 Task: Open Card Home Decor Review in Board Social Media Influencer Analytics and Reporting to Workspace Information Technology Consulting and add a team member Softage.2@softage.net, a label Green, a checklist Hand Lettering, an attachment from your computer, a color Green and finally, add a card description 'Develop and launch new customer referral program' and a comment 'We should approach this task with a sense of empathy, putting ourselves in the shoes of our stakeholders to understand their perspectives.'. Add a start date 'Jan 02, 1900' with a due date 'Jan 09, 1900'
Action: Mouse moved to (103, 358)
Screenshot: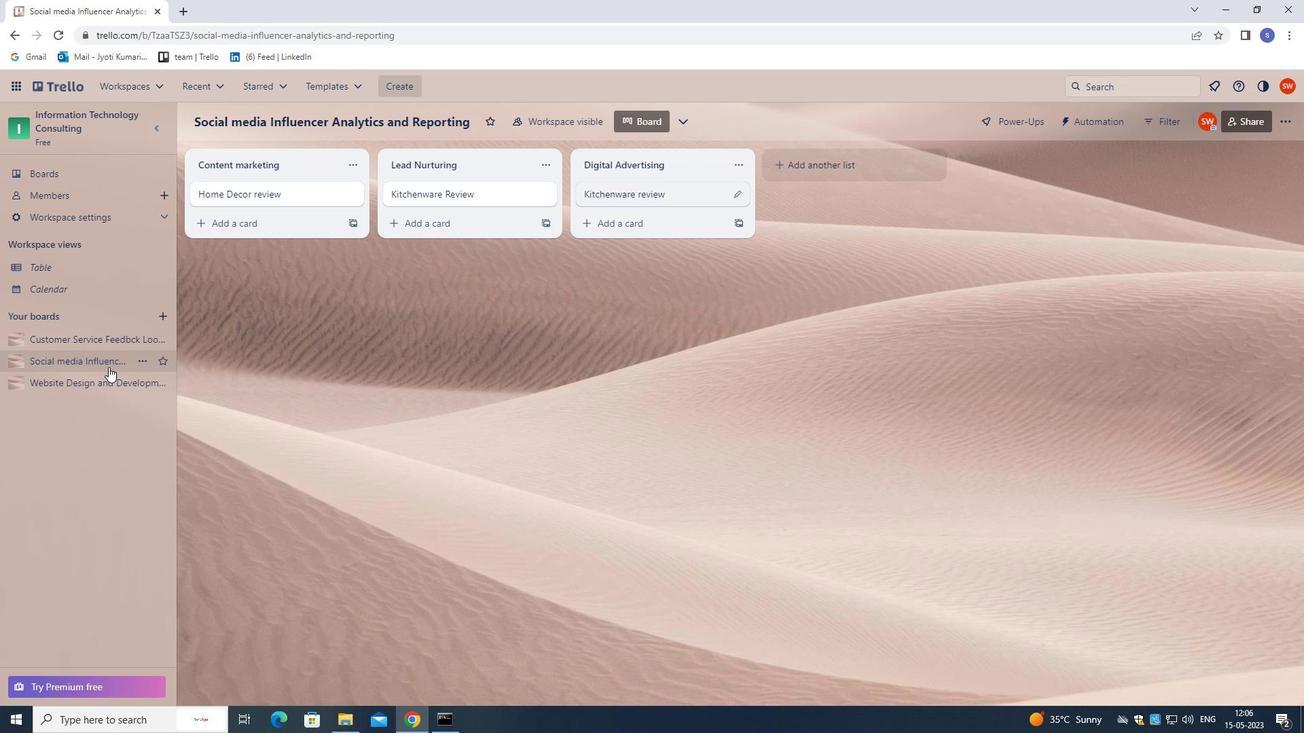 
Action: Mouse pressed left at (103, 358)
Screenshot: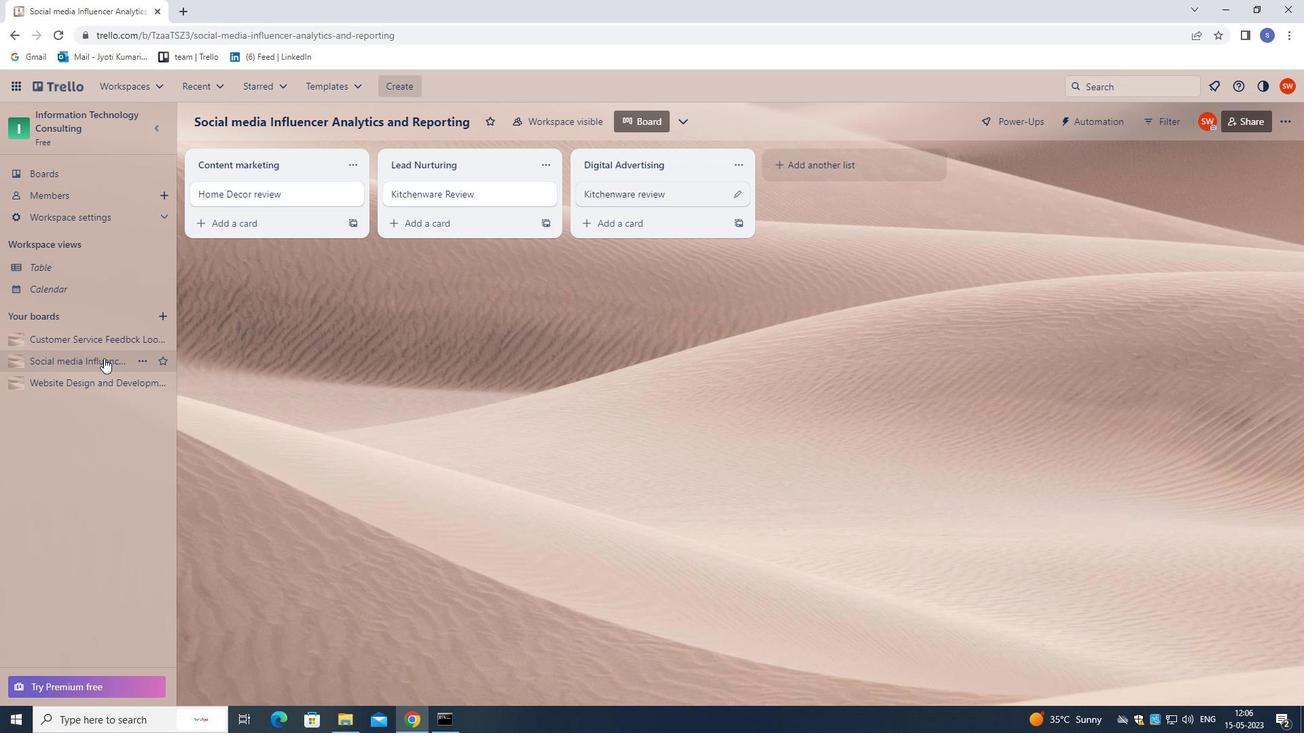 
Action: Mouse moved to (255, 199)
Screenshot: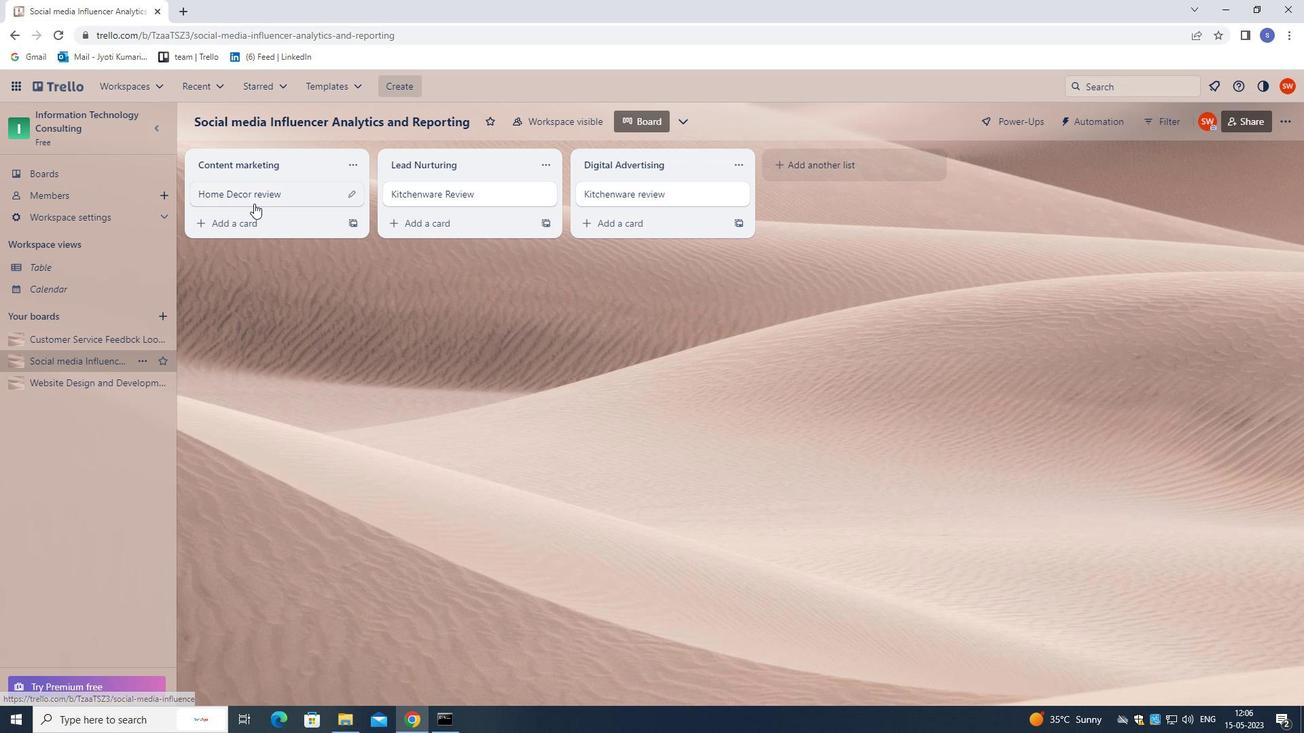 
Action: Mouse pressed left at (255, 199)
Screenshot: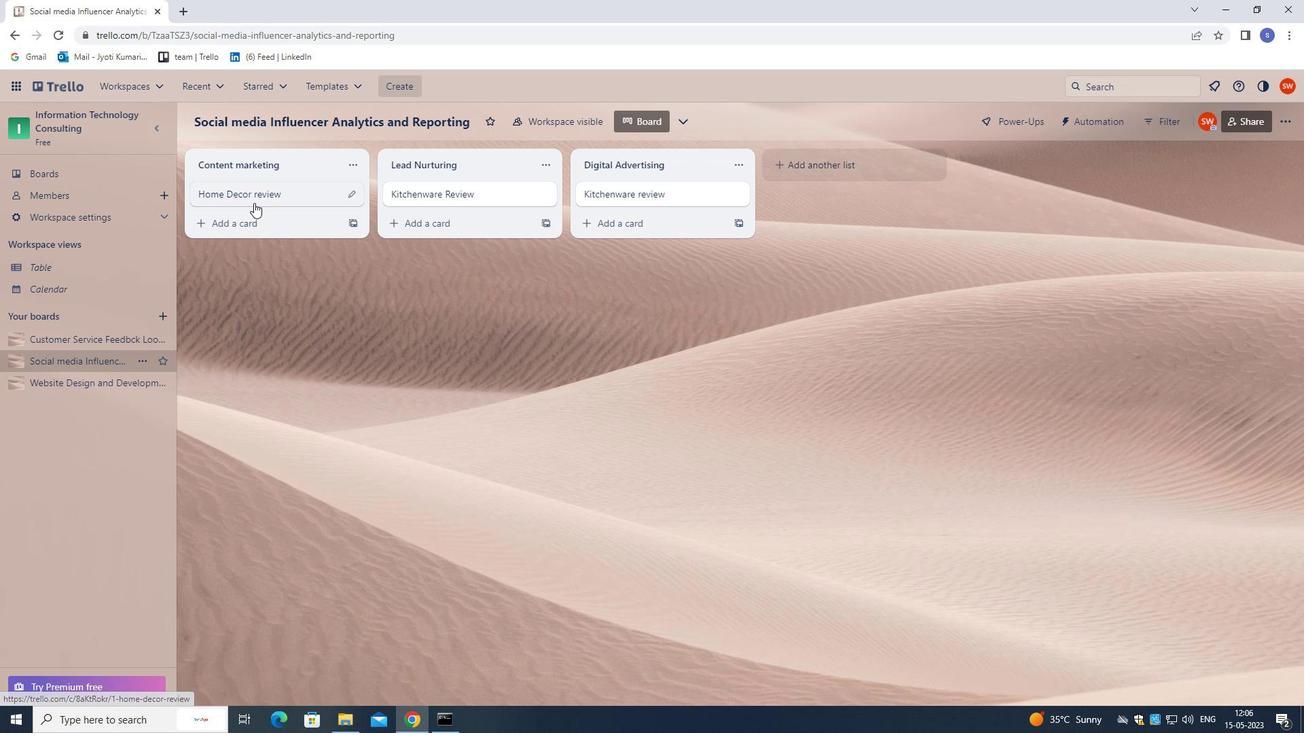 
Action: Mouse moved to (372, 428)
Screenshot: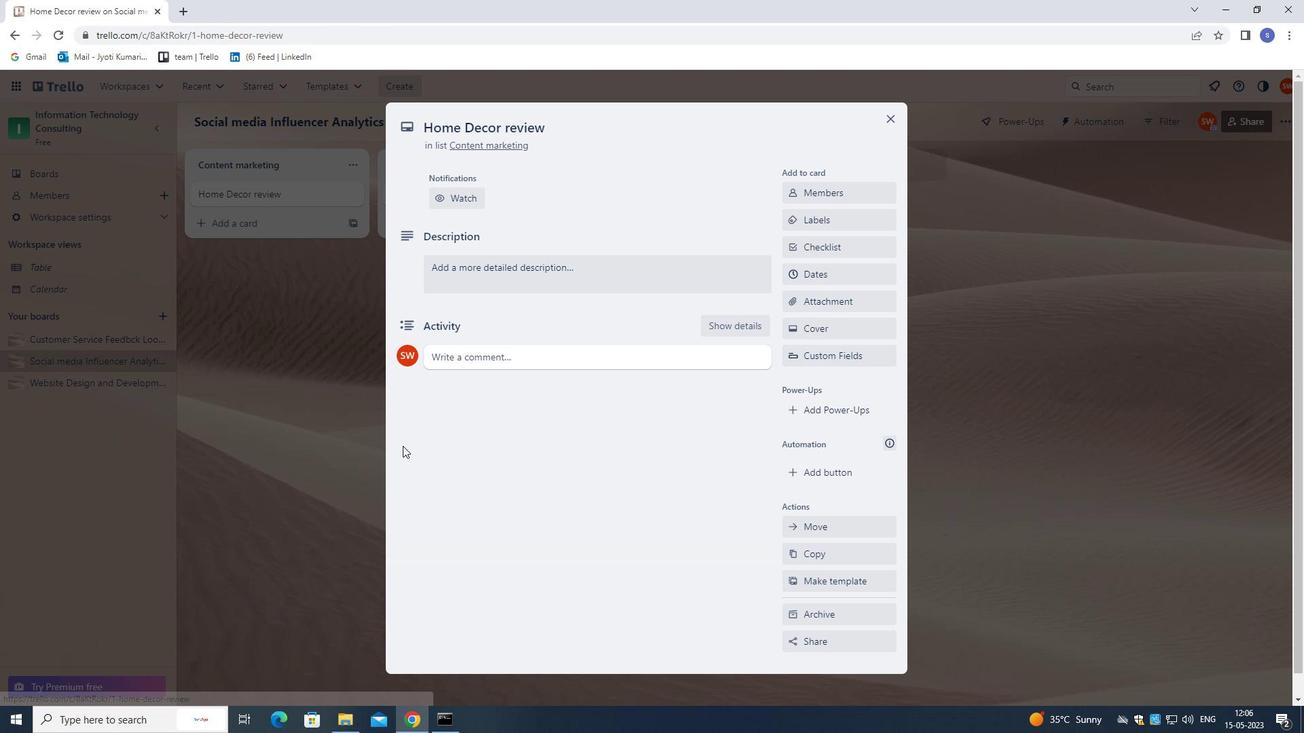 
Action: Key pressed s
Screenshot: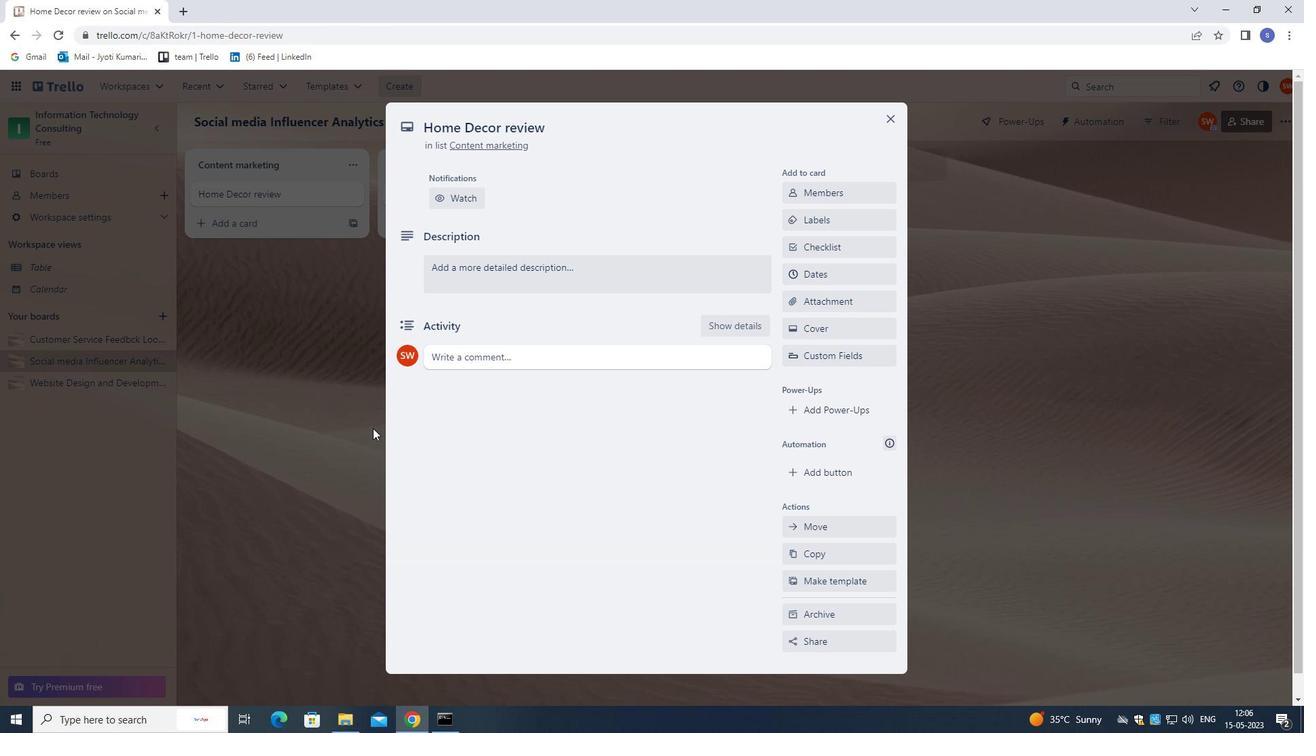 
Action: Mouse moved to (329, 405)
Screenshot: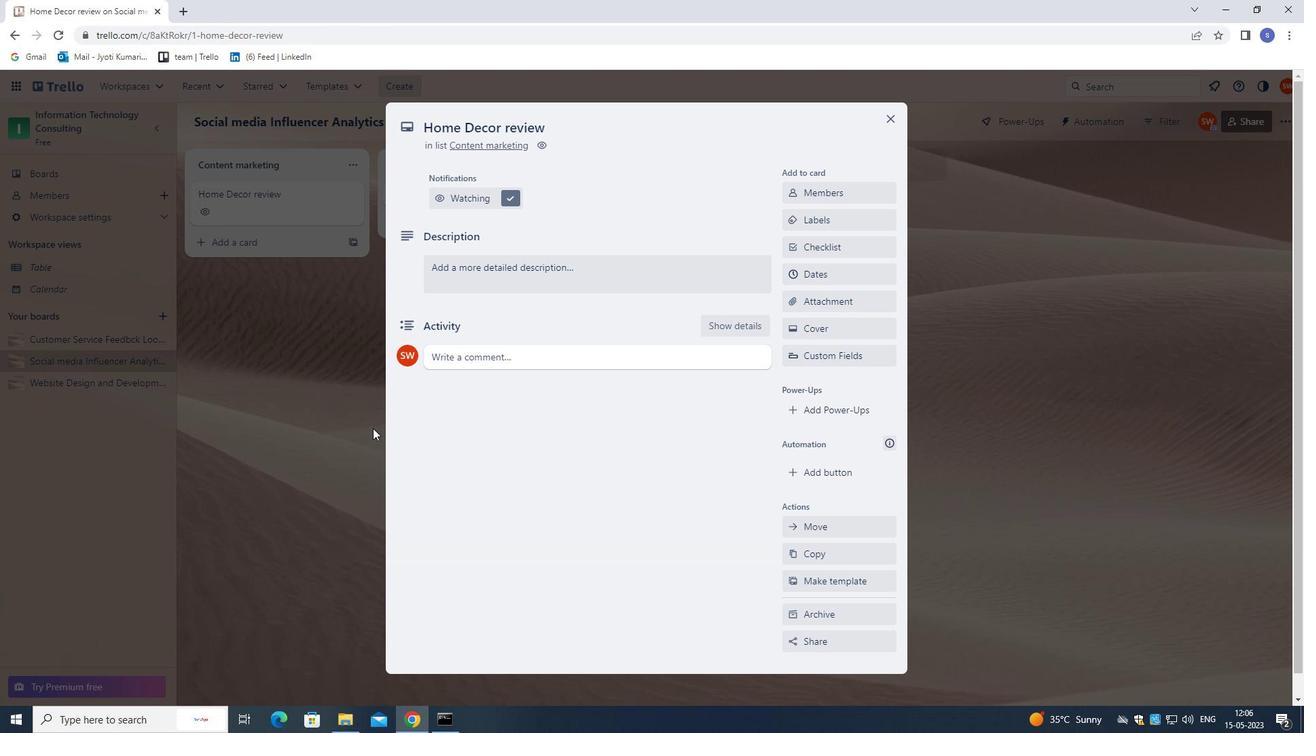 
Action: Key pressed <Key.backspace>
Screenshot: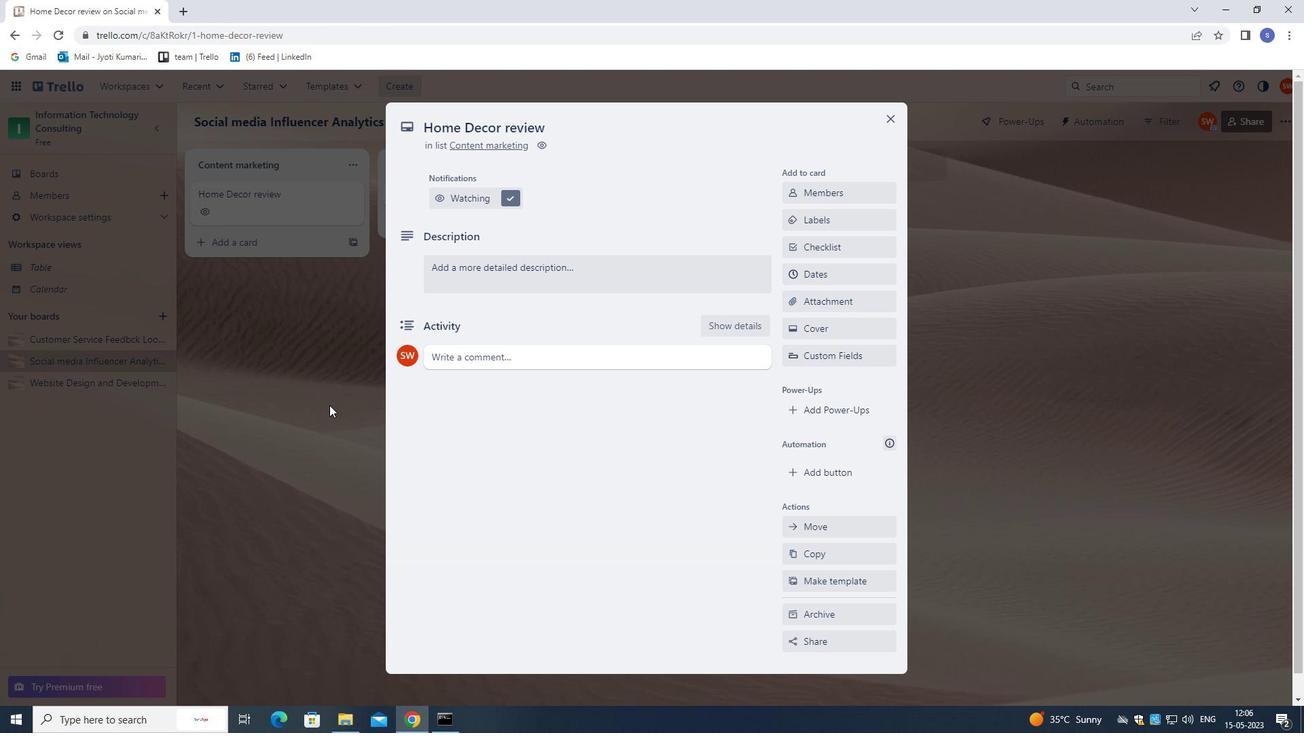 
Action: Mouse moved to (813, 191)
Screenshot: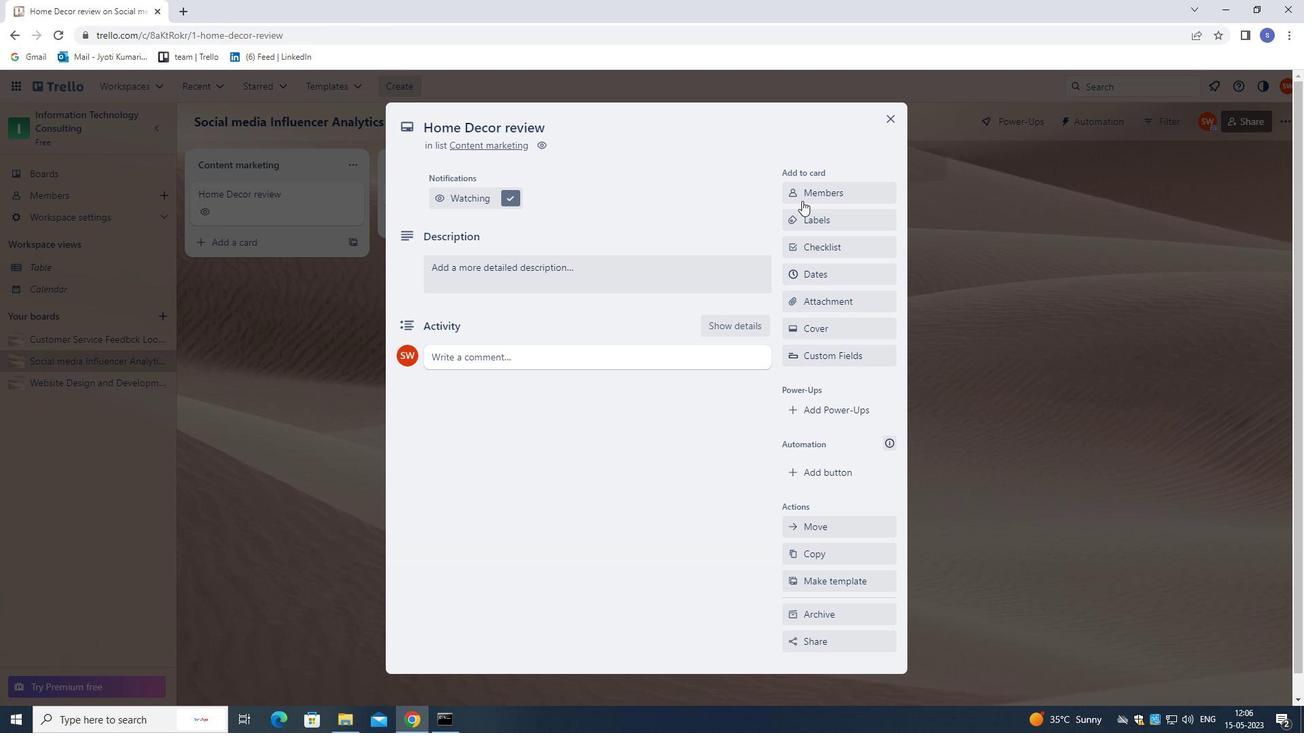 
Action: Mouse pressed left at (813, 191)
Screenshot: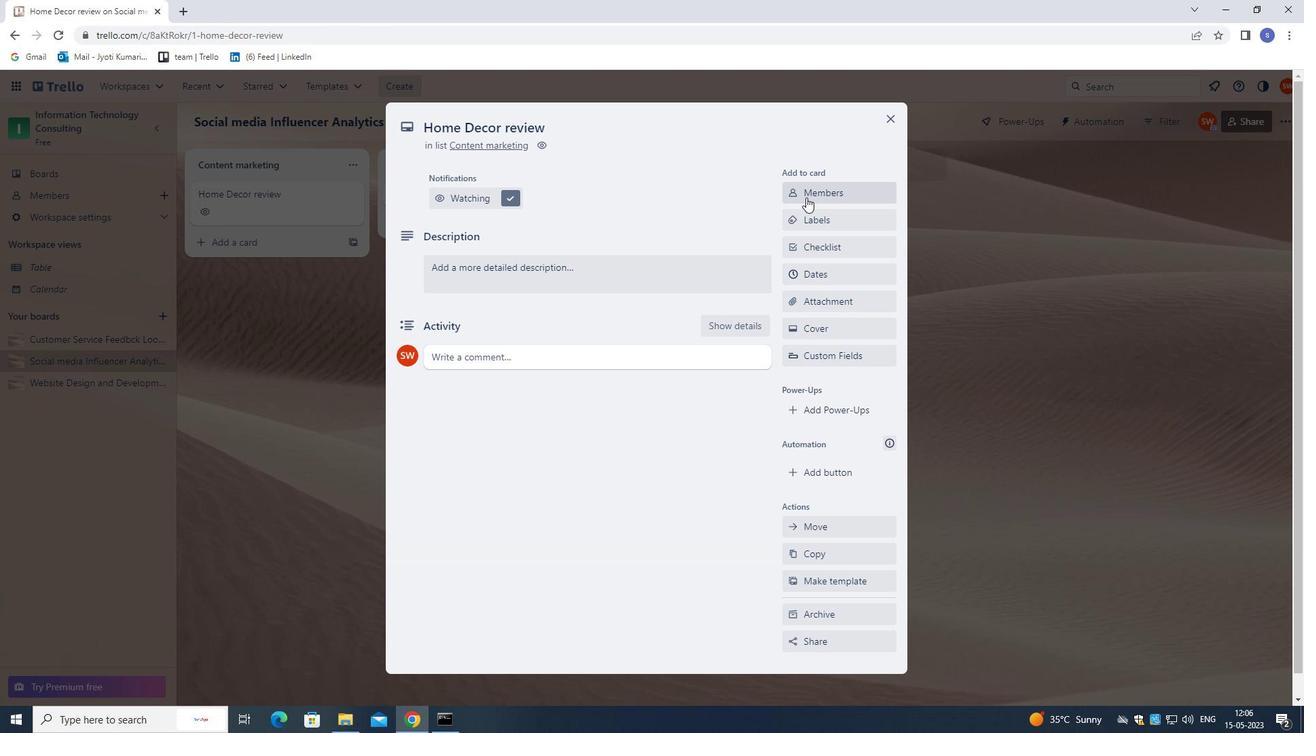 
Action: Mouse moved to (762, 364)
Screenshot: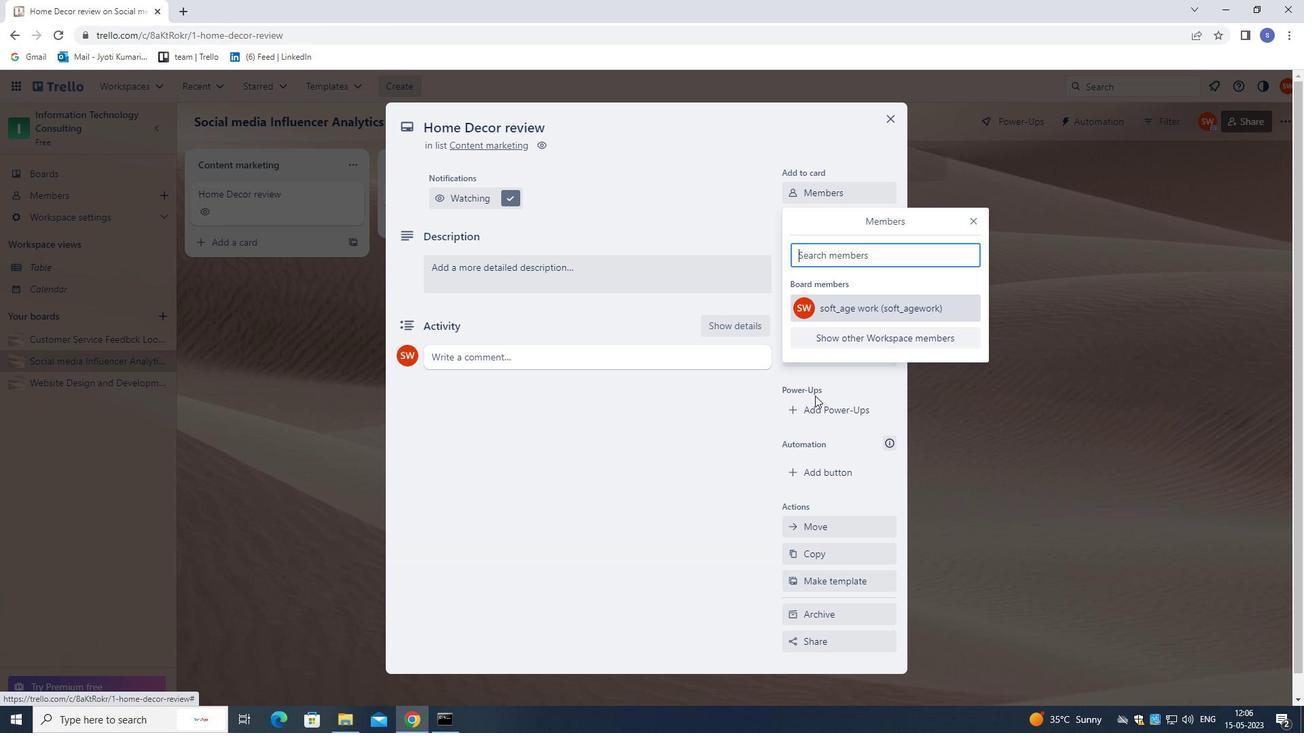 
Action: Key pressed softage.2<Key.shift>@SOFTAGE.NET
Screenshot: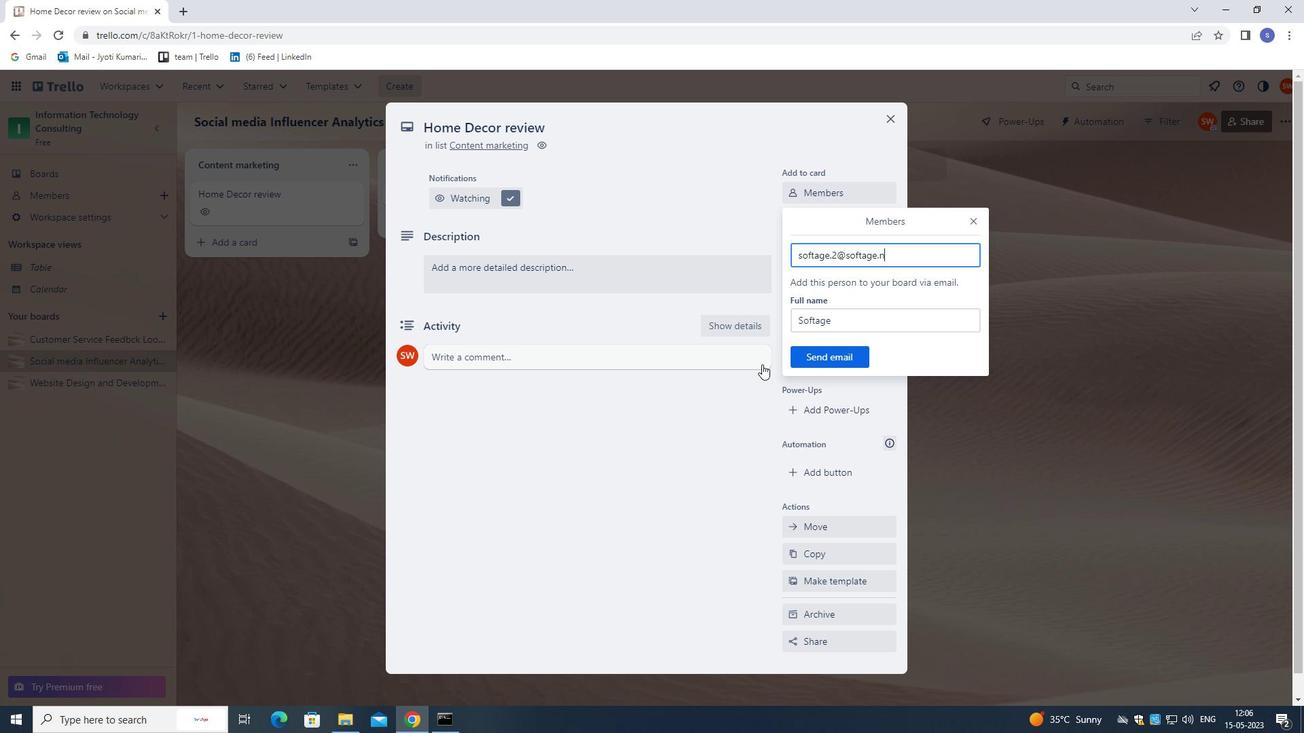 
Action: Mouse moved to (842, 358)
Screenshot: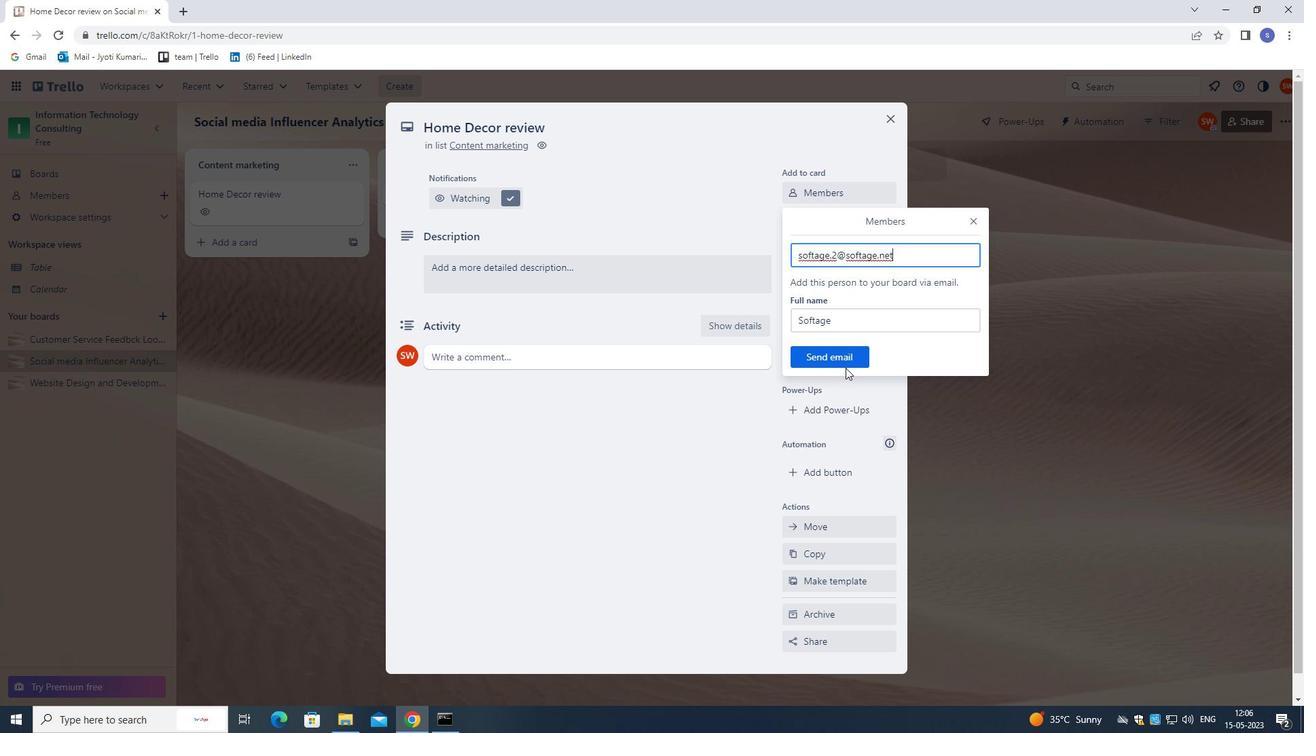 
Action: Mouse pressed left at (842, 358)
Screenshot: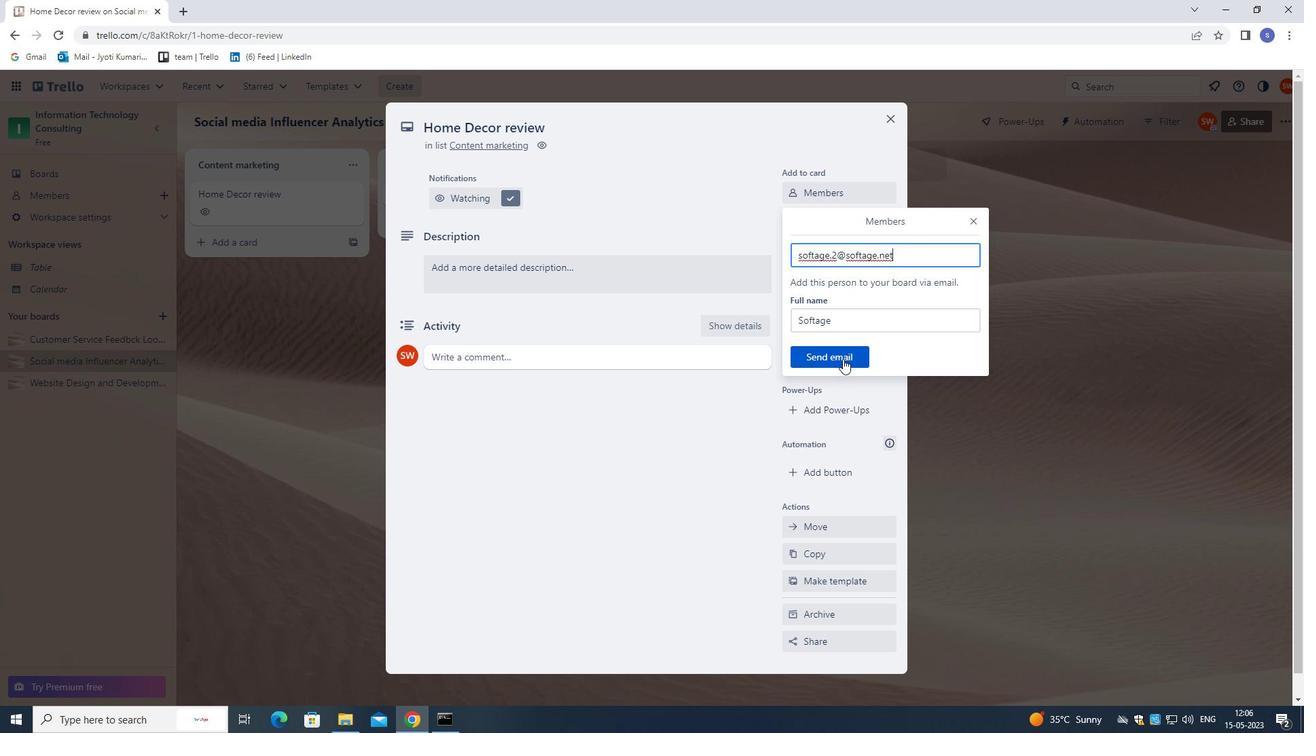 
Action: Mouse moved to (817, 271)
Screenshot: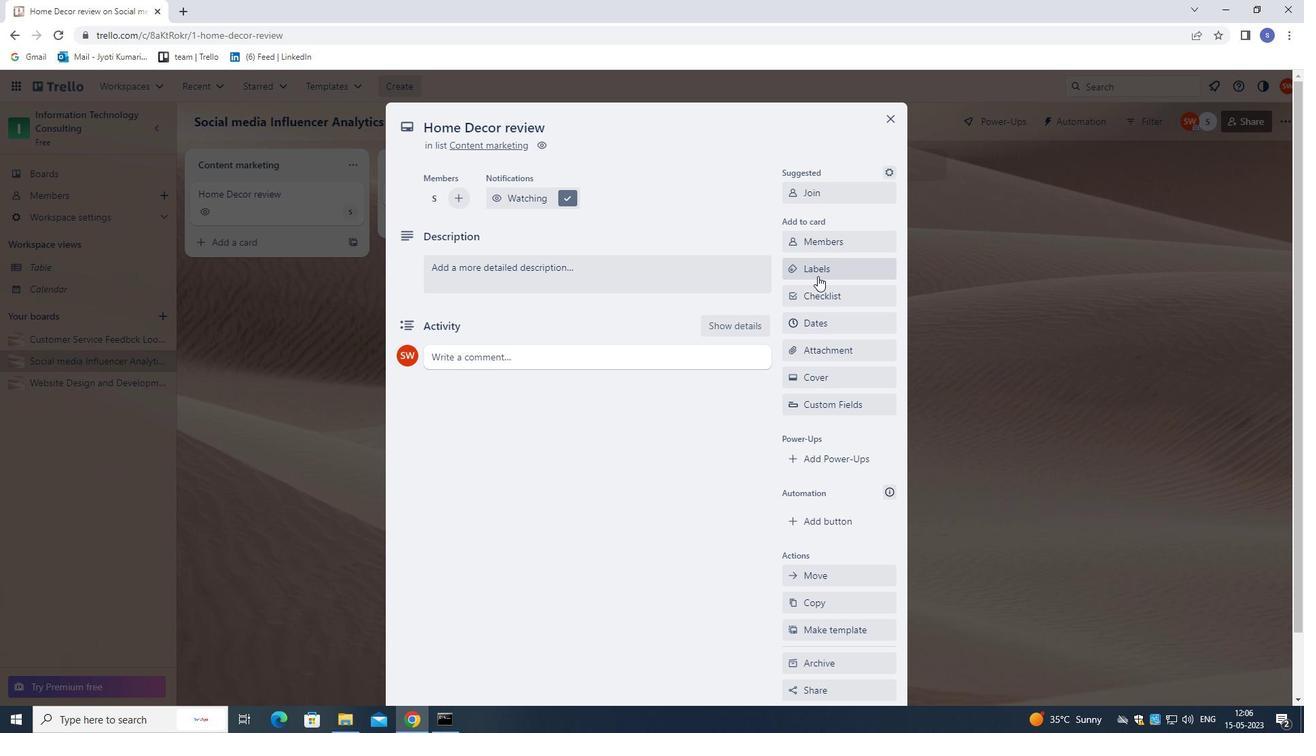 
Action: Mouse pressed left at (817, 271)
Screenshot: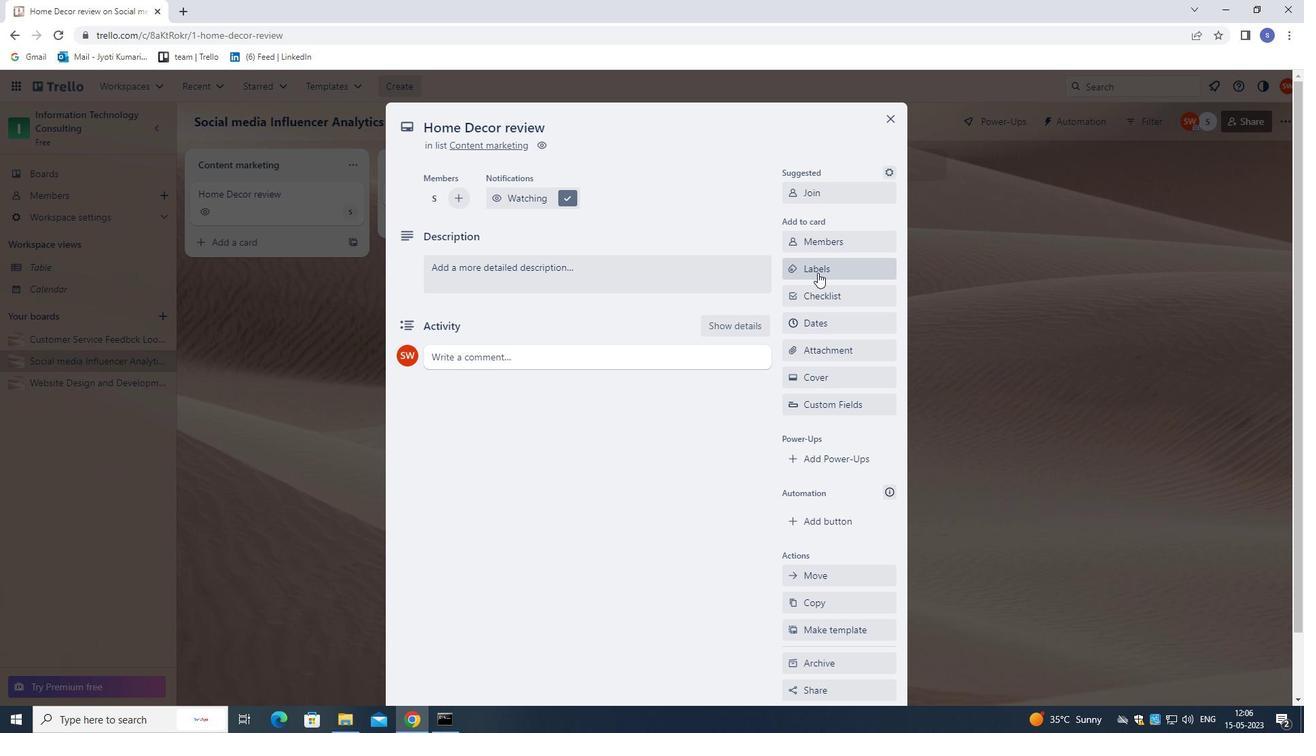 
Action: Mouse moved to (748, 226)
Screenshot: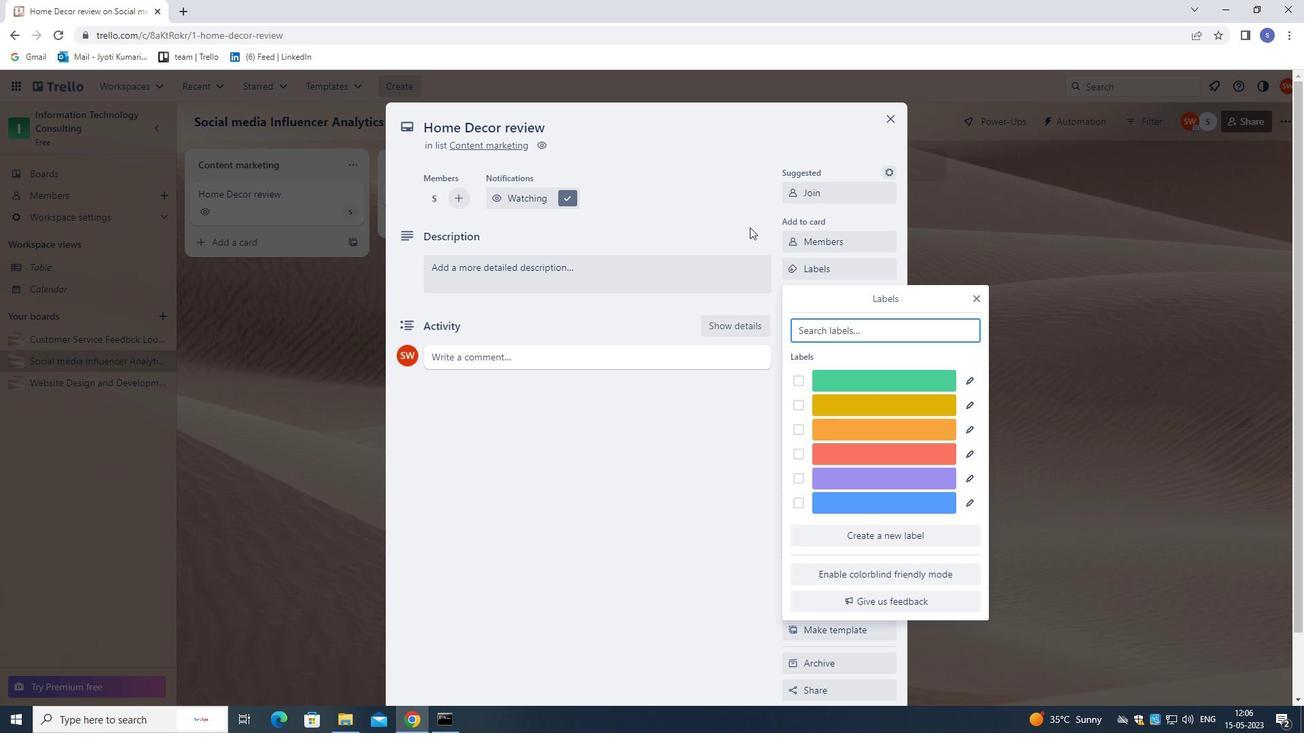 
Action: Key pressed G
Screenshot: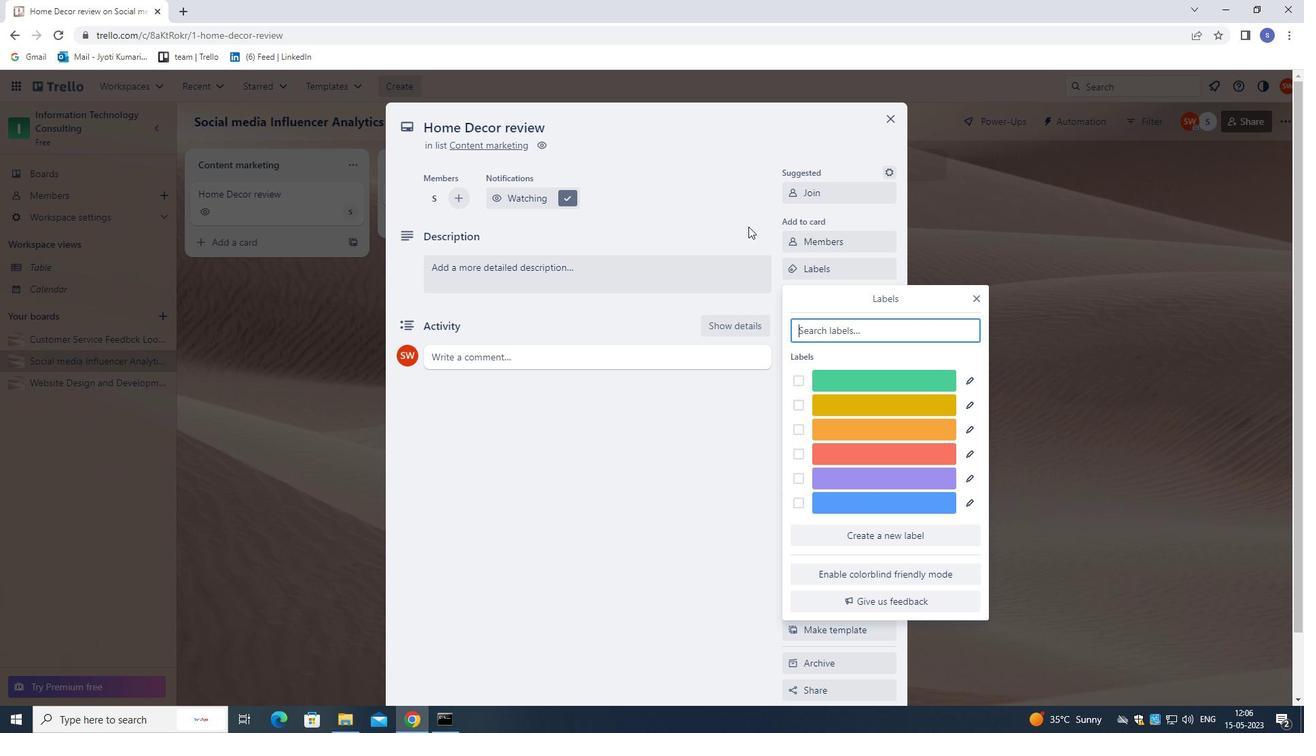 
Action: Mouse moved to (847, 383)
Screenshot: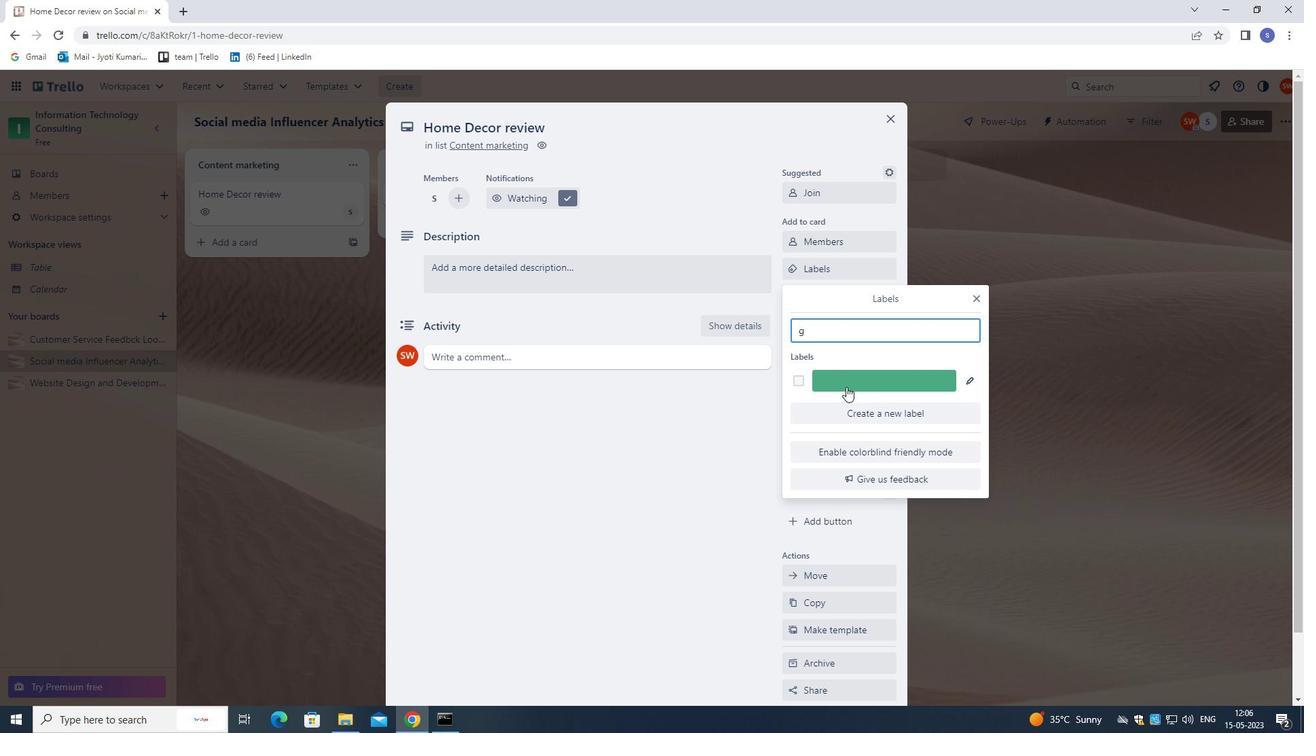 
Action: Mouse pressed left at (847, 383)
Screenshot: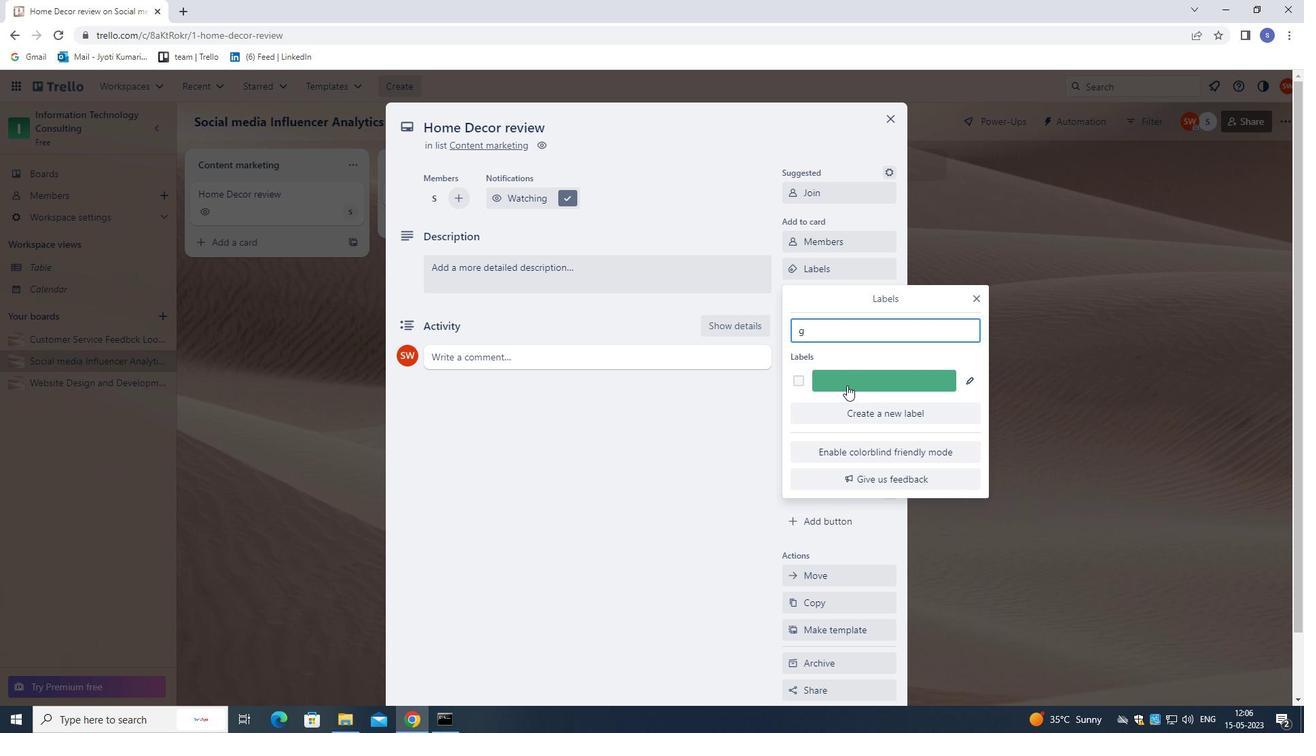 
Action: Mouse moved to (976, 301)
Screenshot: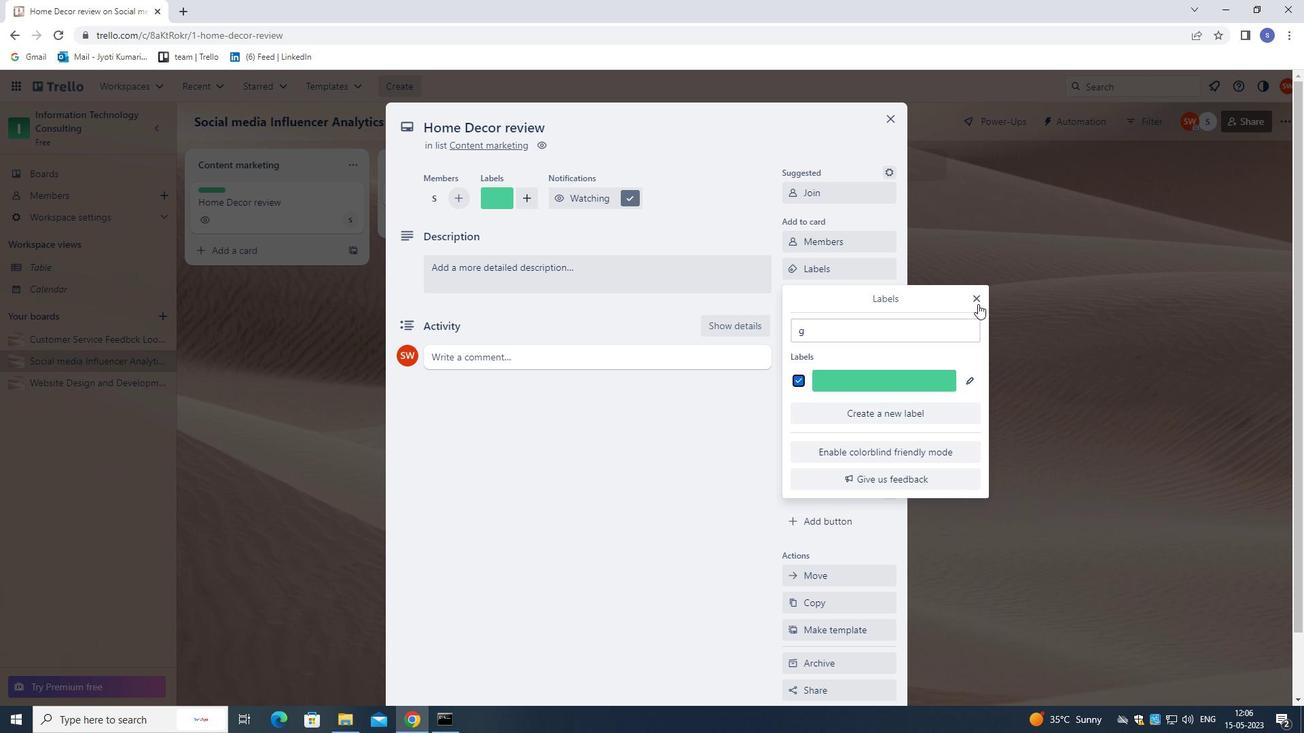 
Action: Mouse pressed left at (976, 301)
Screenshot: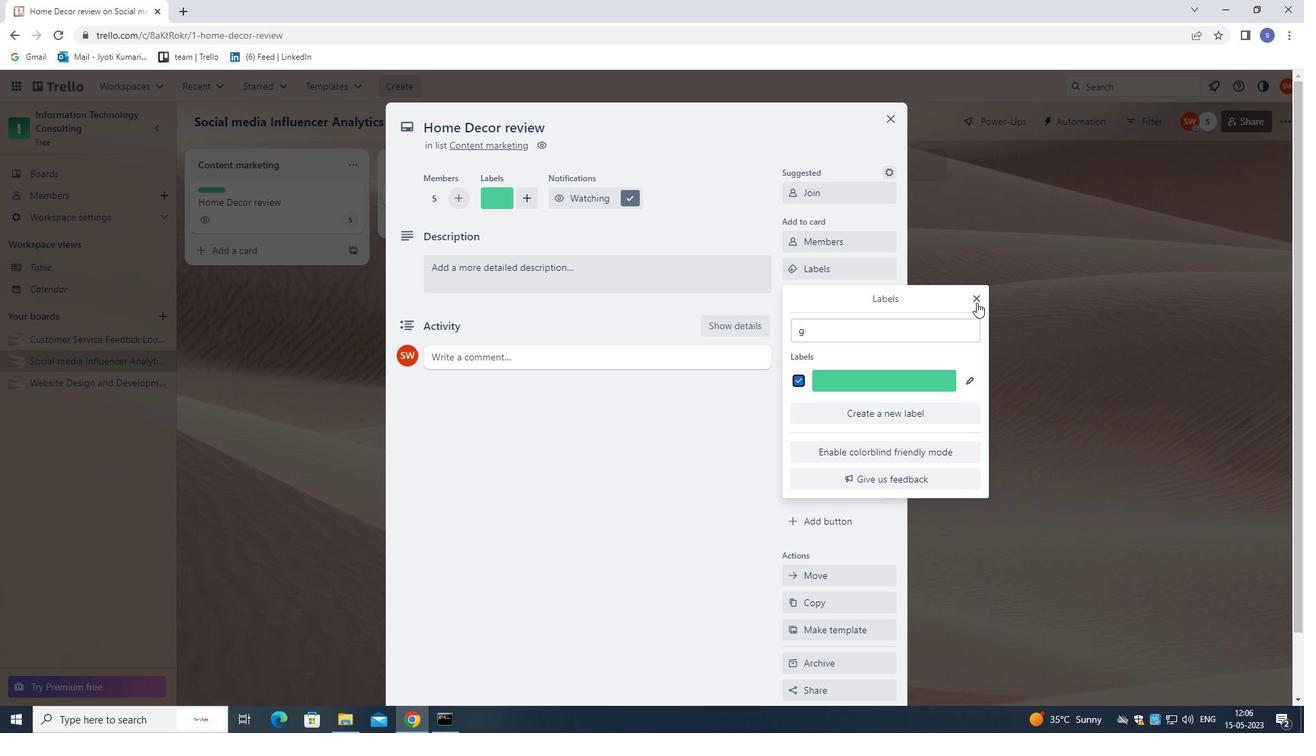
Action: Mouse moved to (855, 294)
Screenshot: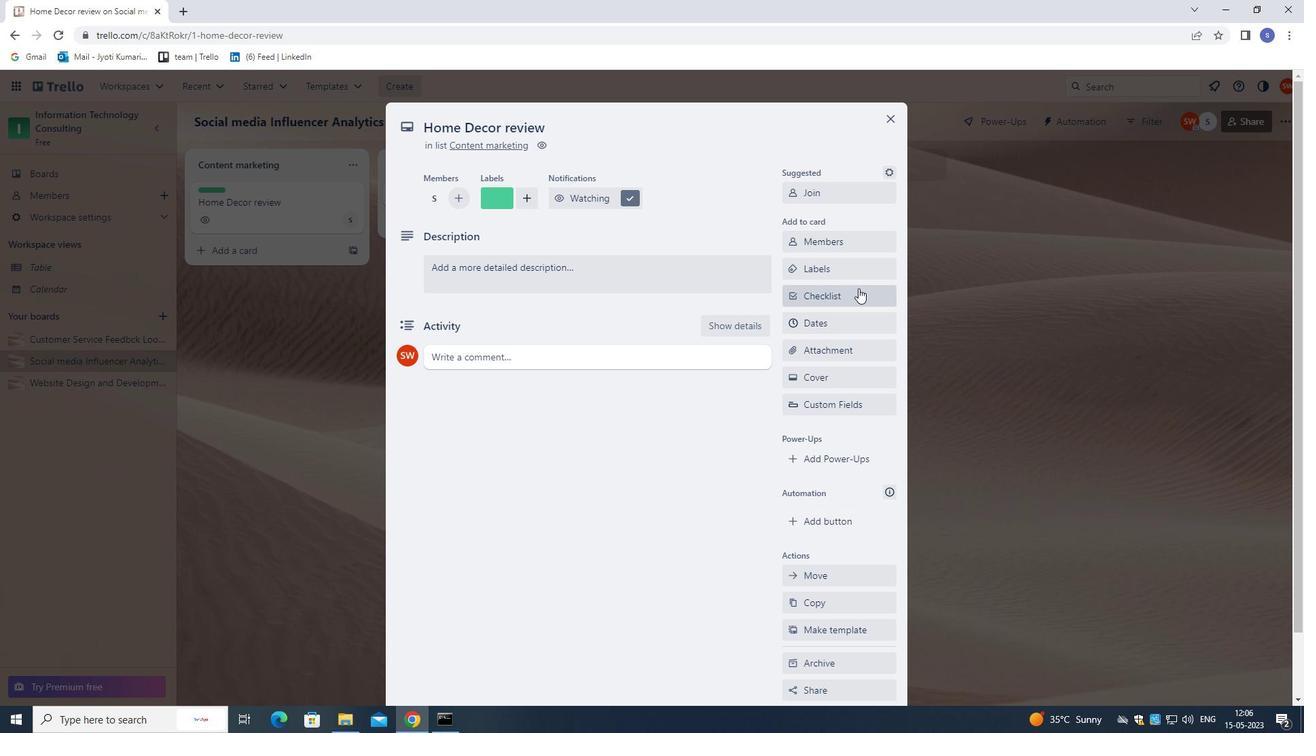 
Action: Mouse pressed left at (855, 294)
Screenshot: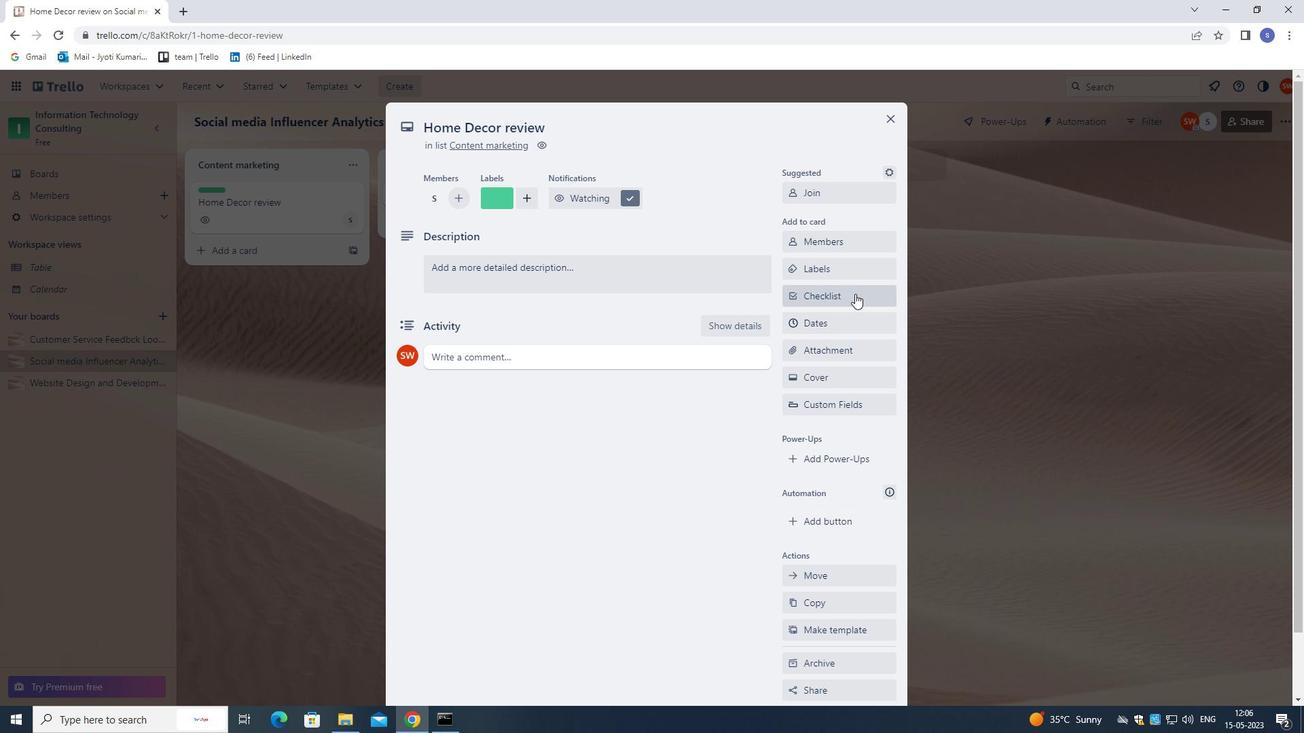 
Action: Mouse moved to (838, 353)
Screenshot: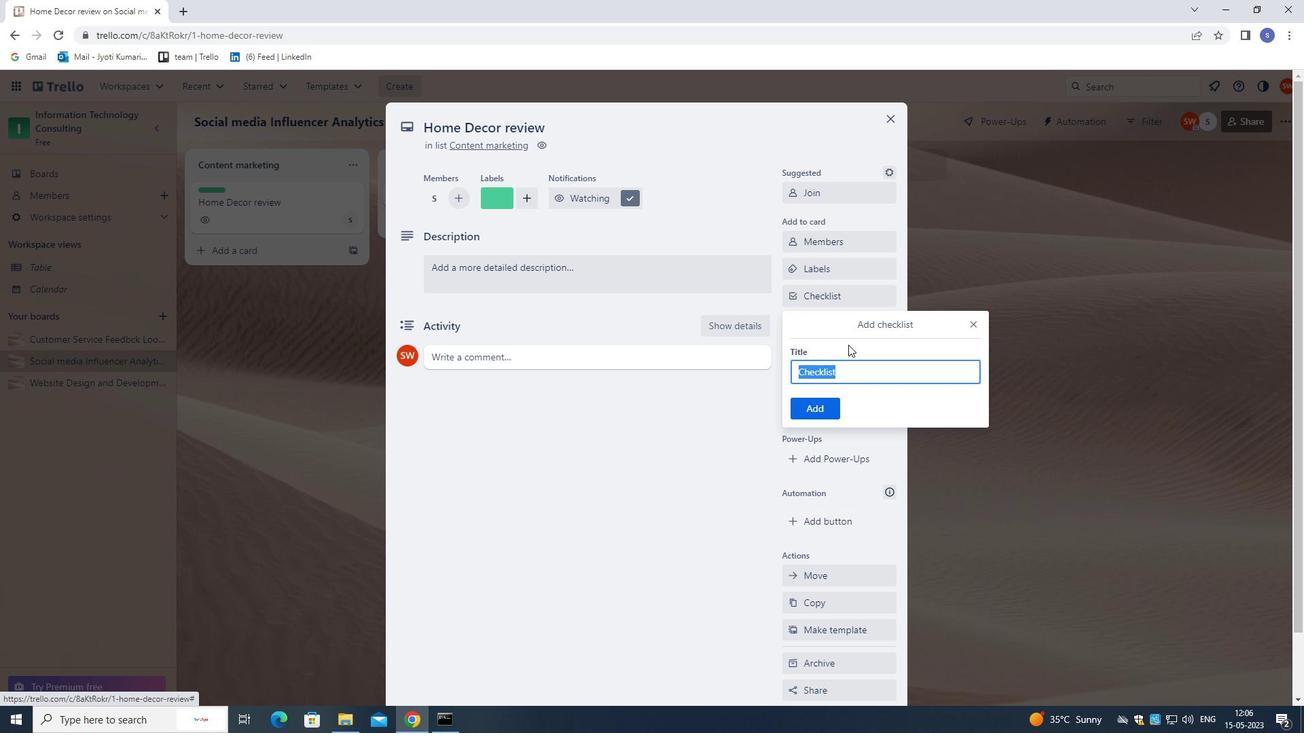 
Action: Key pressed <Key.shift>HAND<Key.space><Key.shift>LETTERING
Screenshot: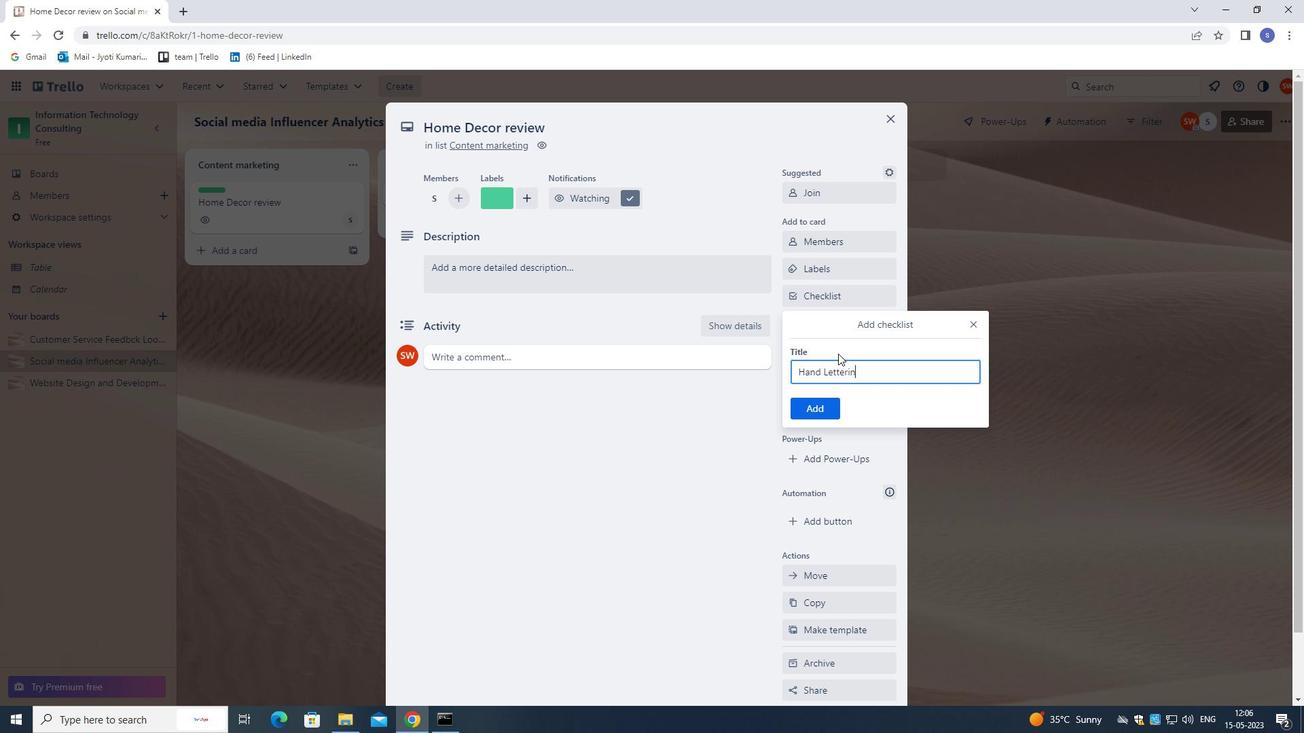 
Action: Mouse moved to (821, 410)
Screenshot: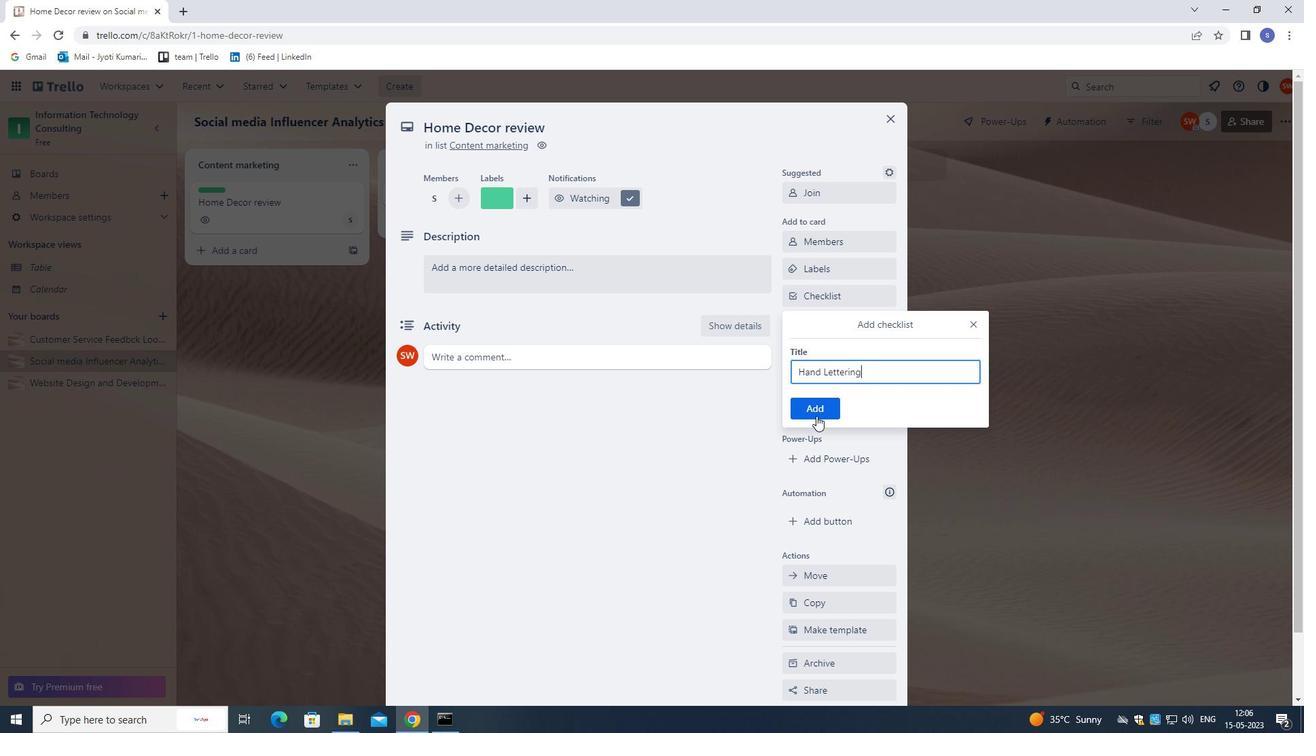 
Action: Mouse pressed left at (821, 410)
Screenshot: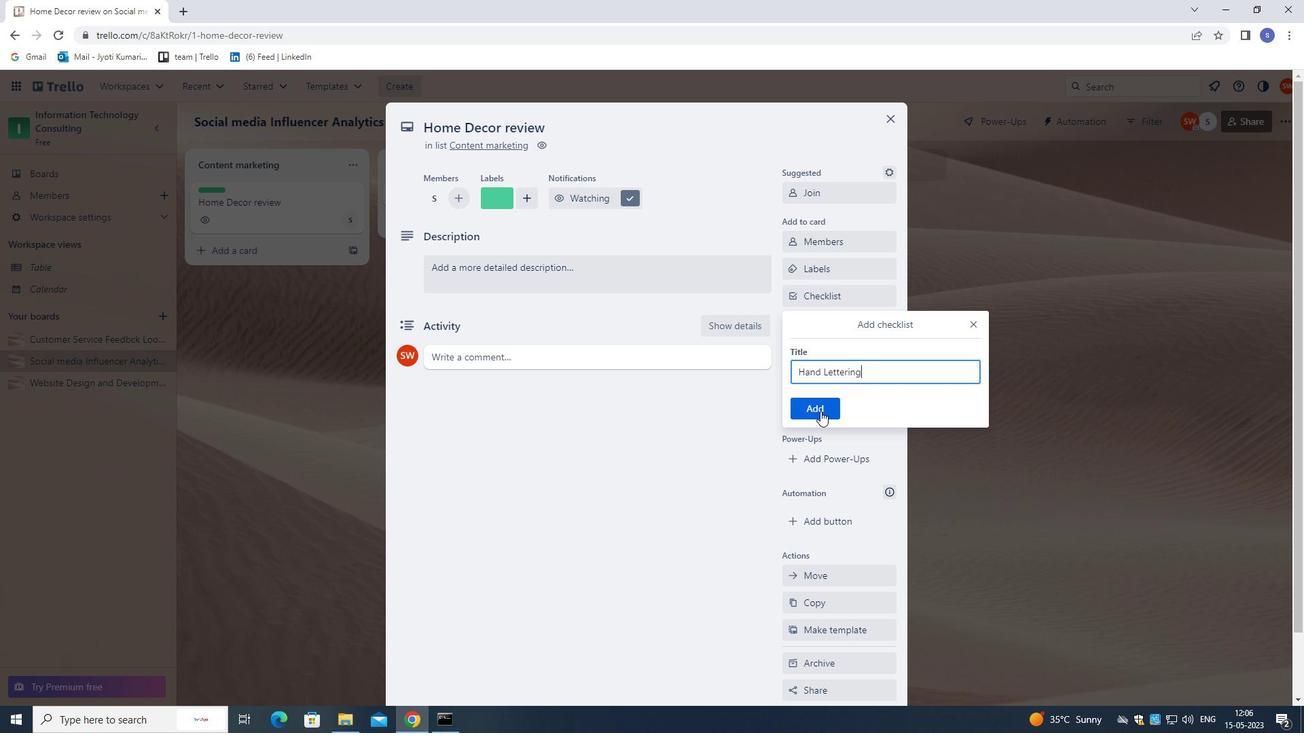 
Action: Mouse moved to (835, 319)
Screenshot: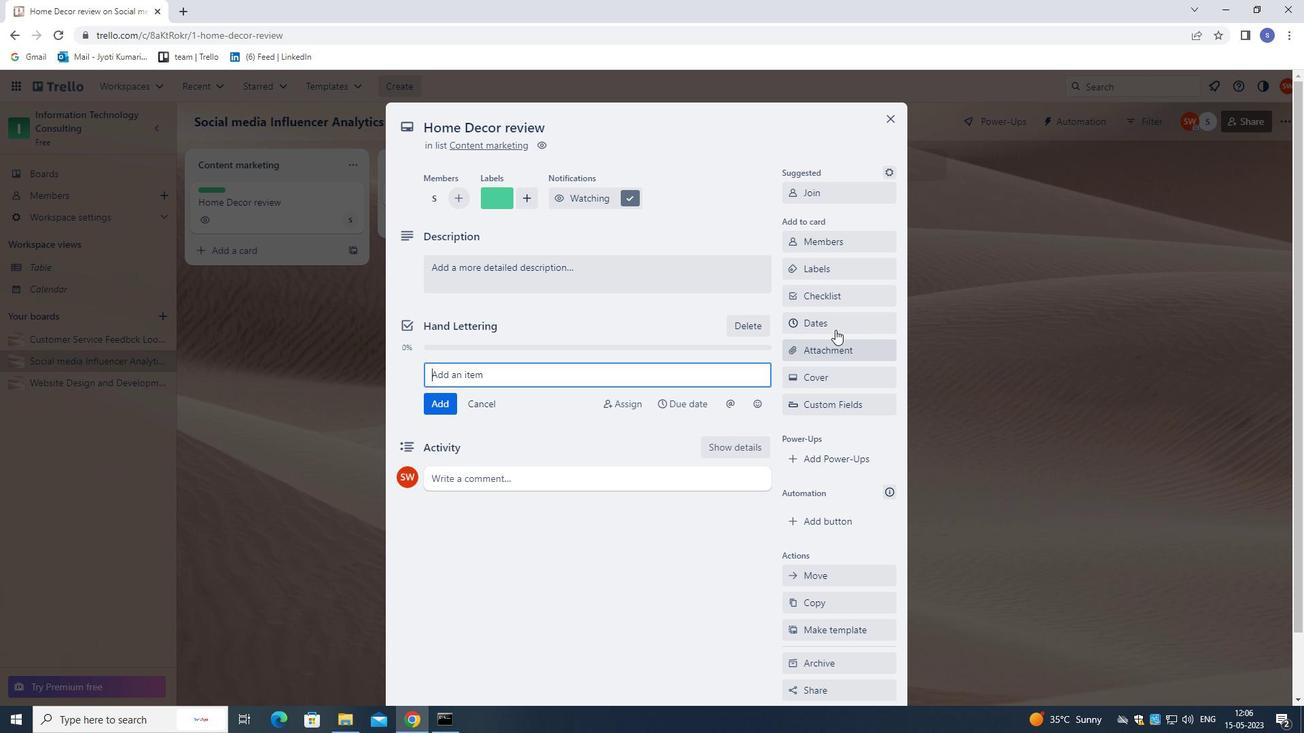 
Action: Mouse pressed left at (835, 319)
Screenshot: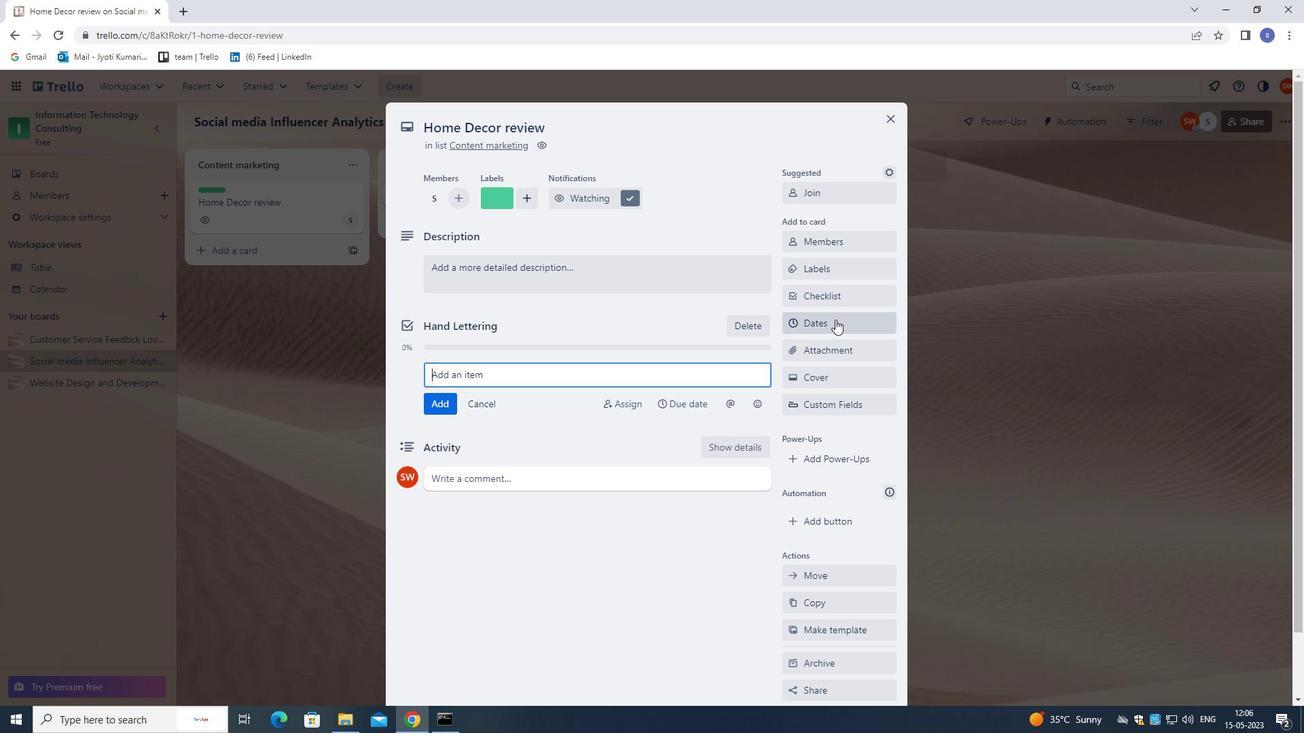 
Action: Mouse moved to (796, 366)
Screenshot: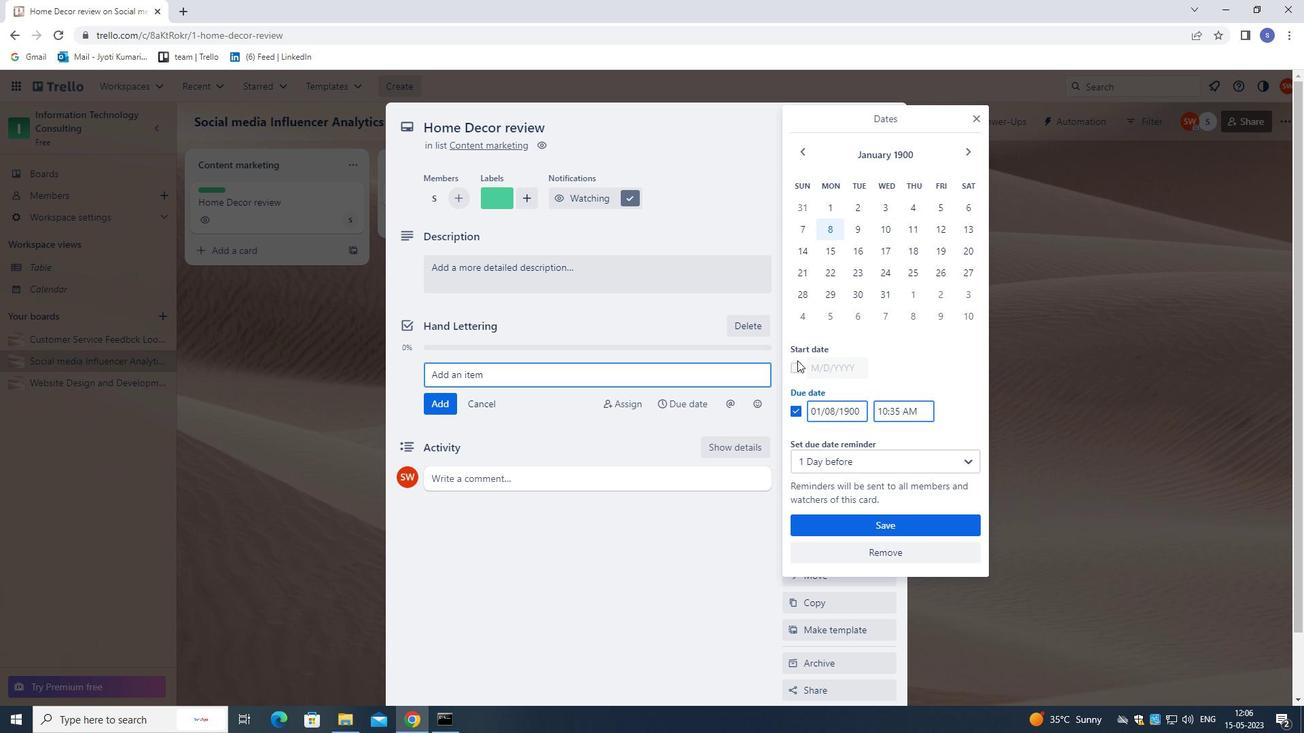 
Action: Mouse pressed left at (796, 366)
Screenshot: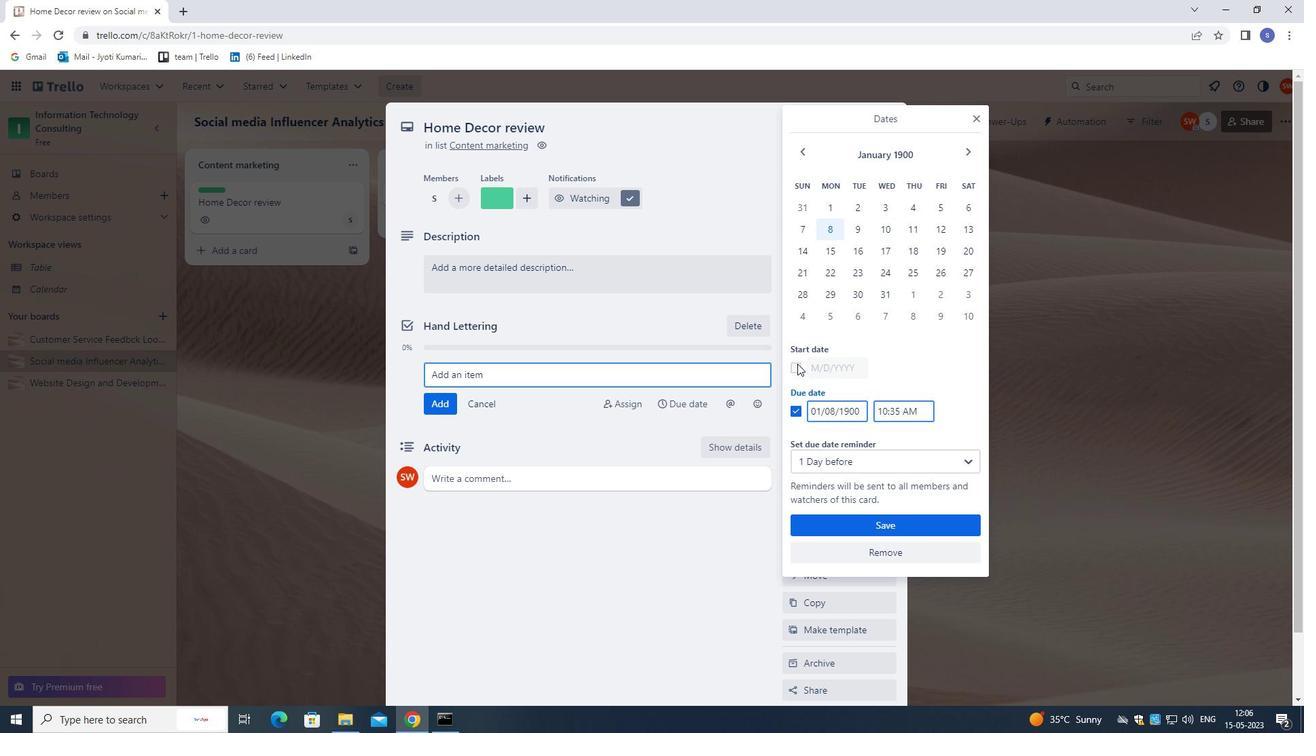 
Action: Mouse moved to (855, 209)
Screenshot: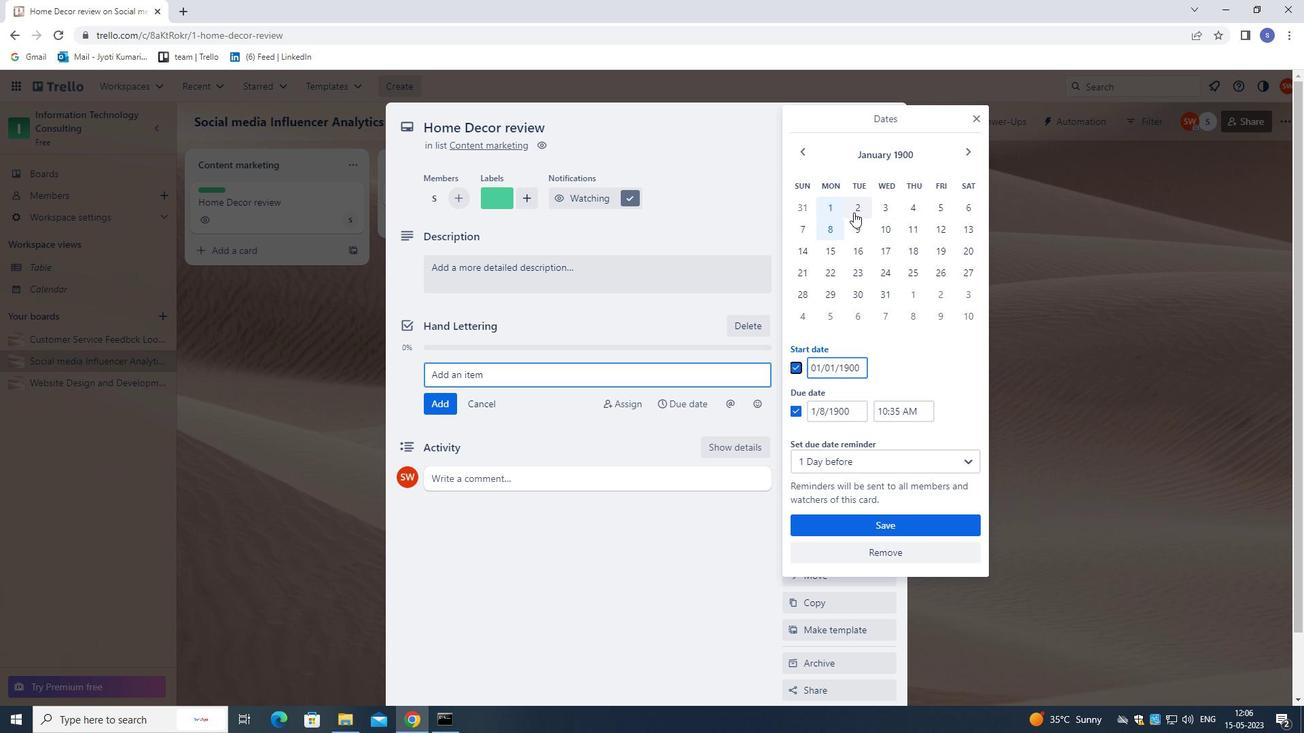 
Action: Mouse pressed left at (855, 209)
Screenshot: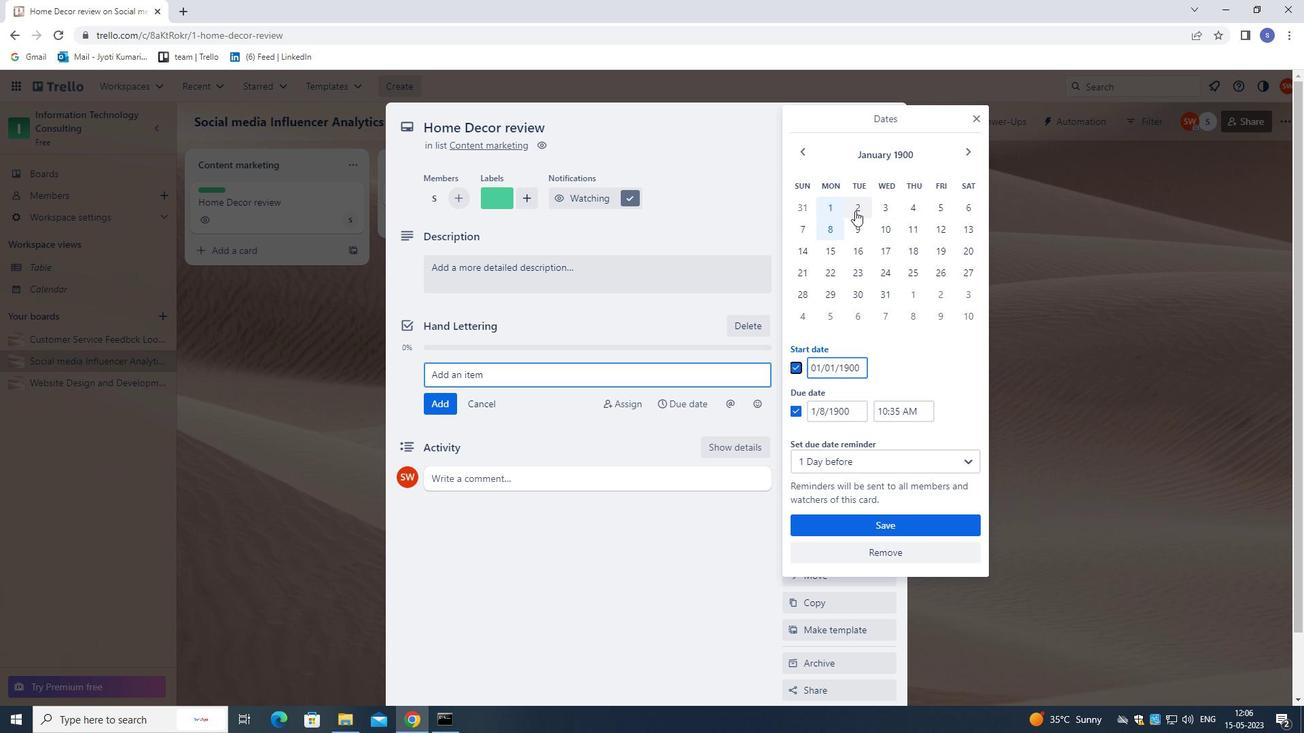 
Action: Mouse moved to (853, 226)
Screenshot: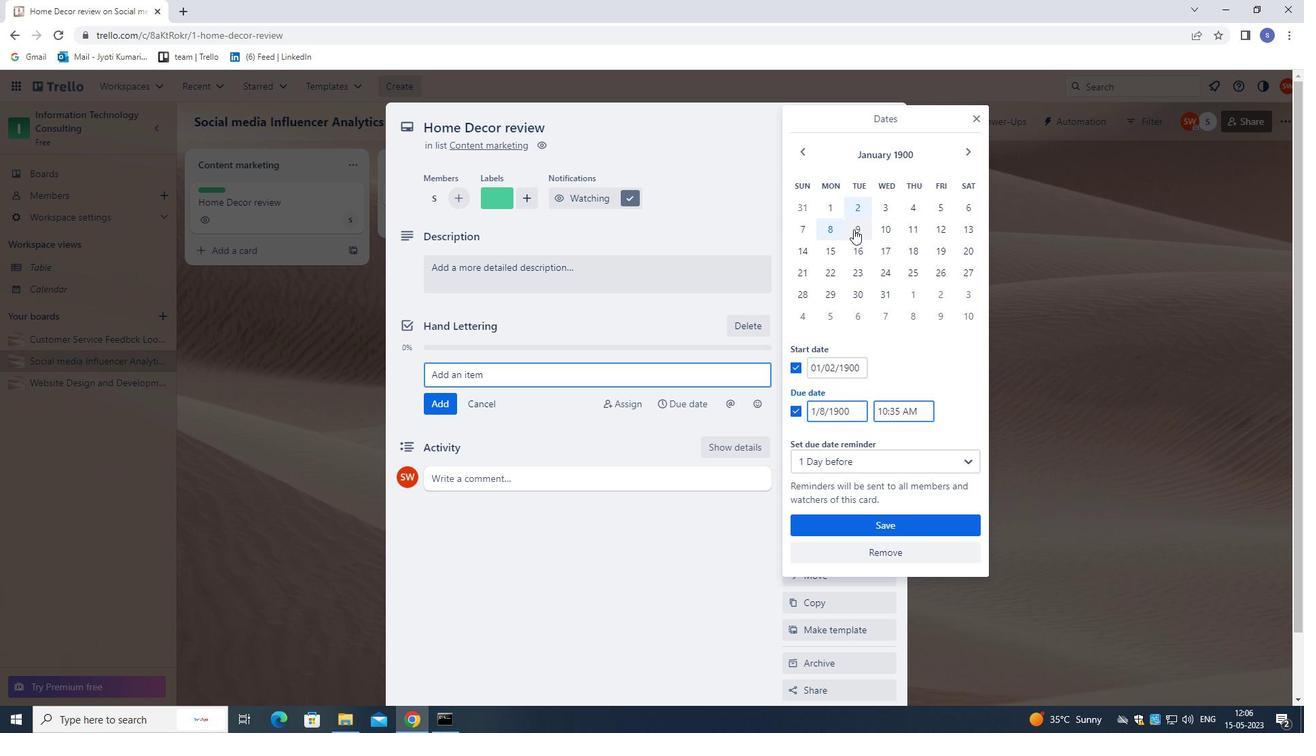
Action: Mouse pressed left at (853, 226)
Screenshot: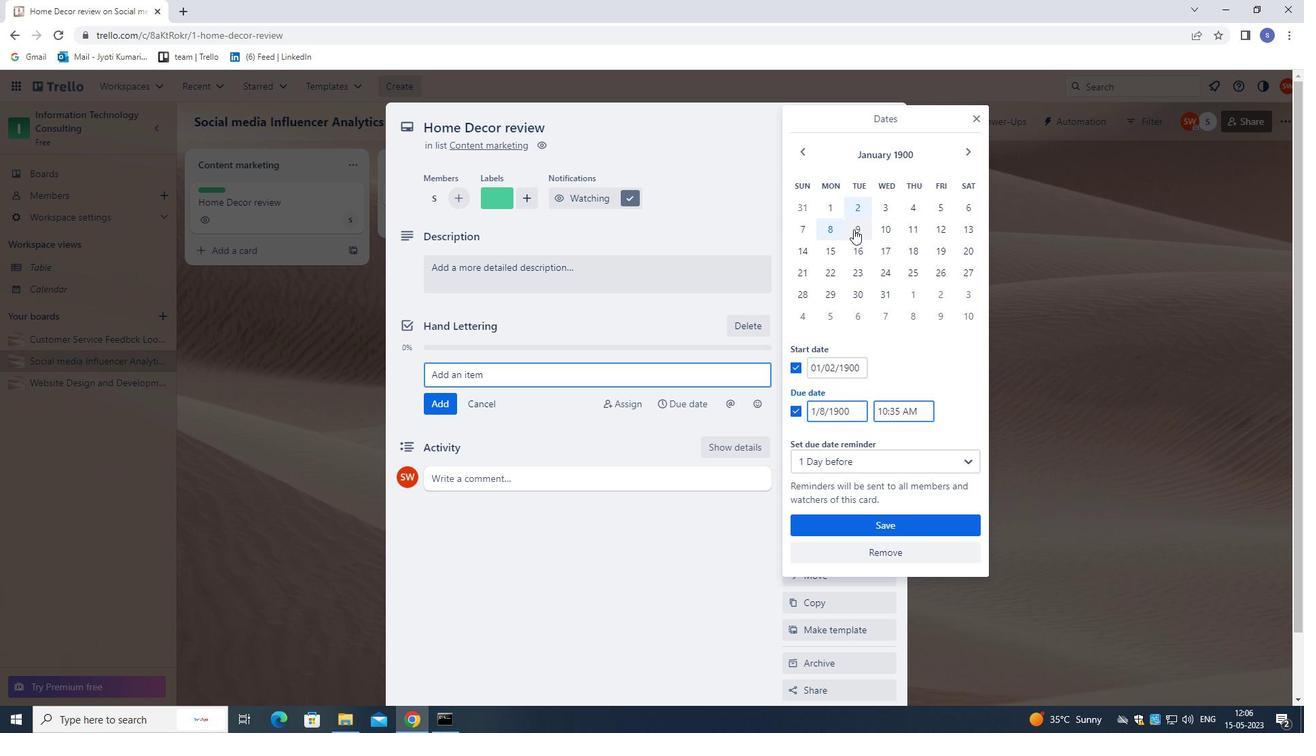 
Action: Mouse moved to (866, 525)
Screenshot: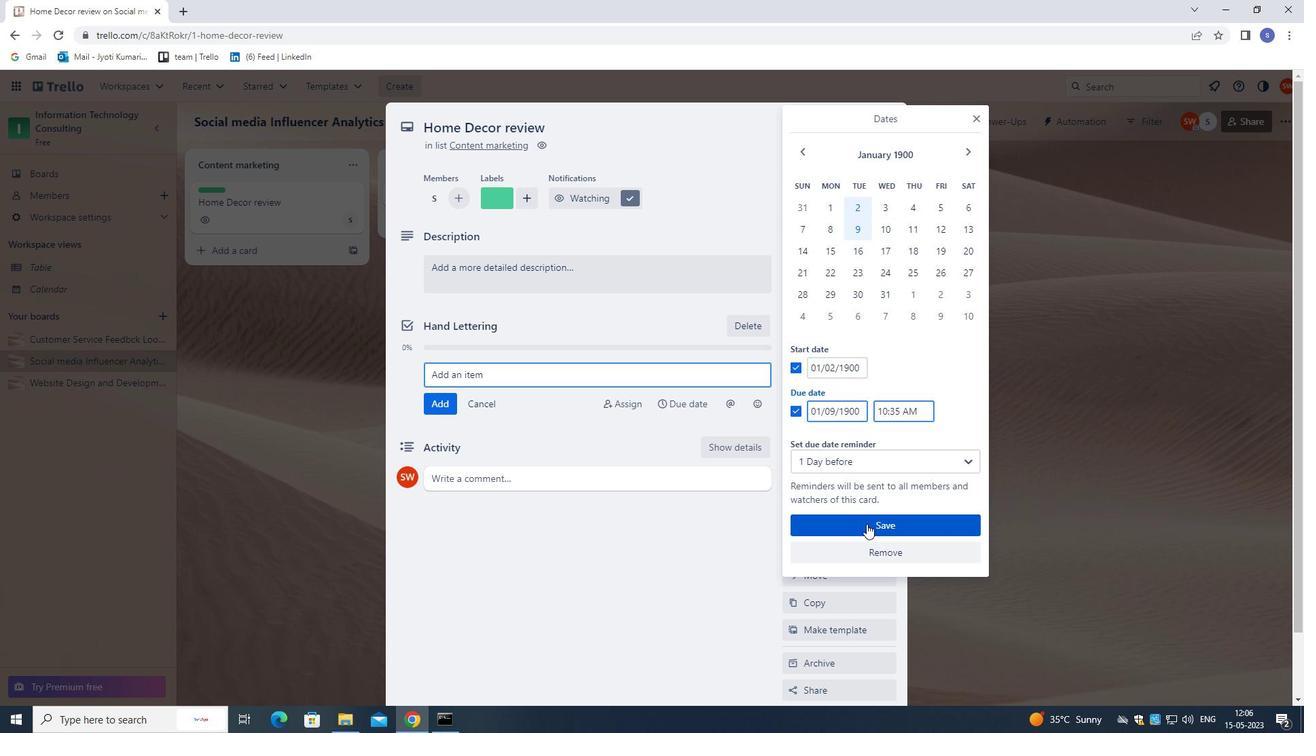 
Action: Mouse pressed left at (866, 525)
Screenshot: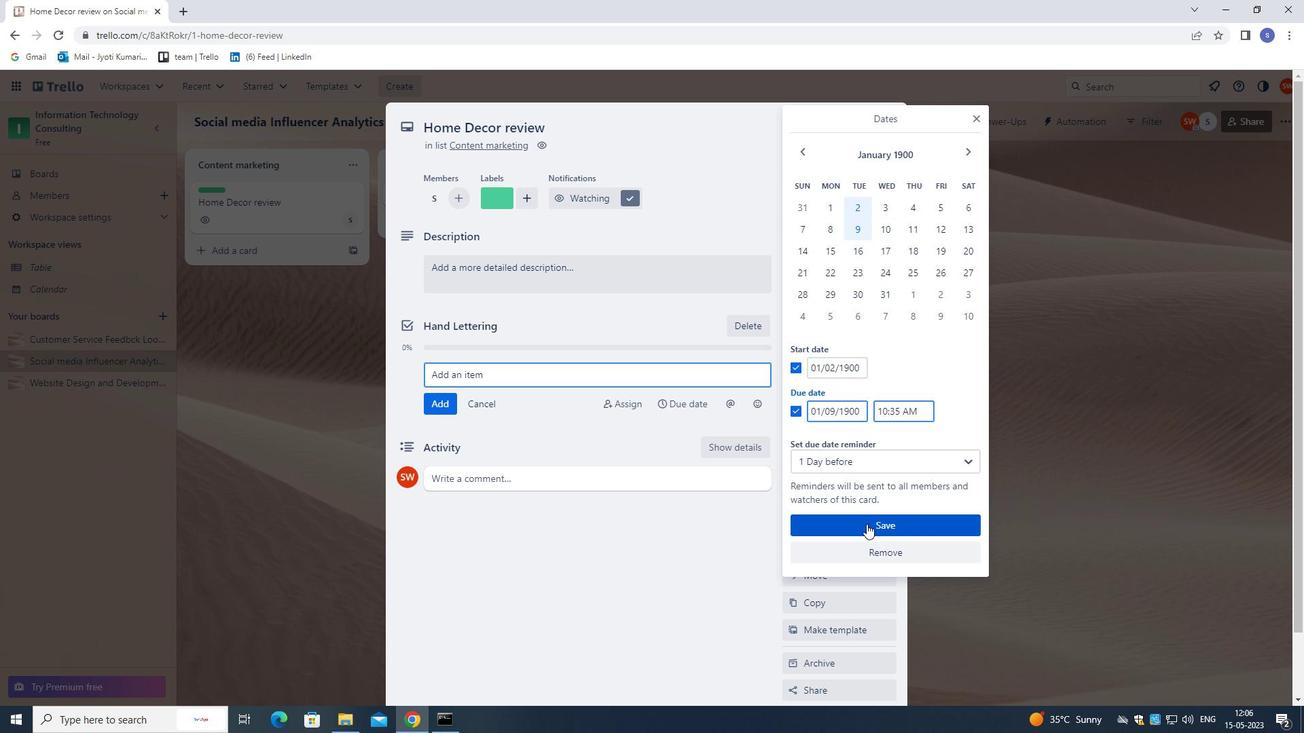 
Action: Mouse moved to (854, 355)
Screenshot: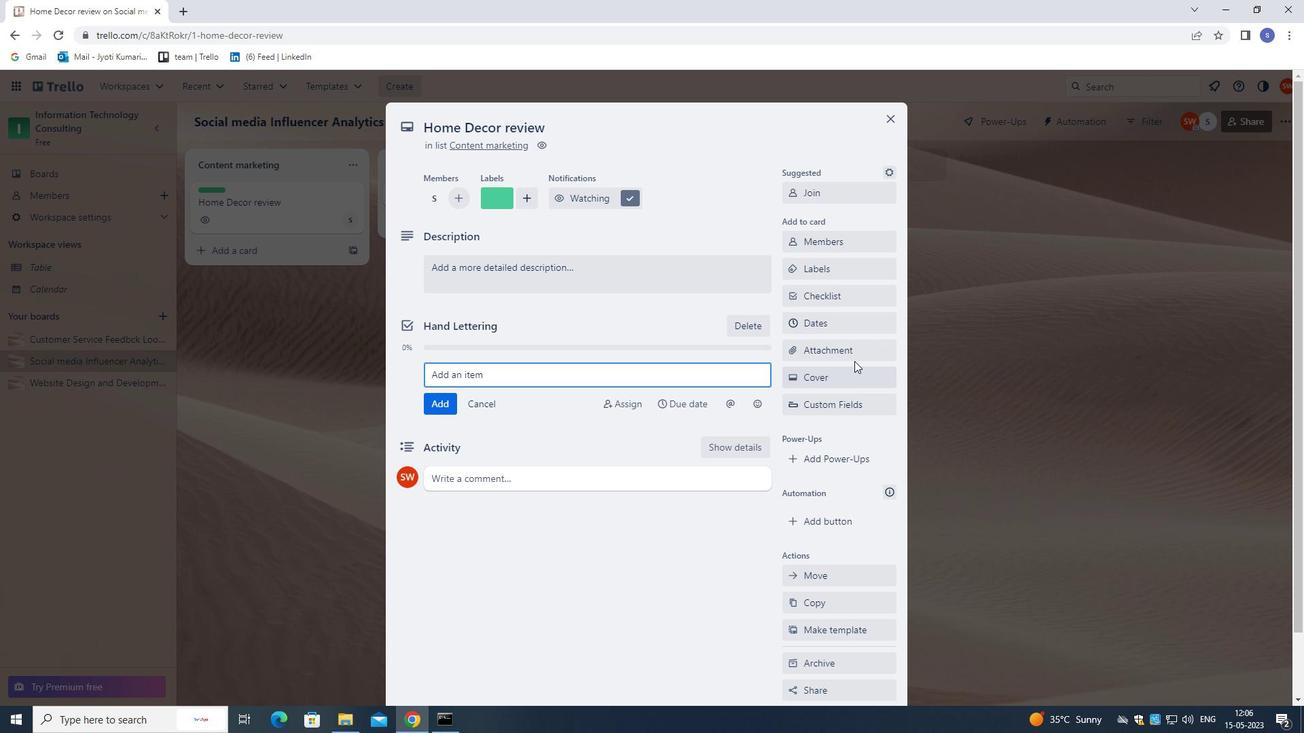 
Action: Mouse pressed left at (854, 355)
Screenshot: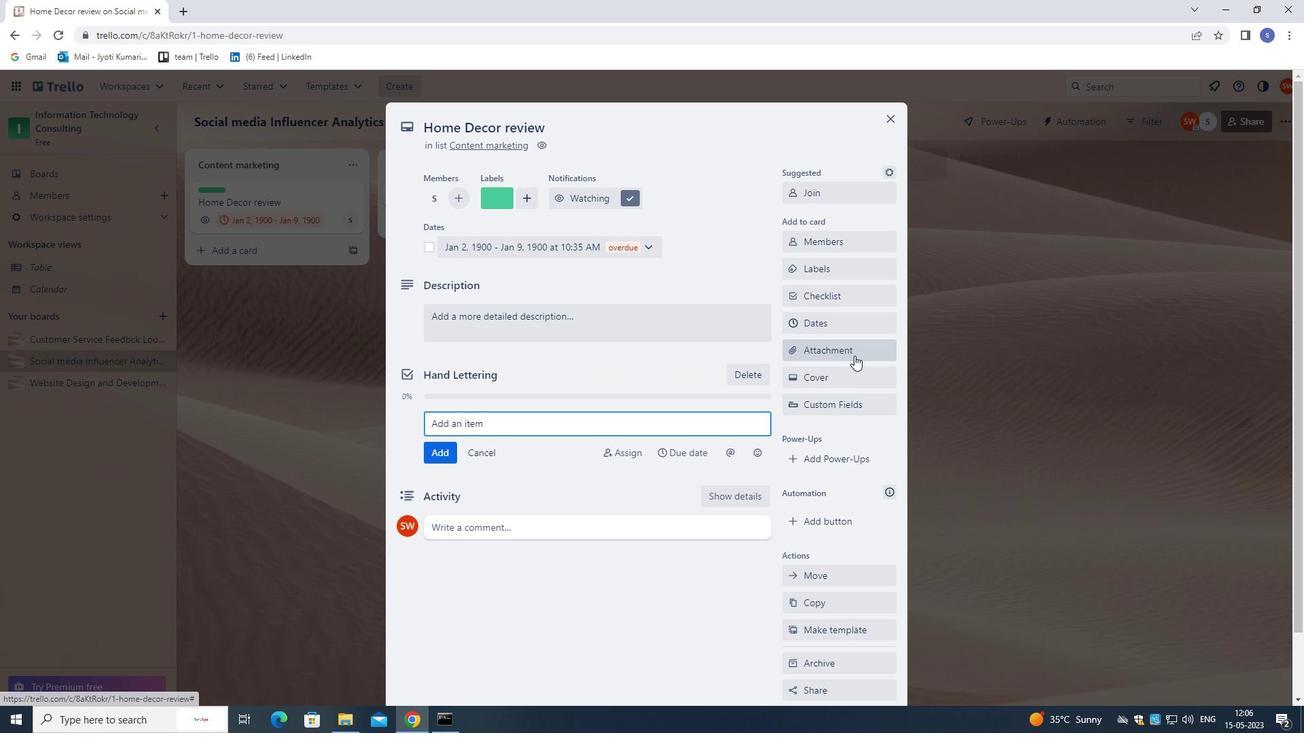 
Action: Mouse moved to (849, 407)
Screenshot: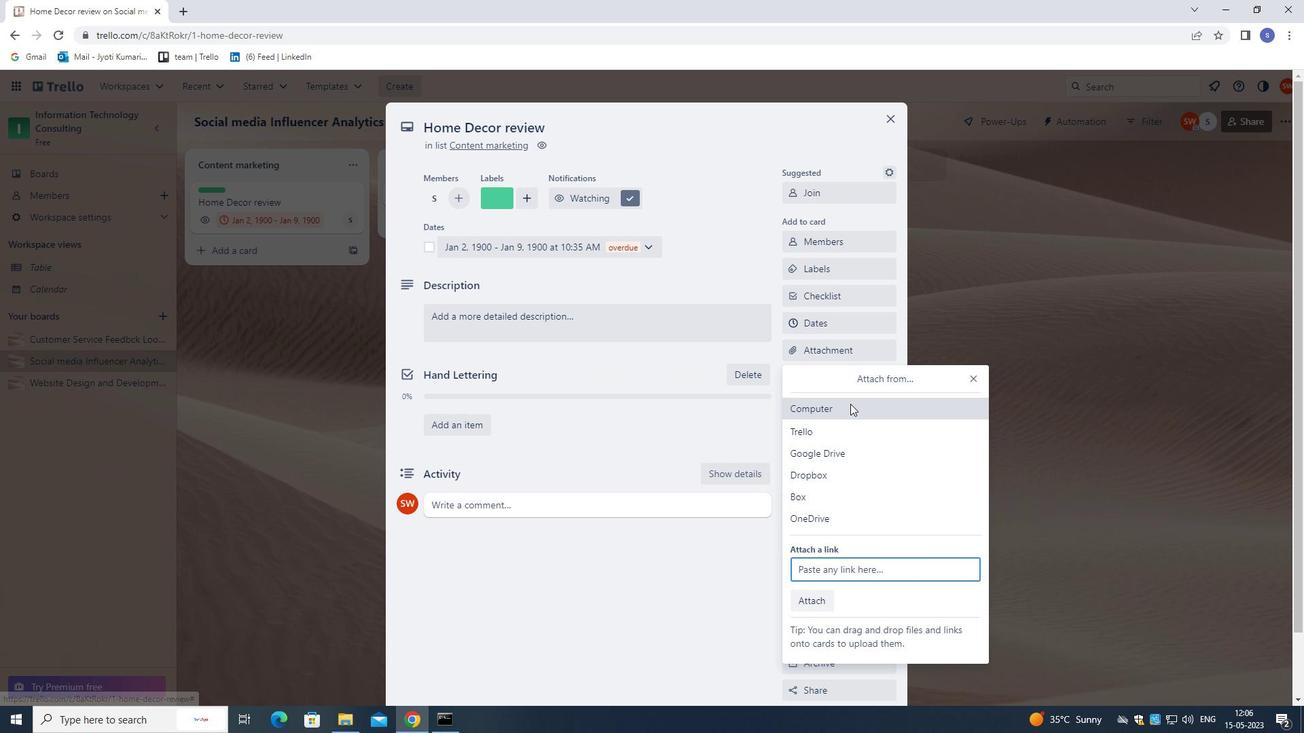 
Action: Mouse pressed left at (849, 407)
Screenshot: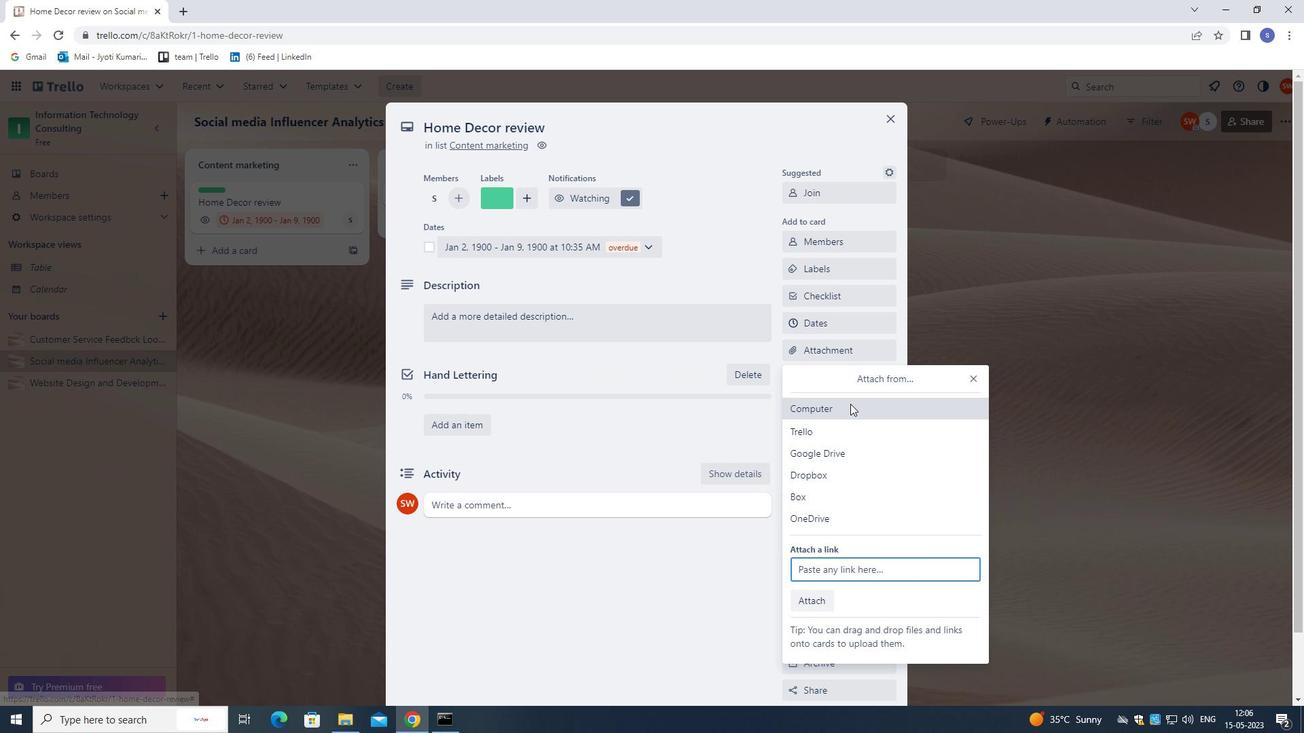 
Action: Mouse moved to (437, 224)
Screenshot: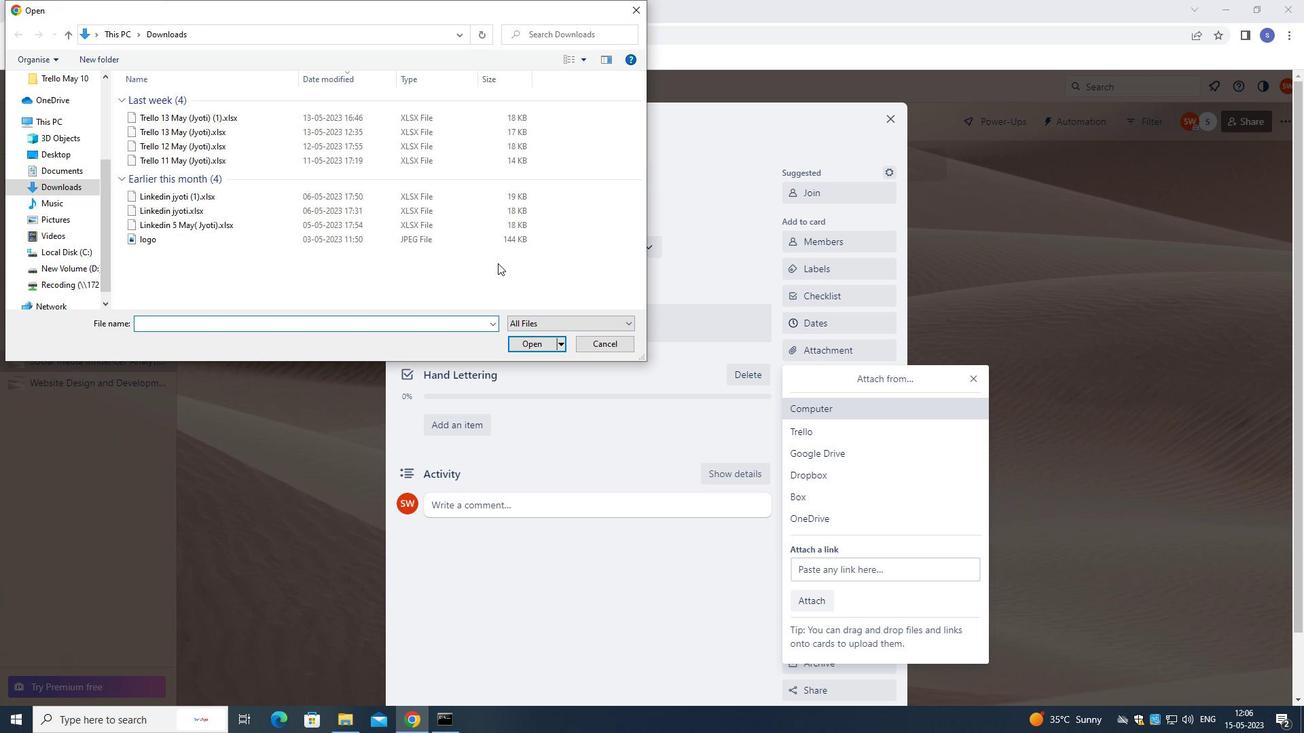 
Action: Mouse pressed left at (437, 224)
Screenshot: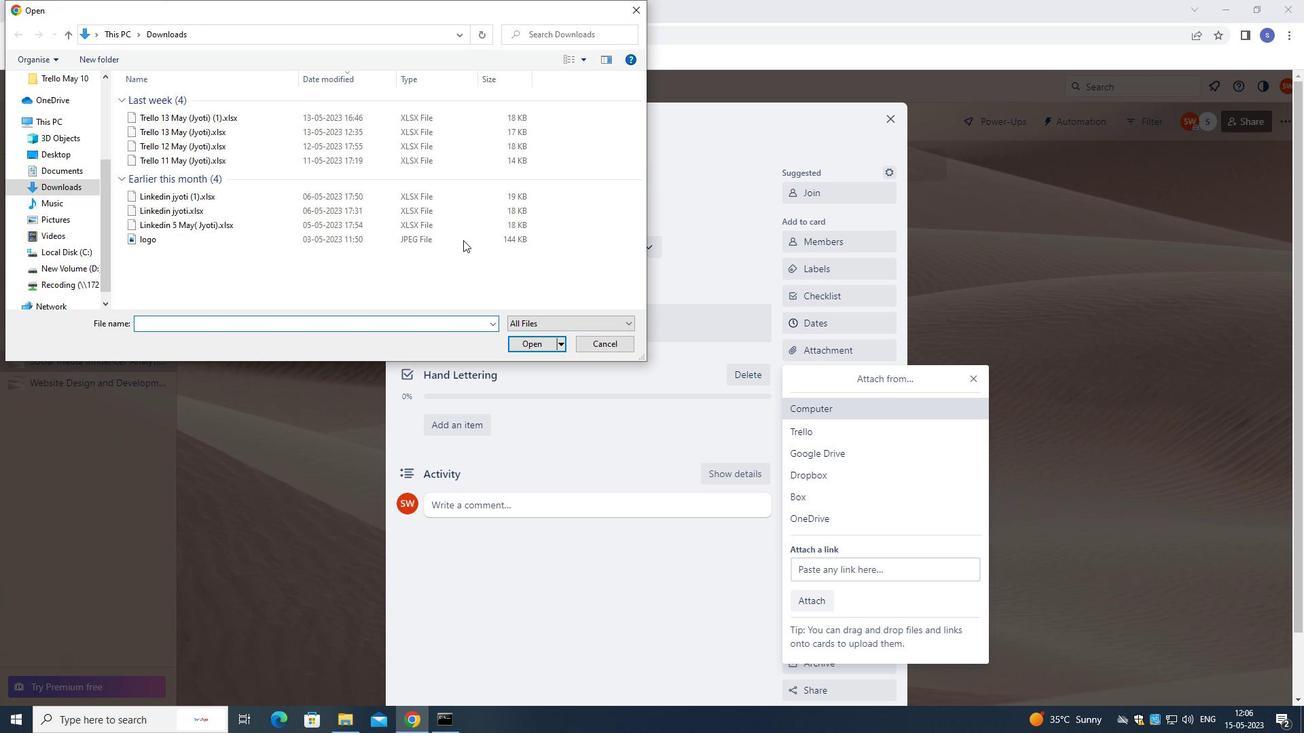
Action: Mouse moved to (542, 346)
Screenshot: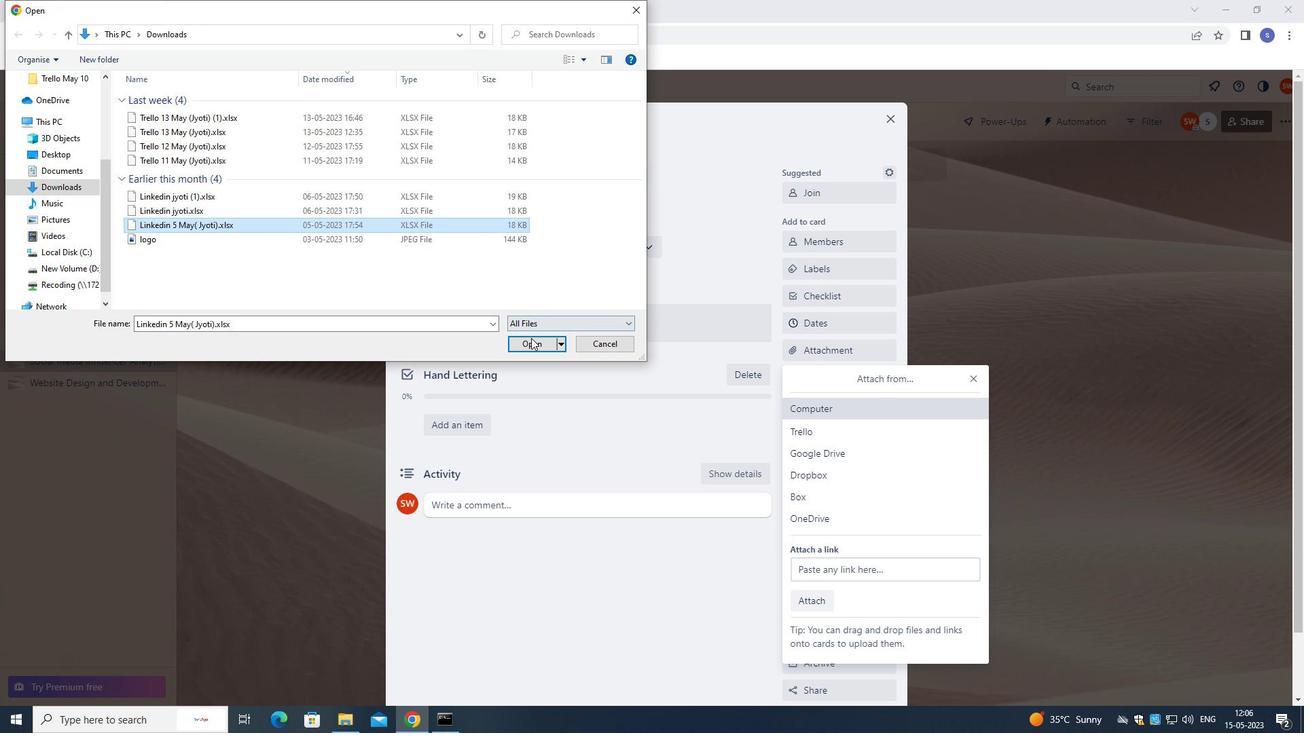 
Action: Mouse pressed left at (542, 346)
Screenshot: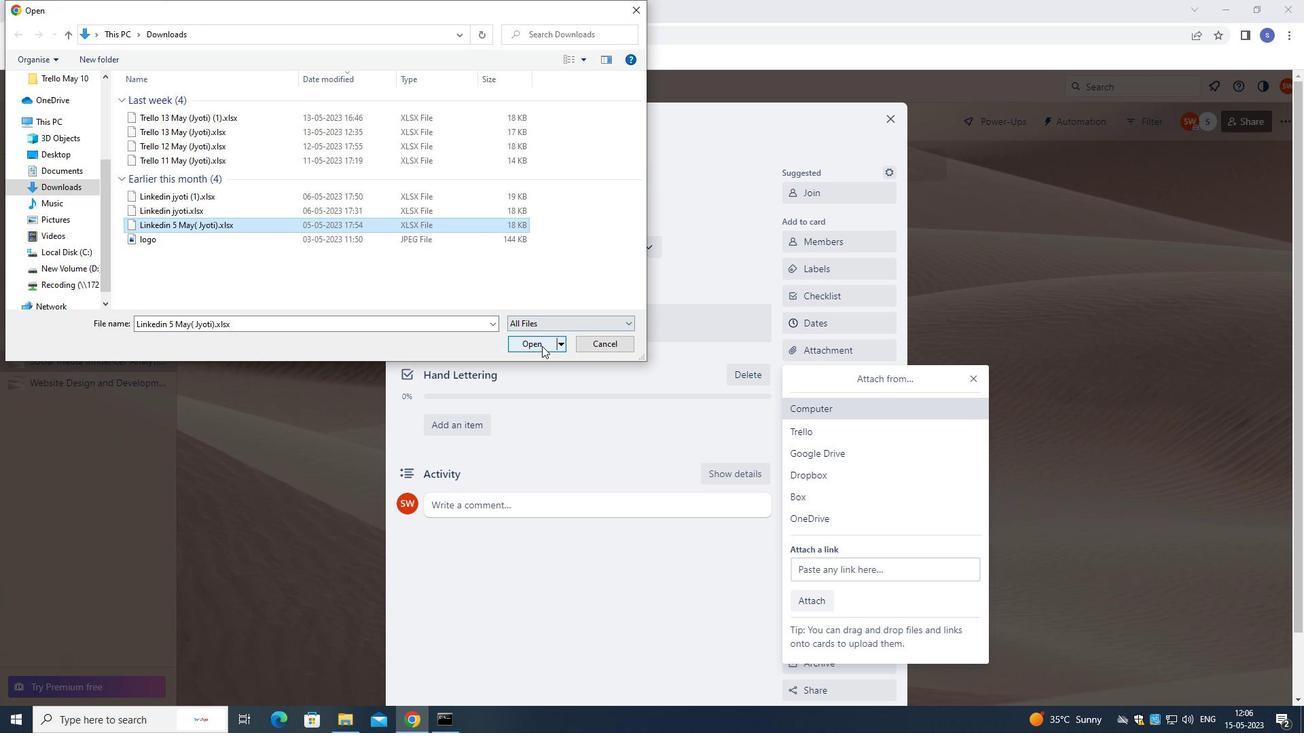 
Action: Mouse moved to (685, 320)
Screenshot: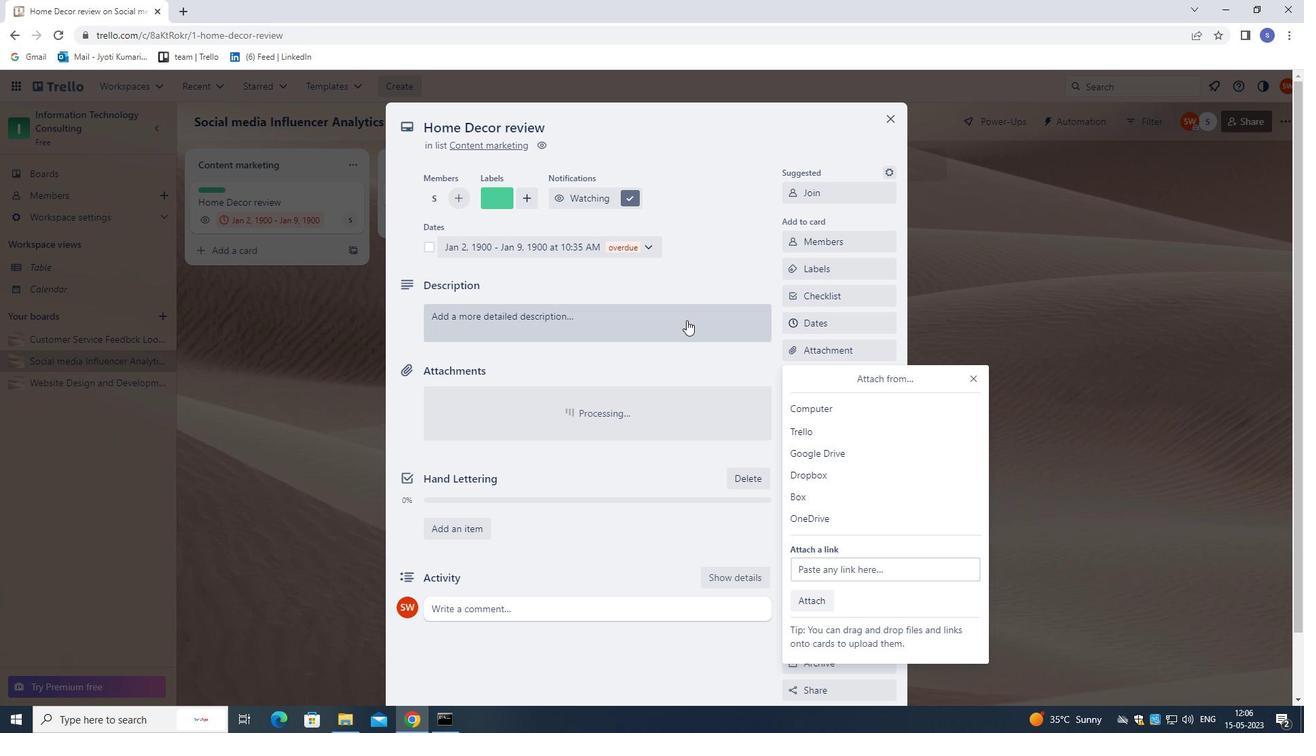 
Action: Mouse pressed left at (685, 320)
Screenshot: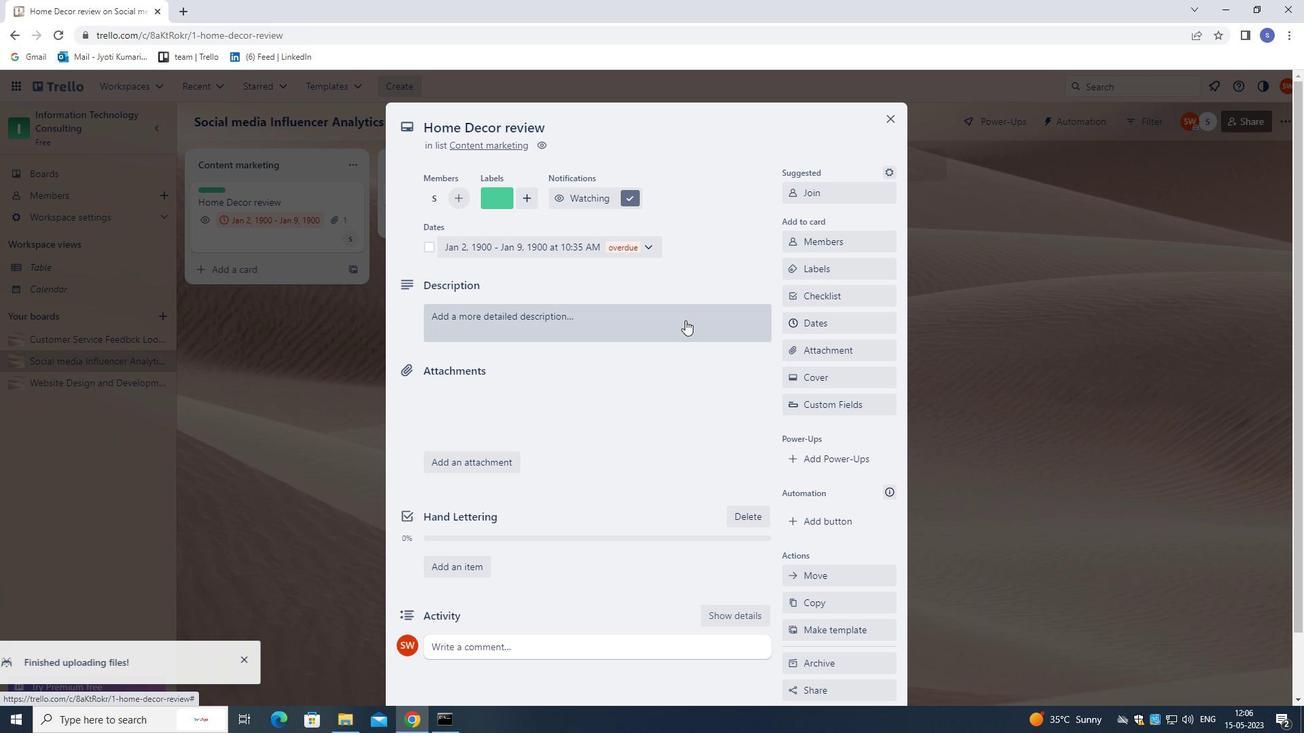 
Action: Mouse moved to (728, 376)
Screenshot: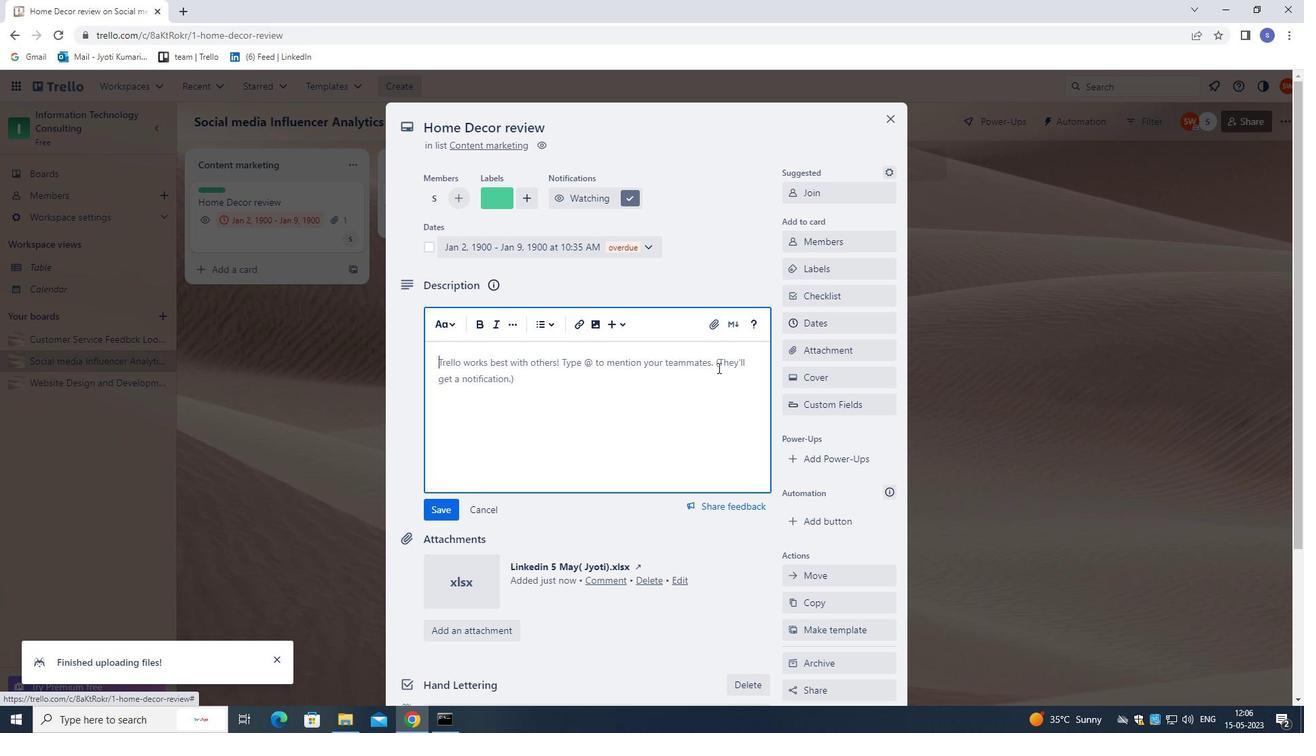 
Action: Key pressed <Key.shift><Key.shift>DEVELOP<Key.space>AND<Key.space>LAUNCH<Key.space>NEW<Key.space>CUSTOMER<Key.space>REFFE<Key.backspace><Key.backspace>ERRAL<Key.space>PROGRAM.
Screenshot: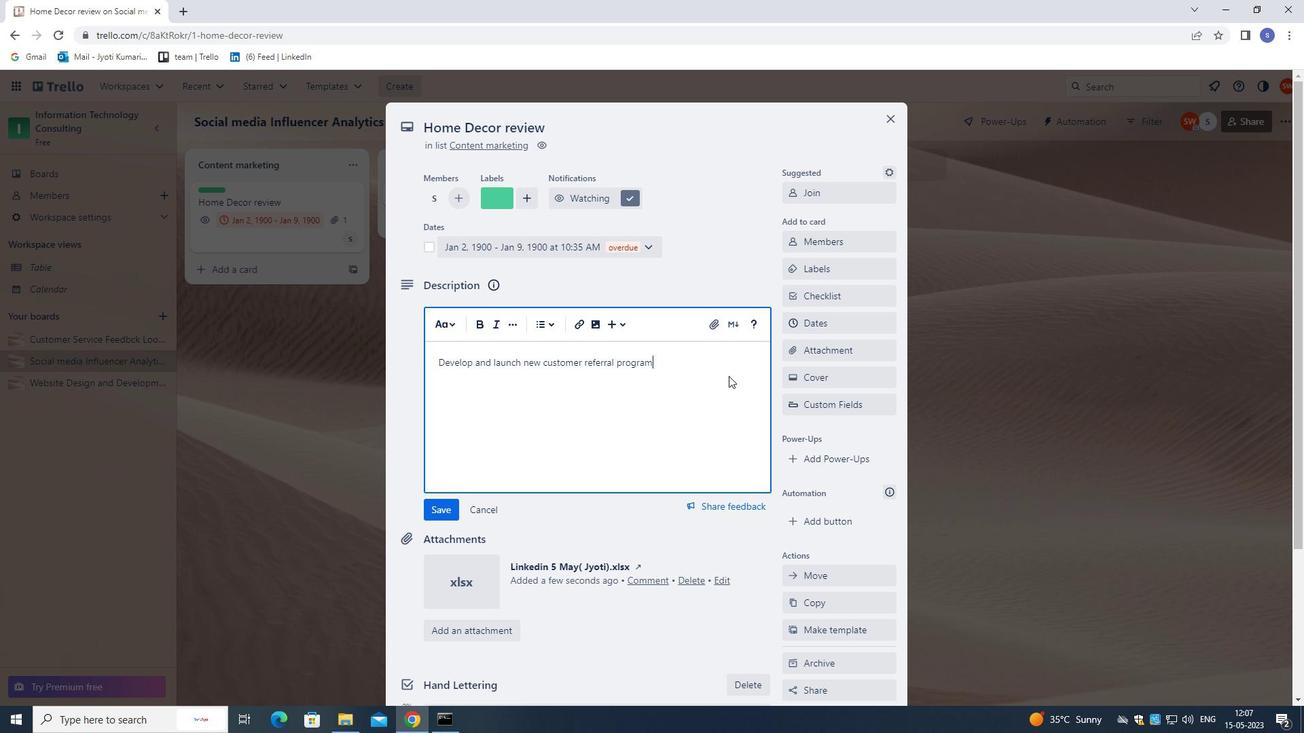 
Action: Mouse moved to (725, 379)
Screenshot: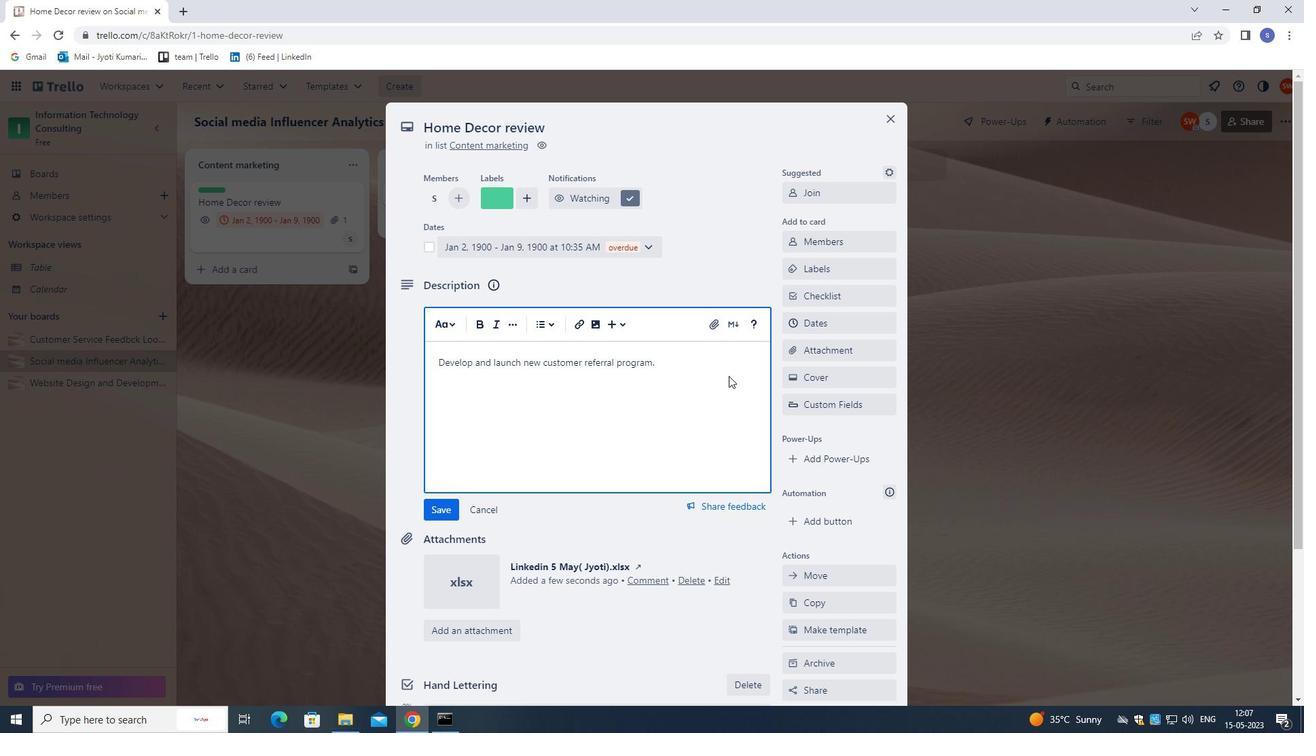 
Action: Mouse scrolled (725, 379) with delta (0, 0)
Screenshot: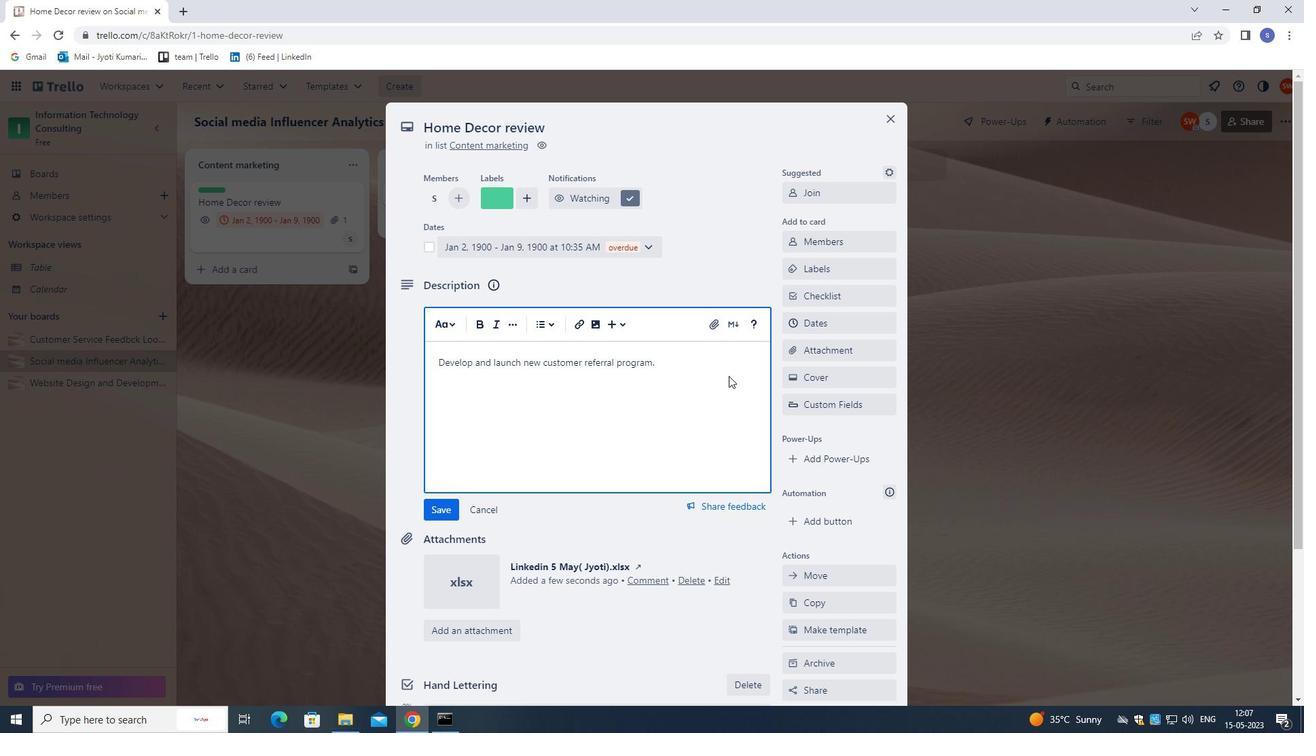 
Action: Mouse moved to (724, 382)
Screenshot: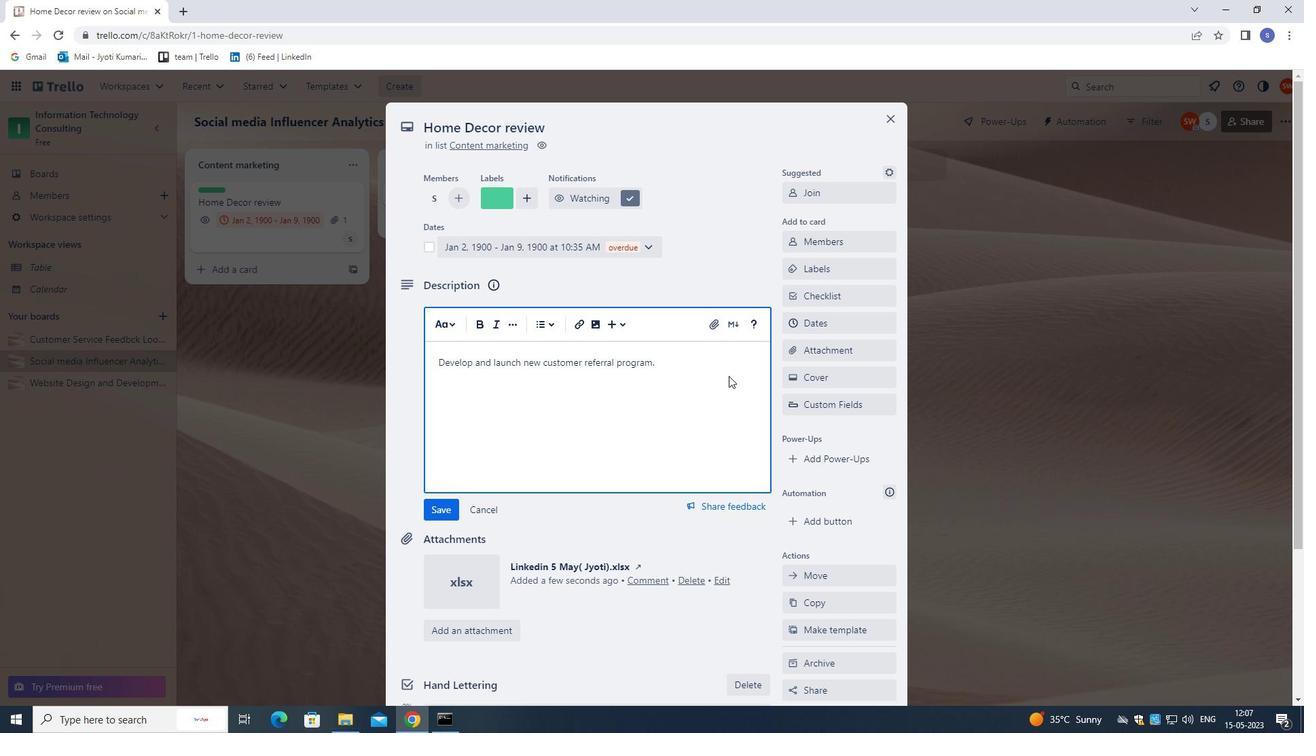 
Action: Mouse scrolled (724, 381) with delta (0, 0)
Screenshot: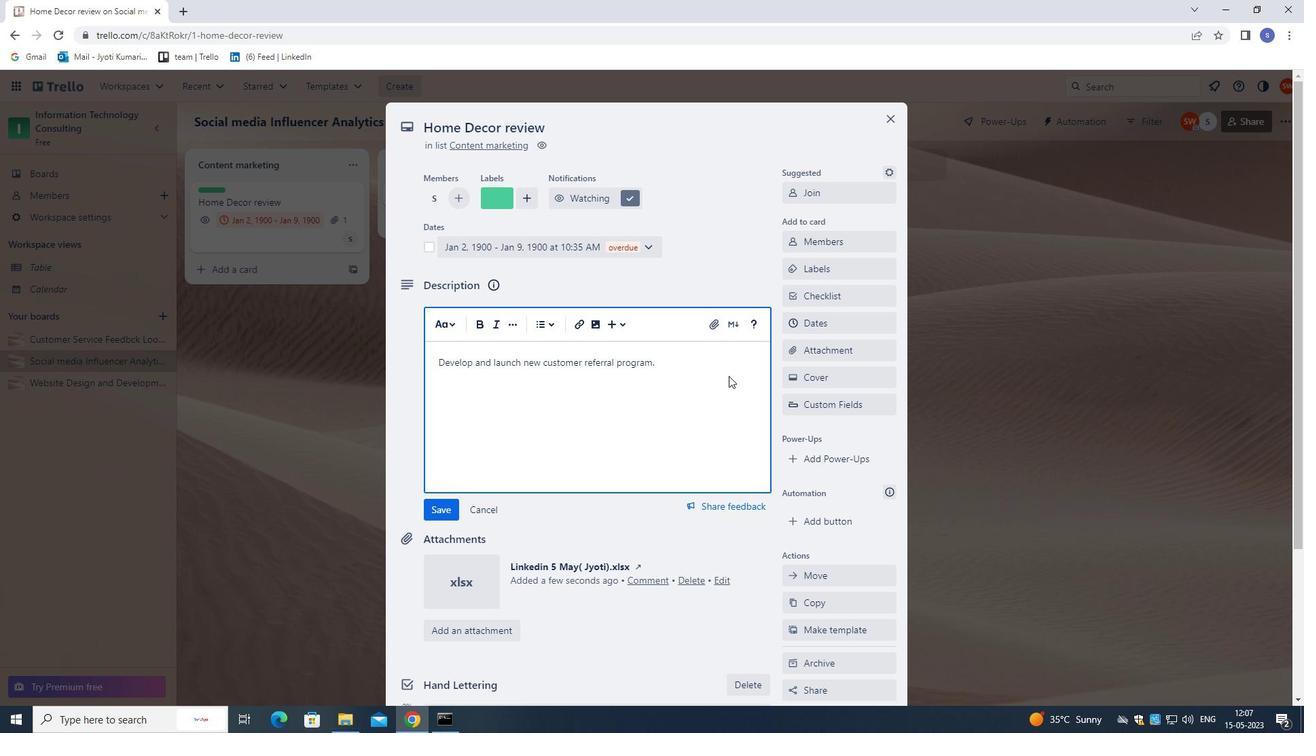 
Action: Mouse moved to (721, 398)
Screenshot: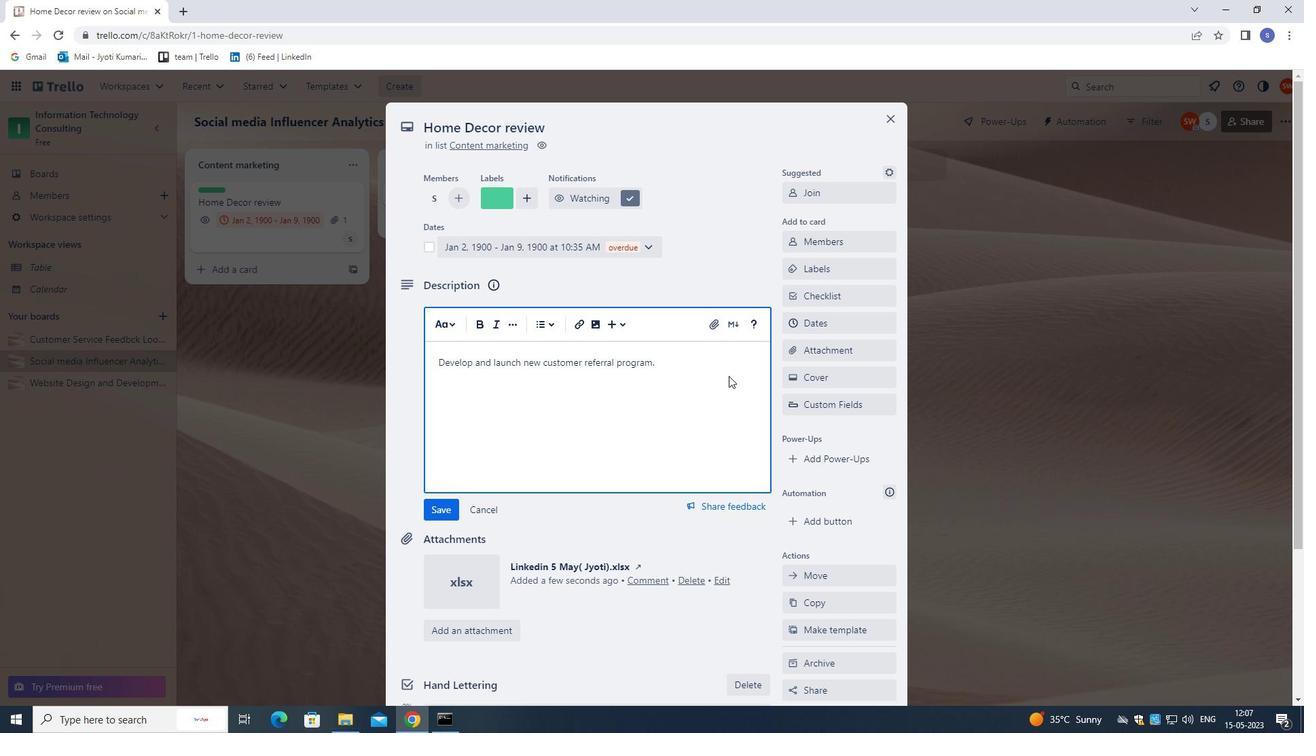 
Action: Mouse scrolled (721, 397) with delta (0, 0)
Screenshot: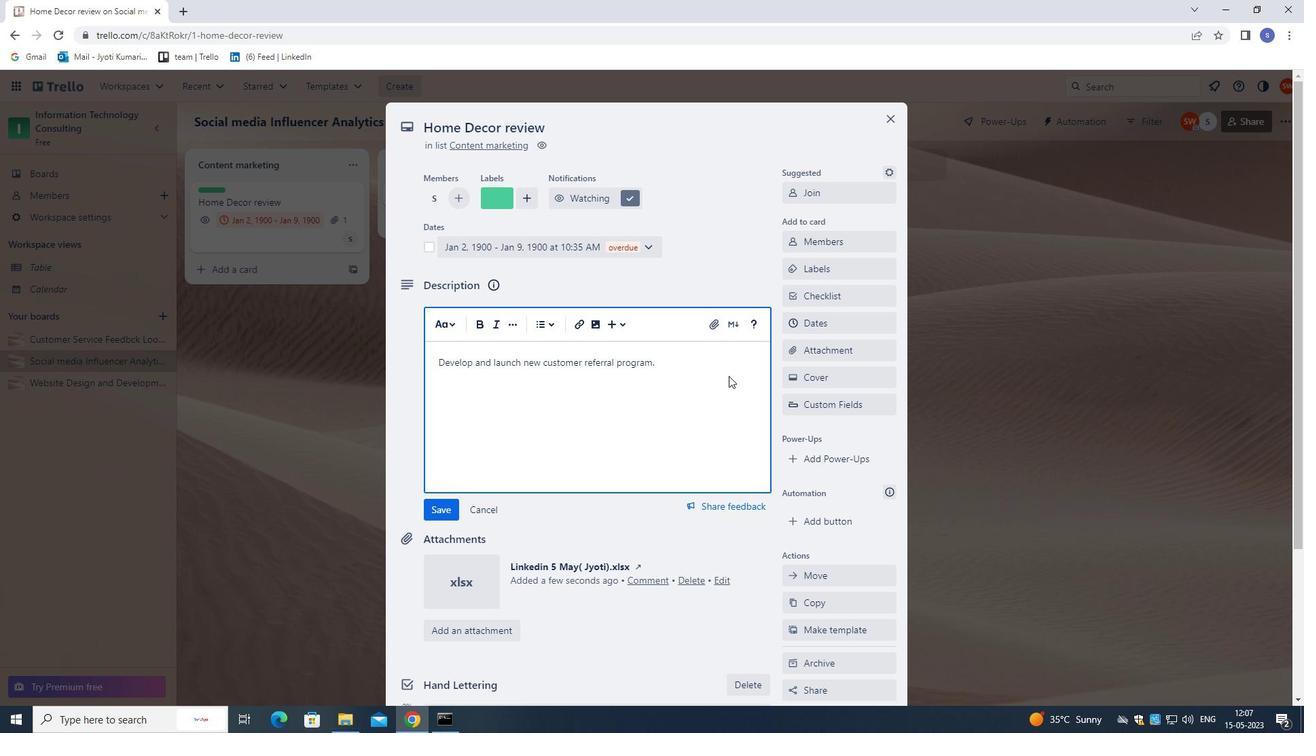 
Action: Mouse moved to (685, 461)
Screenshot: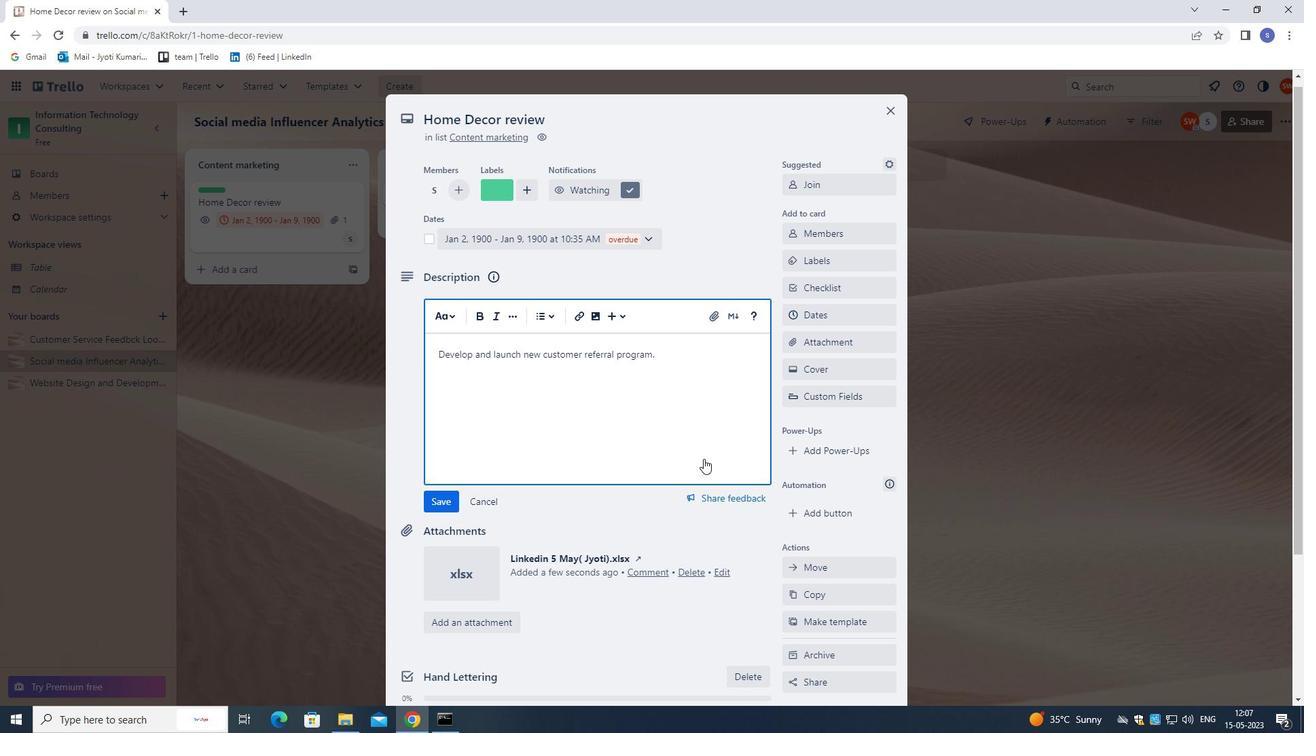 
Action: Mouse scrolled (685, 461) with delta (0, 0)
Screenshot: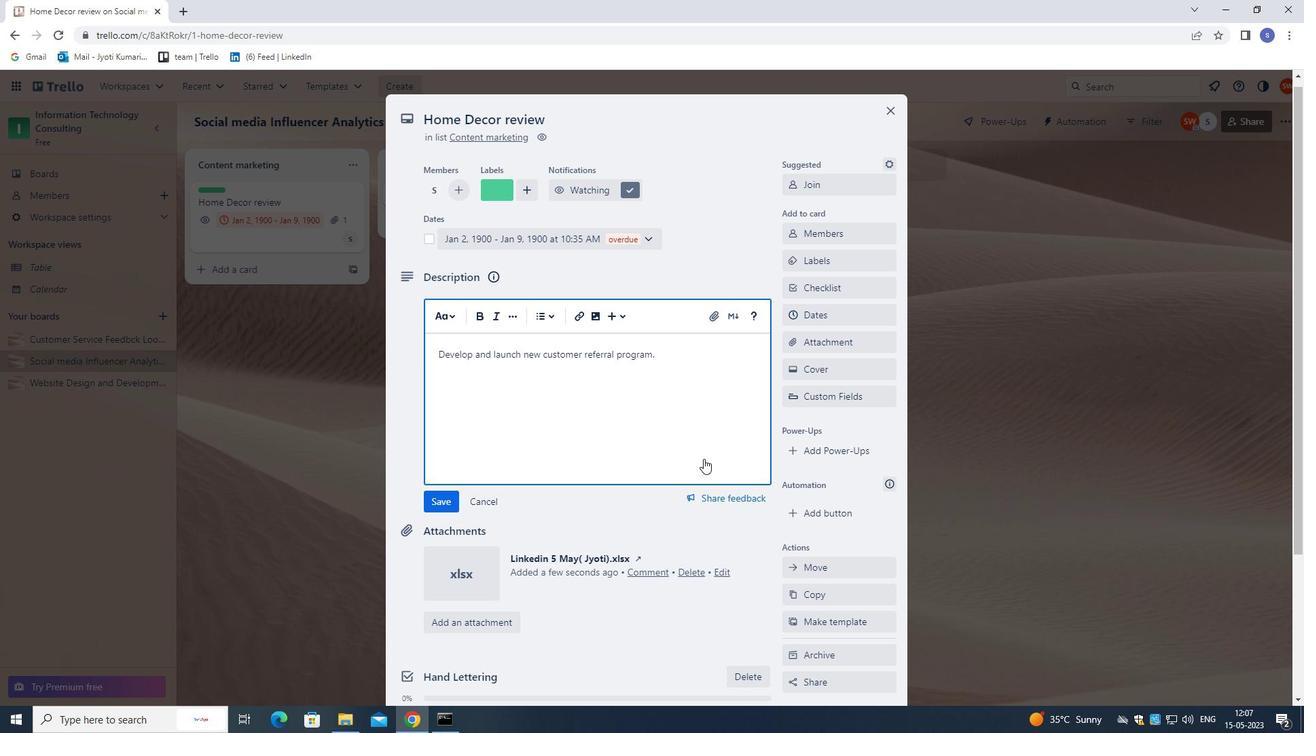 
Action: Mouse moved to (682, 465)
Screenshot: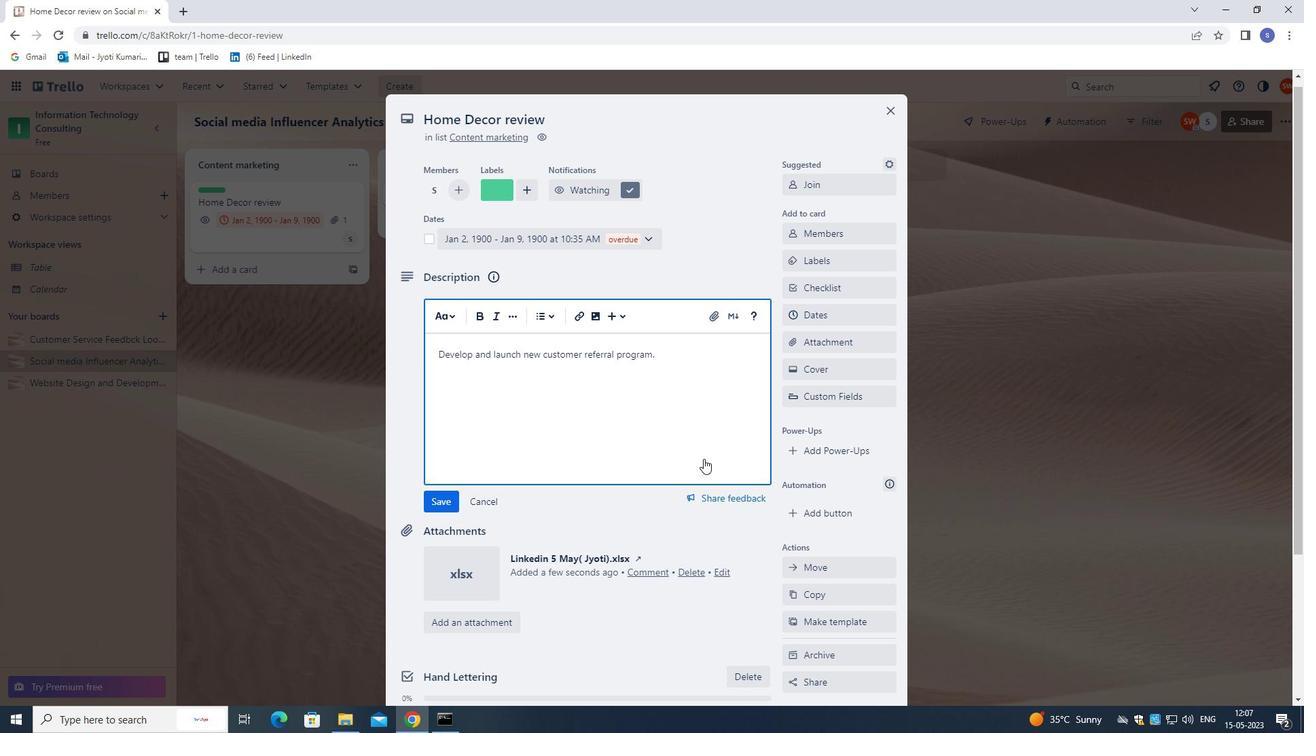 
Action: Mouse scrolled (682, 465) with delta (0, 0)
Screenshot: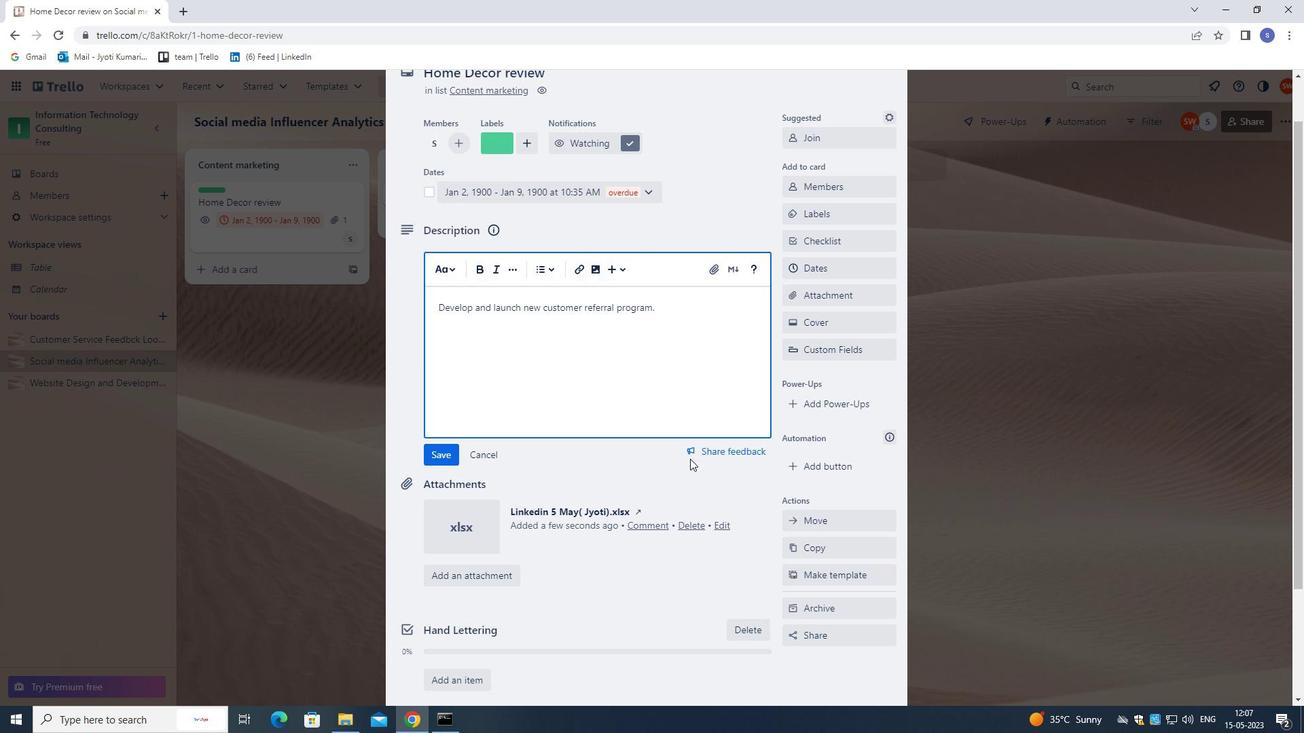 
Action: Mouse moved to (680, 468)
Screenshot: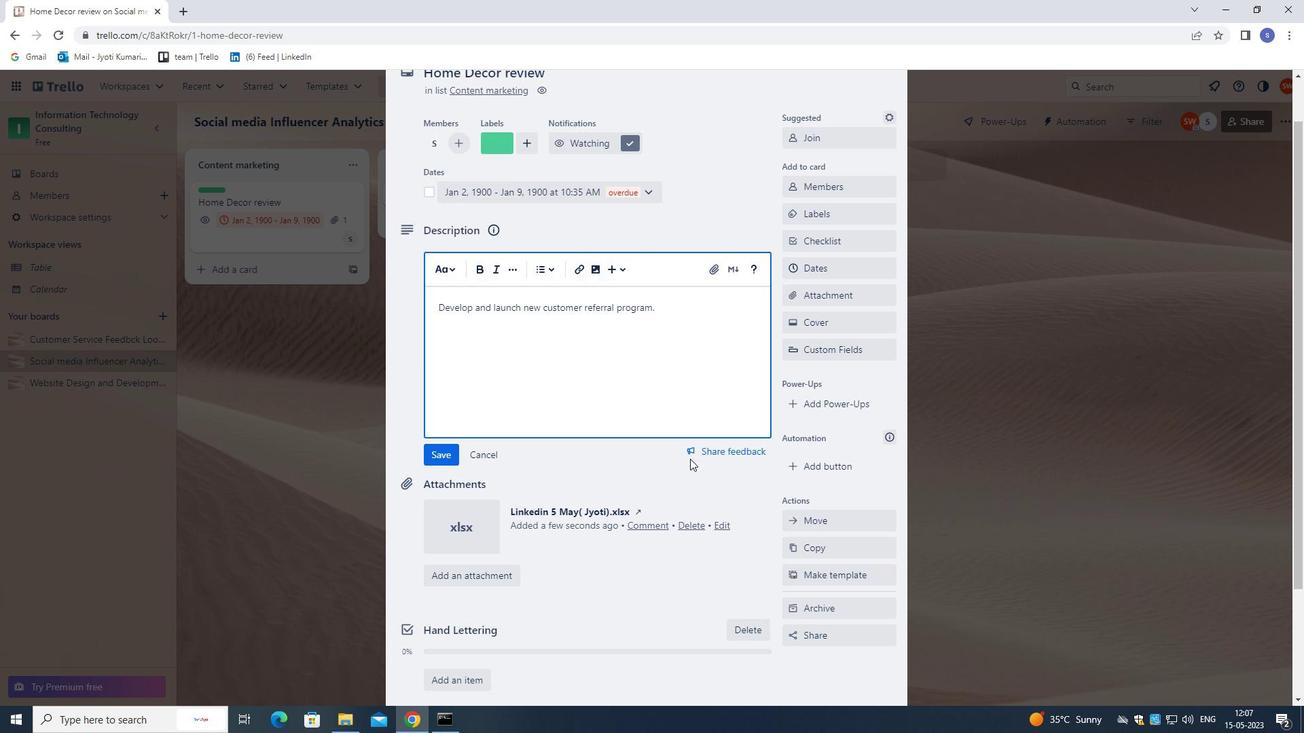 
Action: Mouse scrolled (680, 468) with delta (0, 0)
Screenshot: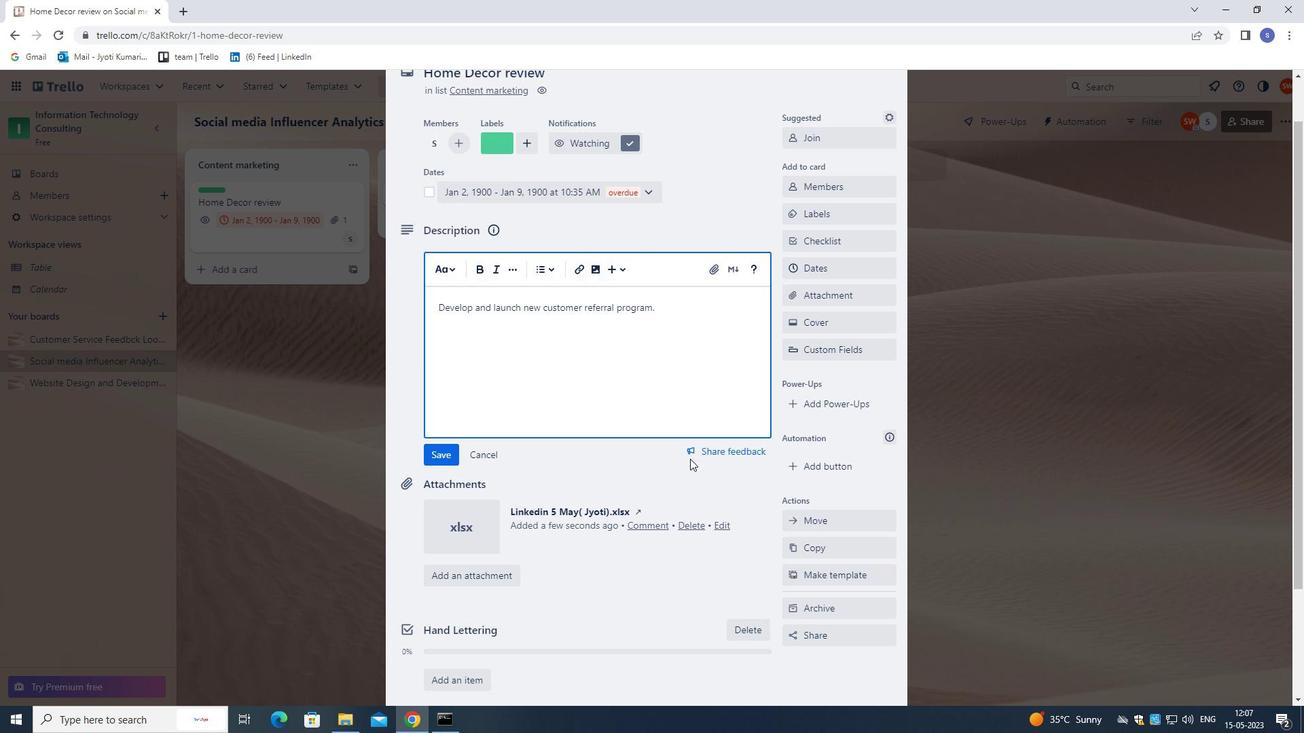 
Action: Mouse moved to (679, 474)
Screenshot: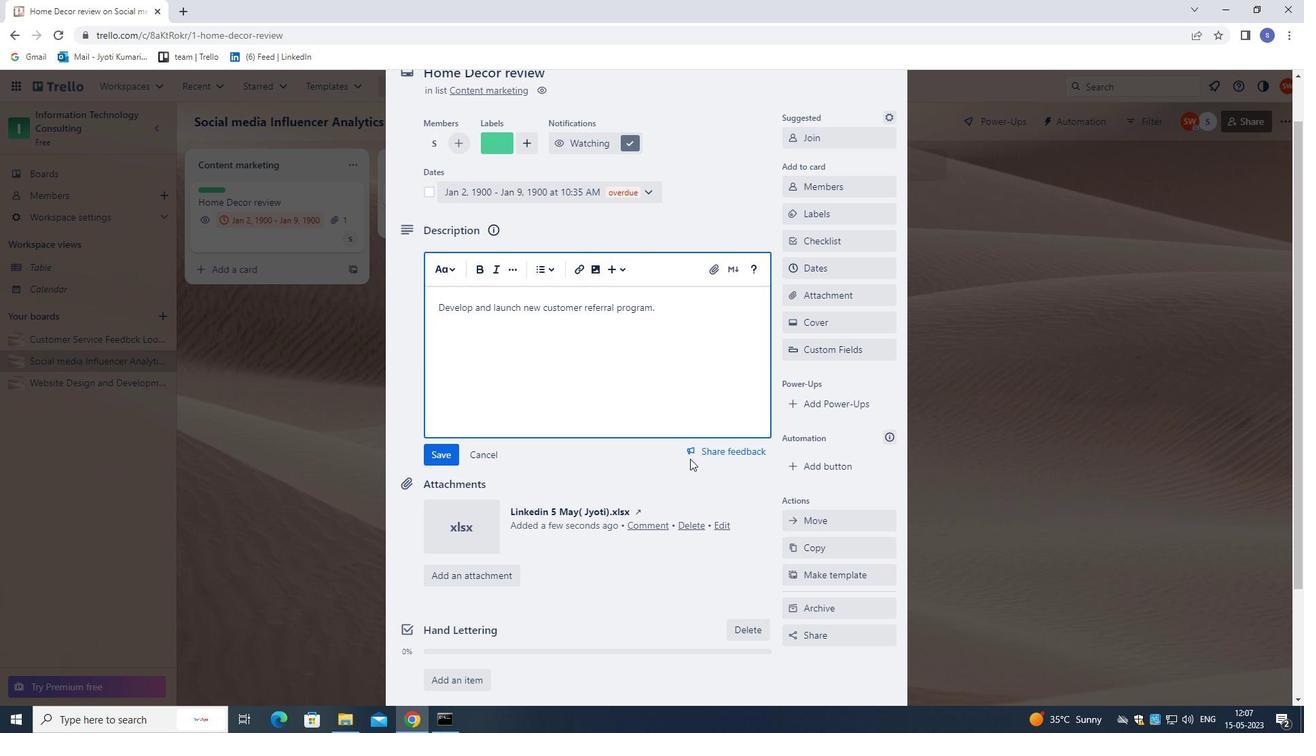 
Action: Mouse scrolled (679, 474) with delta (0, 0)
Screenshot: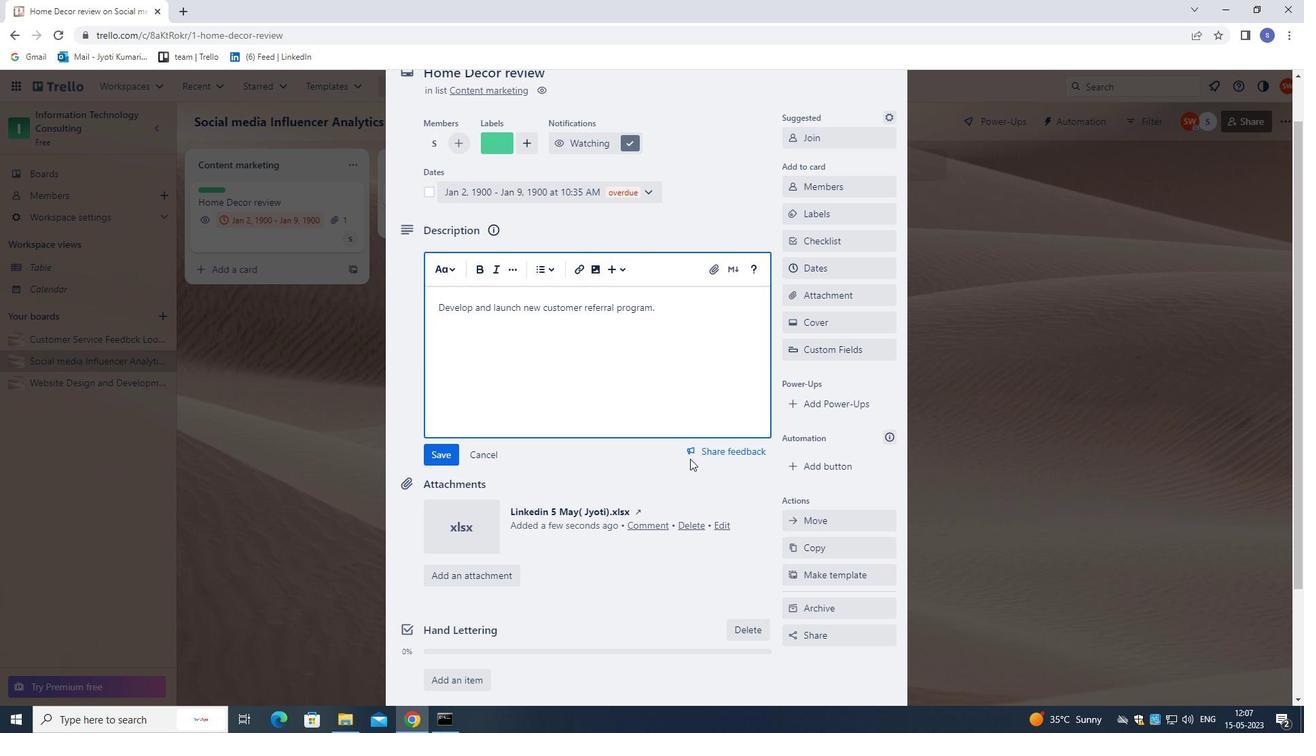 
Action: Mouse moved to (625, 611)
Screenshot: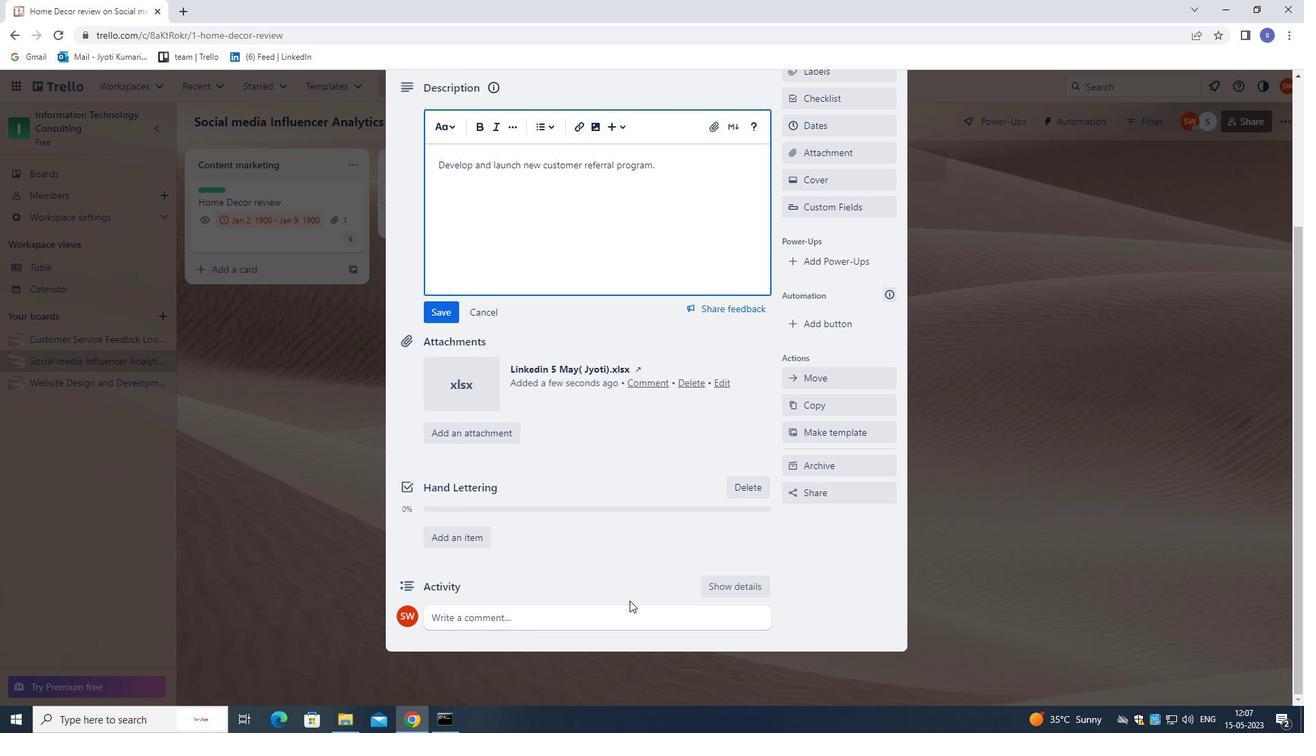 
Action: Mouse pressed left at (625, 611)
Screenshot: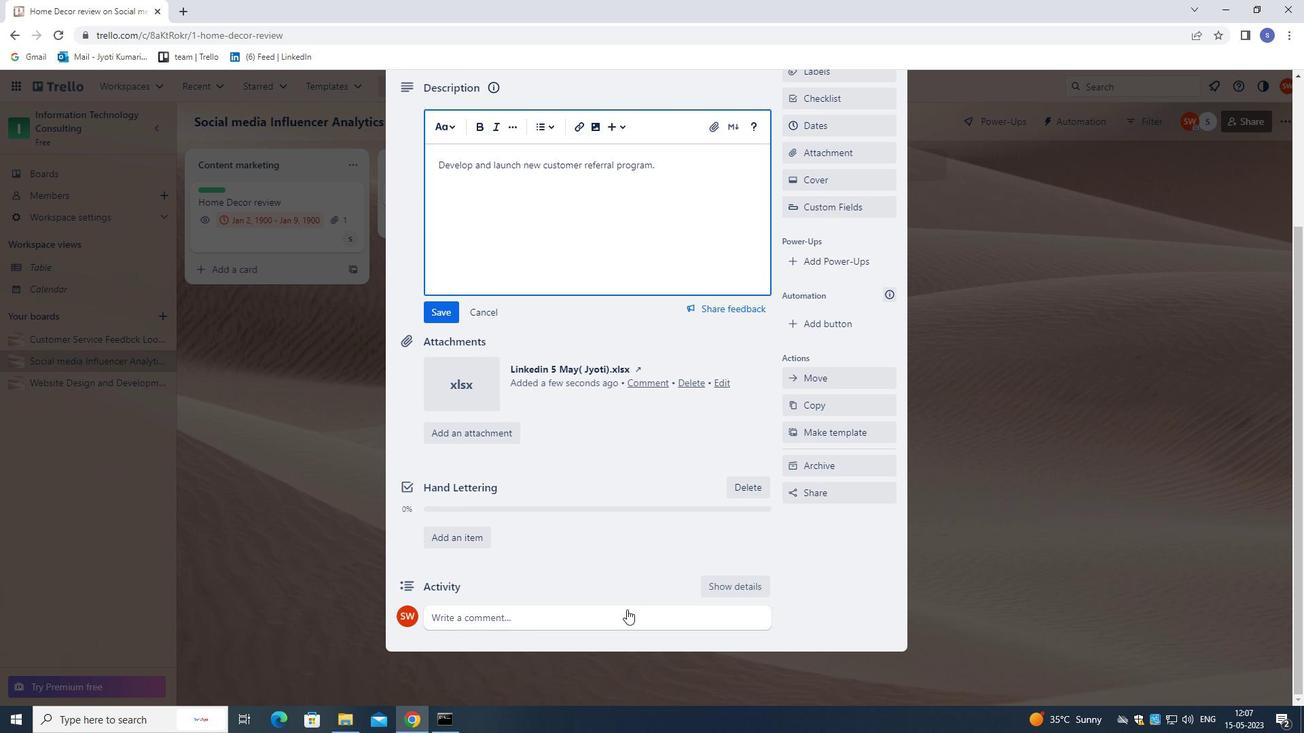
Action: Mouse moved to (637, 519)
Screenshot: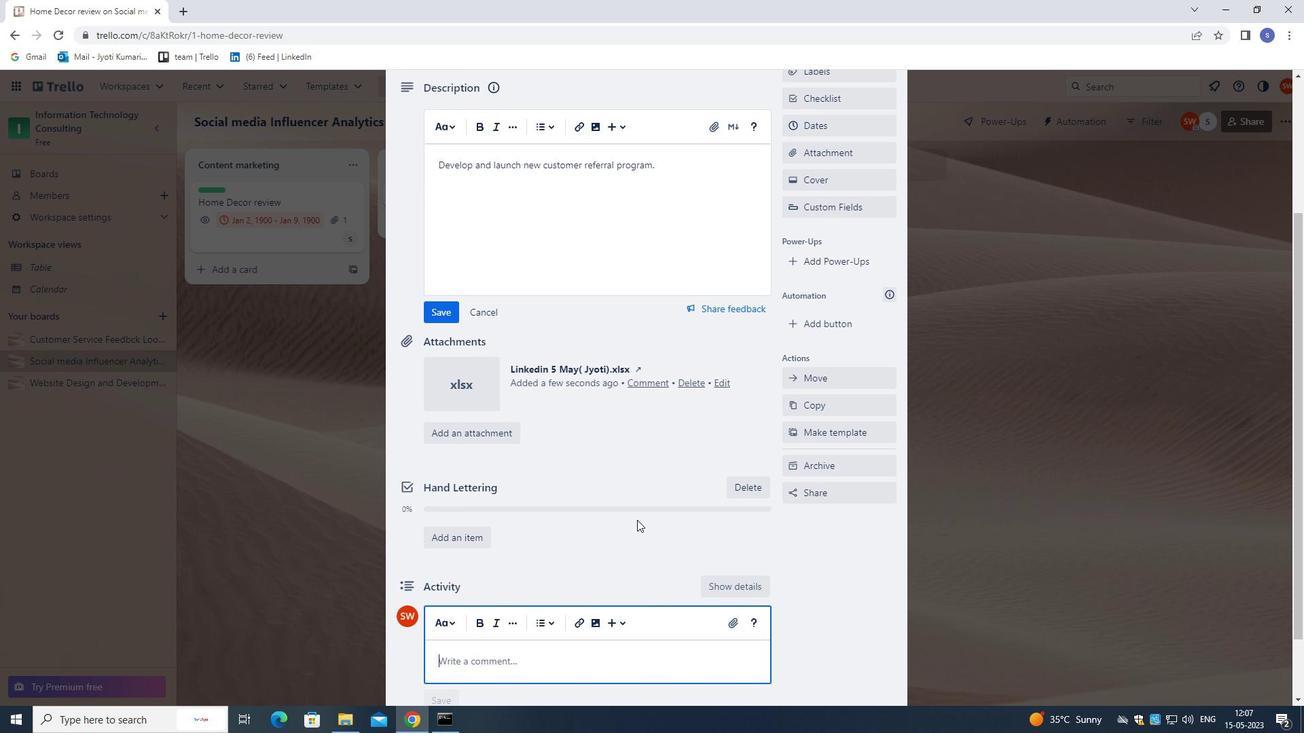 
Action: Key pressed <Key.shift>WE<Key.space>SHOULD<Key.space>APPROACH<Key.space>THIS<Key.space>TASK<Key.space>WITH<Key.space>A<Key.space>SENSE<Key.space>OF<Key.space>EMAPTHY<Key.space><Key.left><Key.left><Key.left><Key.left><Key.left><Key.right><Key.backspace><Key.backspace>PA<Key.right><Key.right><Key.right><Key.right><Key.right><Key.right><Key.right><Key.right><Key.right><Key.right><Key.right>,<Key.space>PUTTIN<Key.space>=<Key.backspace><Key.backspace>G<Key.space>OURSELVES<Key.space>IN<Key.space>THE<Key.space>SHOES<Key.space>OF<Key.space>OUR<Key.space>STAKEHOLDER<Key.space>TO<Key.space>UNDR<Key.backspace>ERSTAND<Key.space>THEIR<Key.space>PERSPECTIVE<Key.space>.
Screenshot: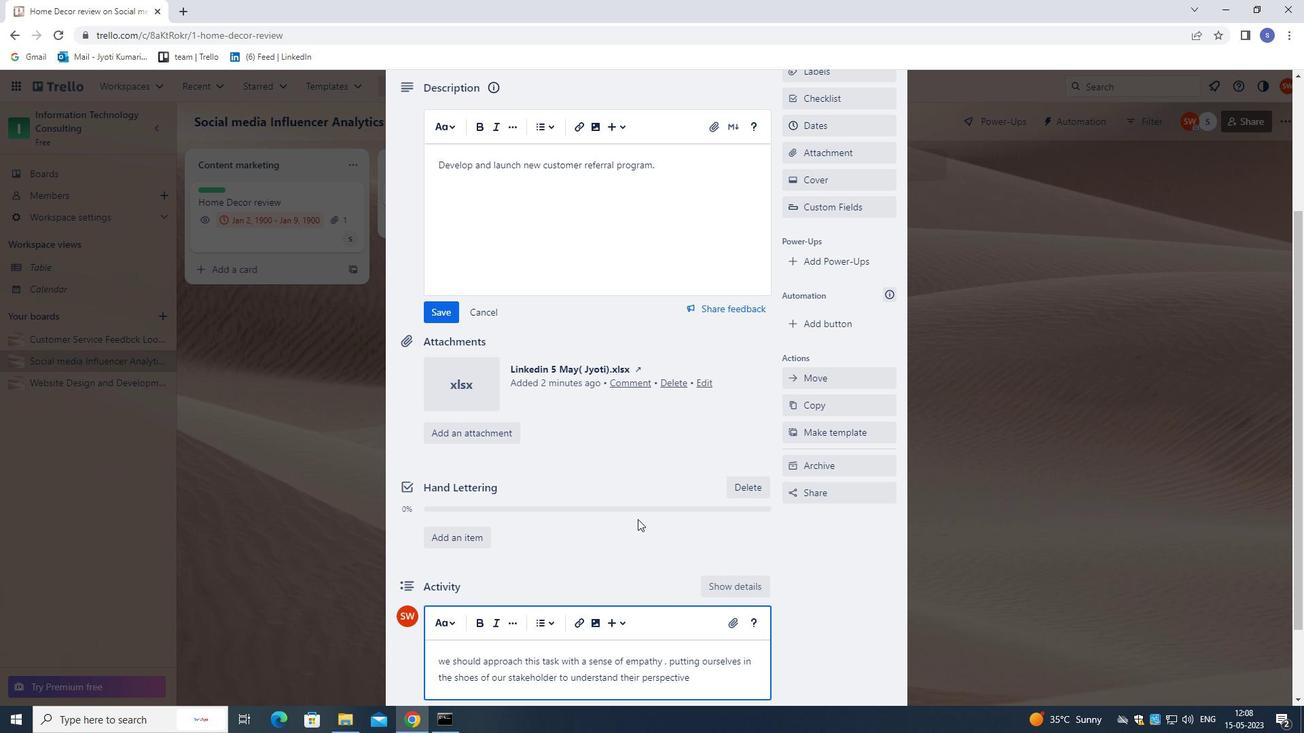 
Action: Mouse moved to (448, 309)
Screenshot: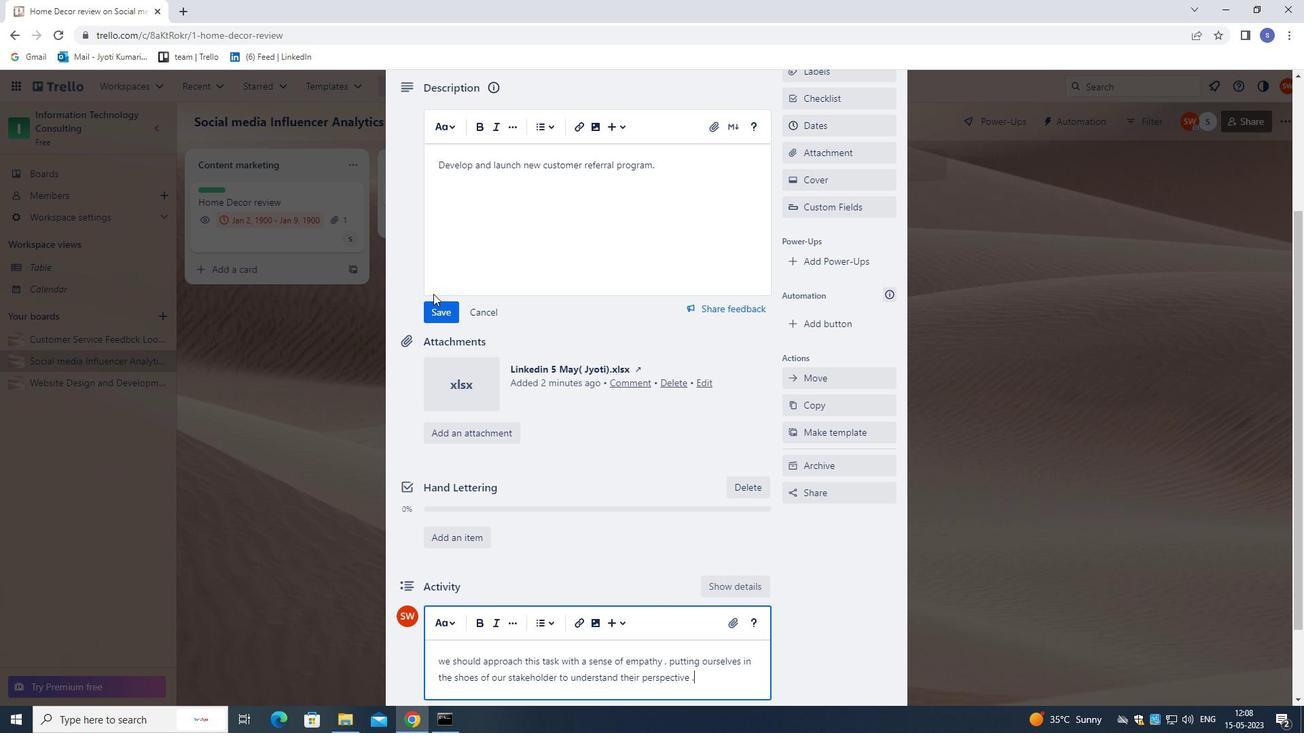 
Action: Mouse pressed left at (448, 309)
Screenshot: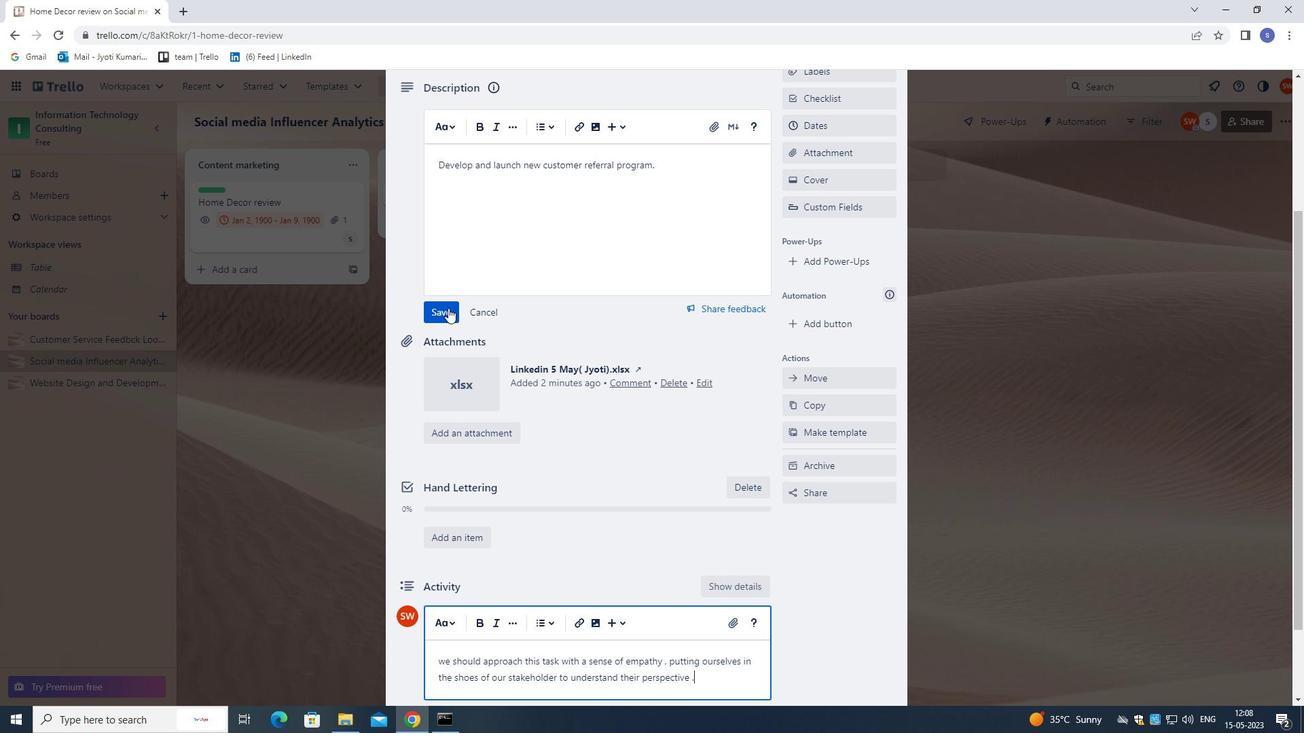 
Action: Mouse moved to (445, 313)
Screenshot: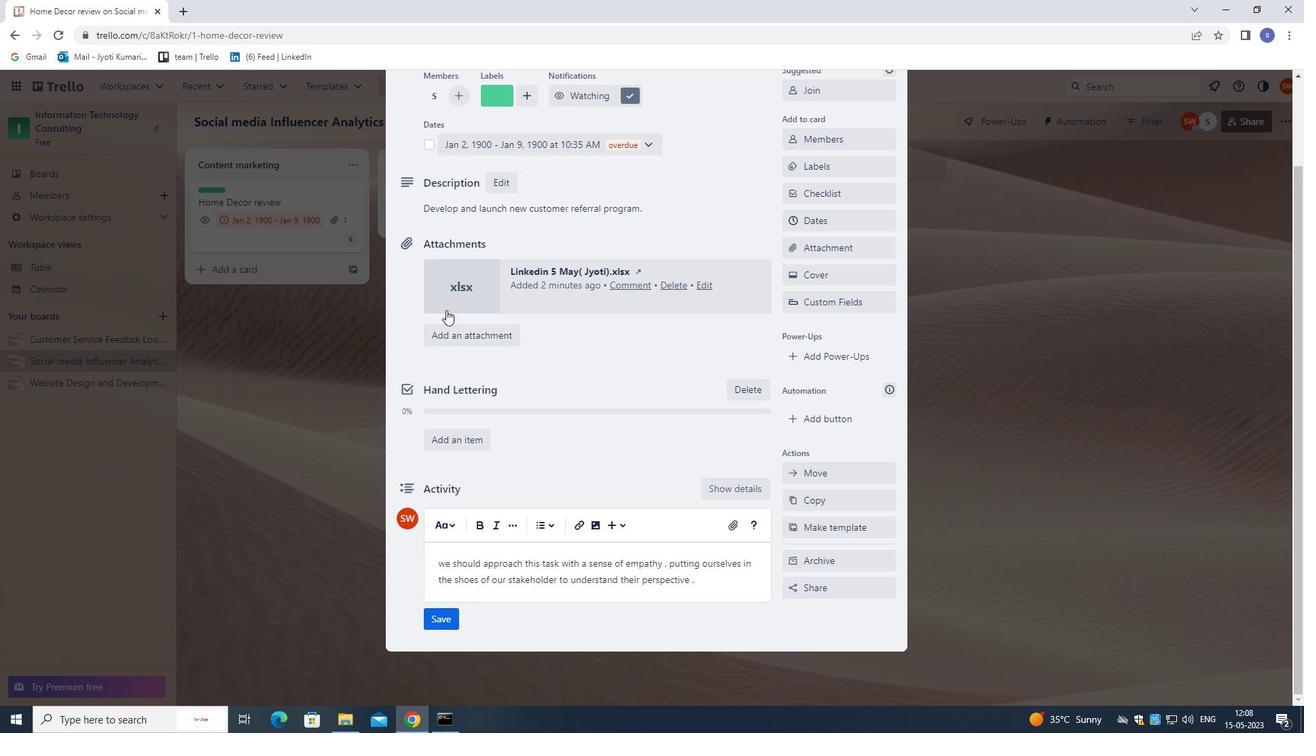 
Action: Mouse scrolled (445, 313) with delta (0, 0)
Screenshot: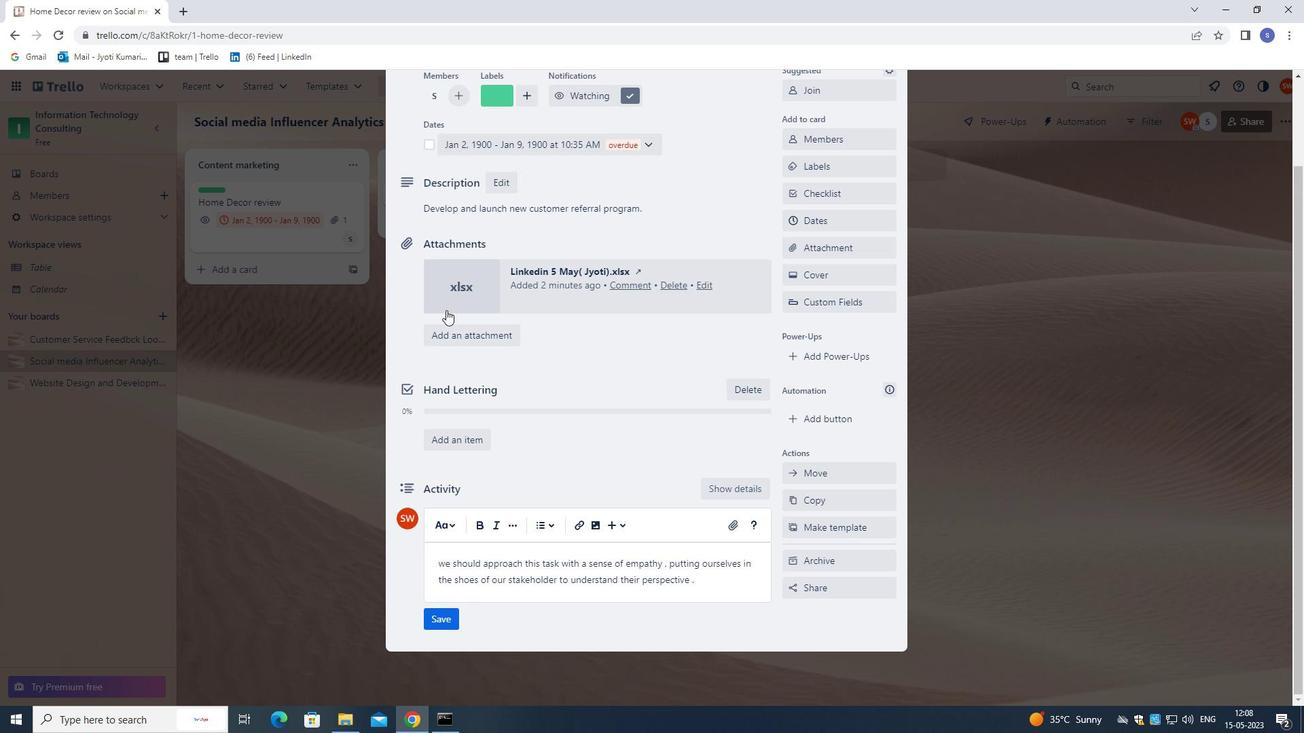 
Action: Mouse moved to (446, 315)
Screenshot: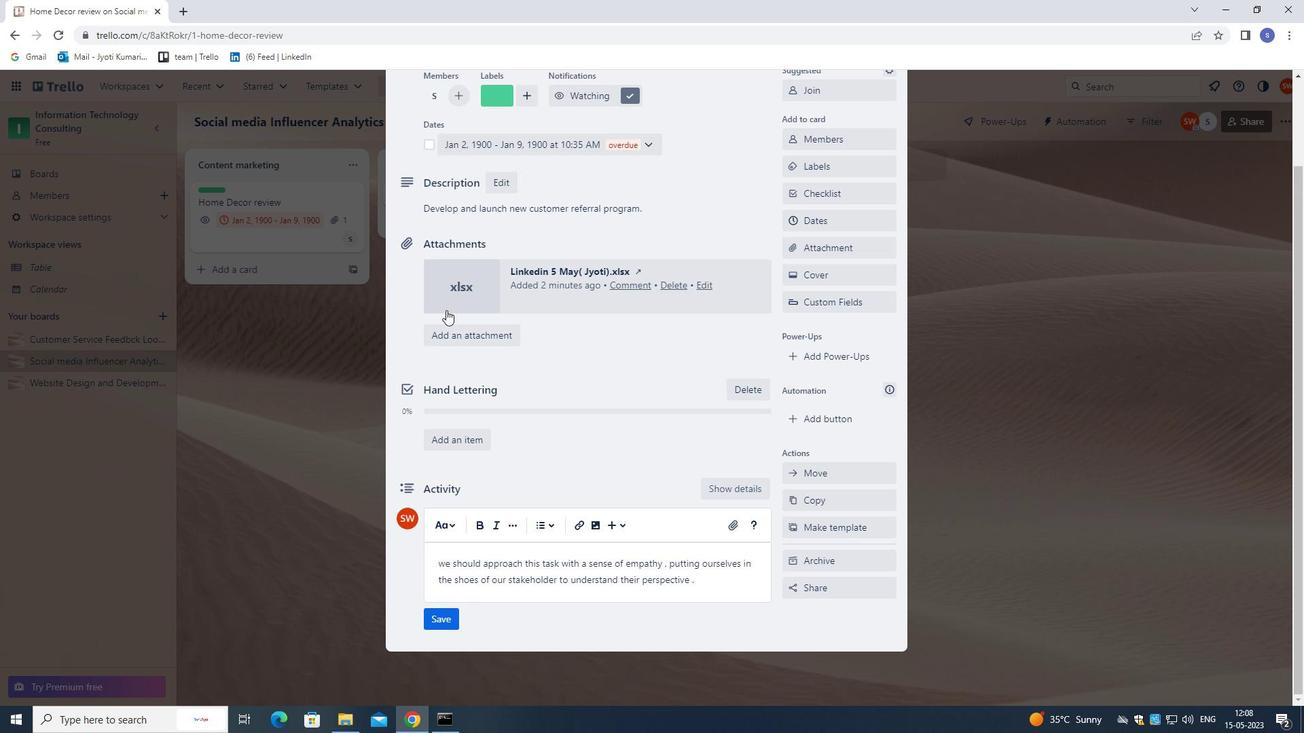 
Action: Mouse scrolled (446, 315) with delta (0, 0)
Screenshot: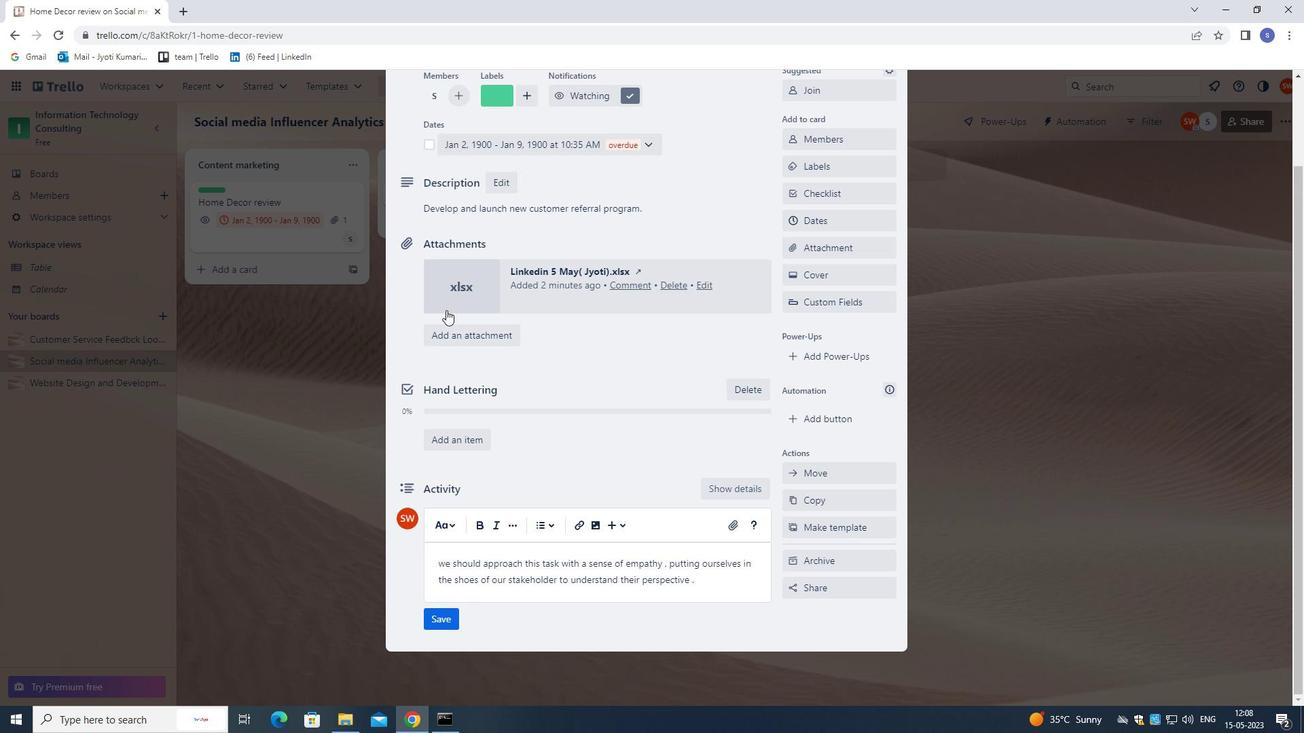 
Action: Mouse moved to (446, 317)
Screenshot: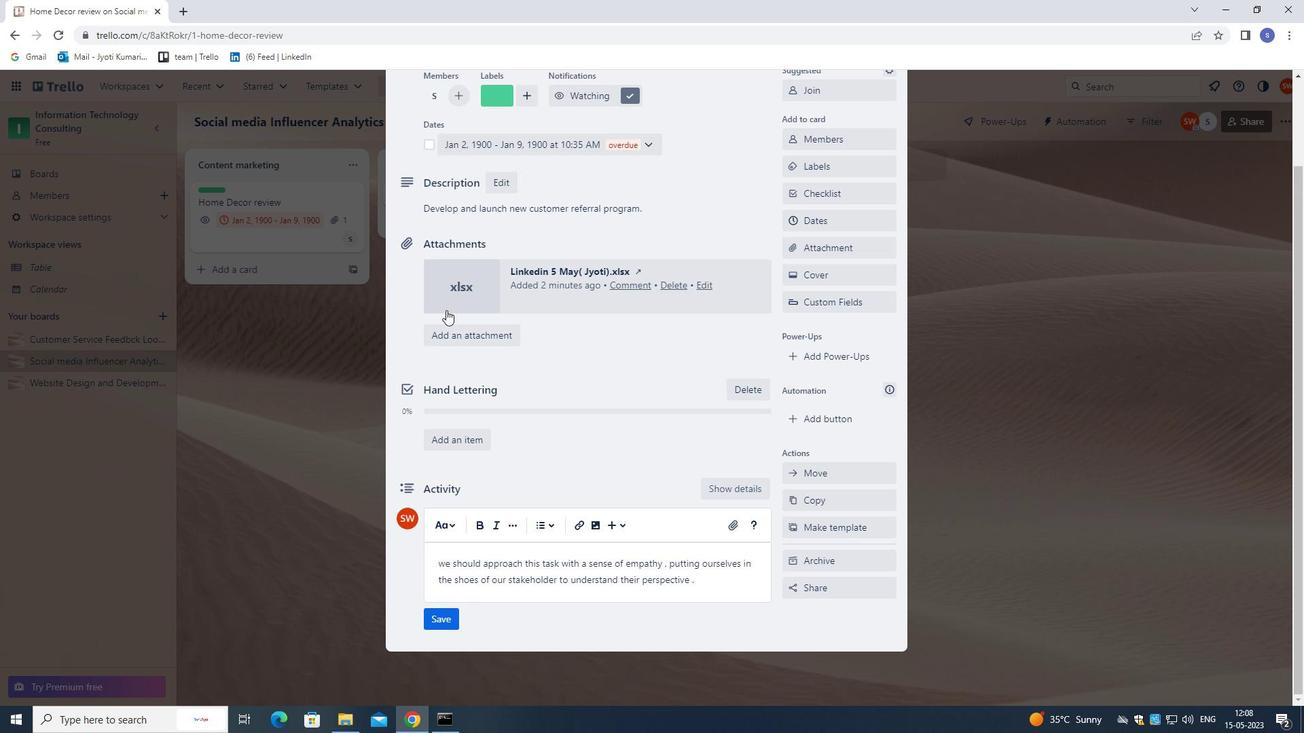 
Action: Mouse scrolled (446, 316) with delta (0, 0)
Screenshot: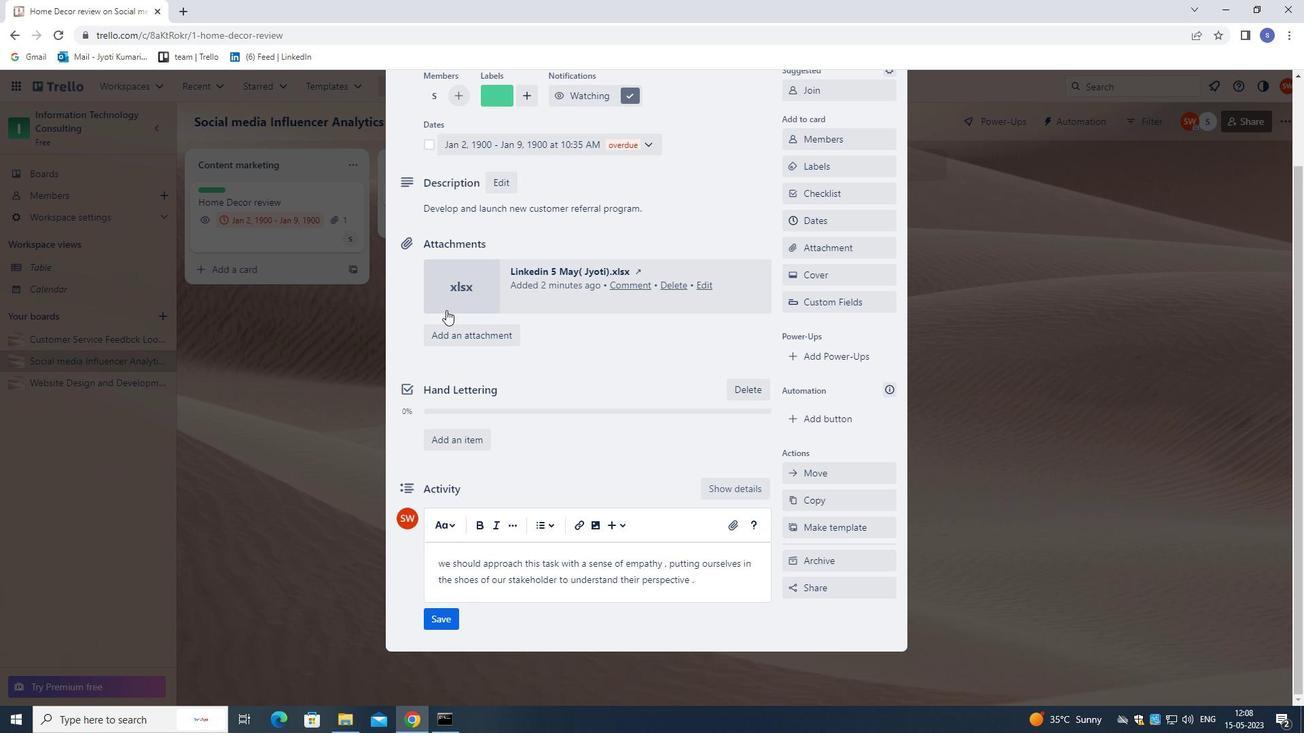 
Action: Mouse moved to (448, 320)
Screenshot: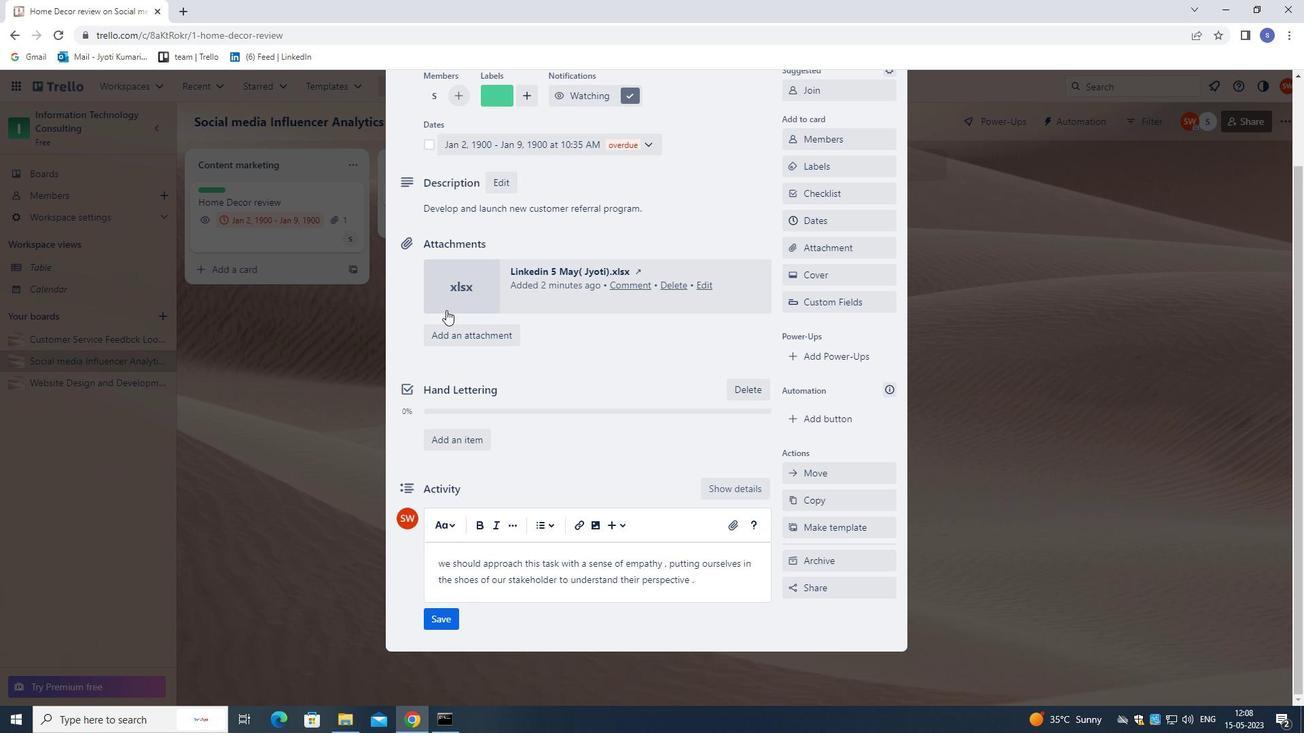 
Action: Mouse scrolled (448, 319) with delta (0, 0)
Screenshot: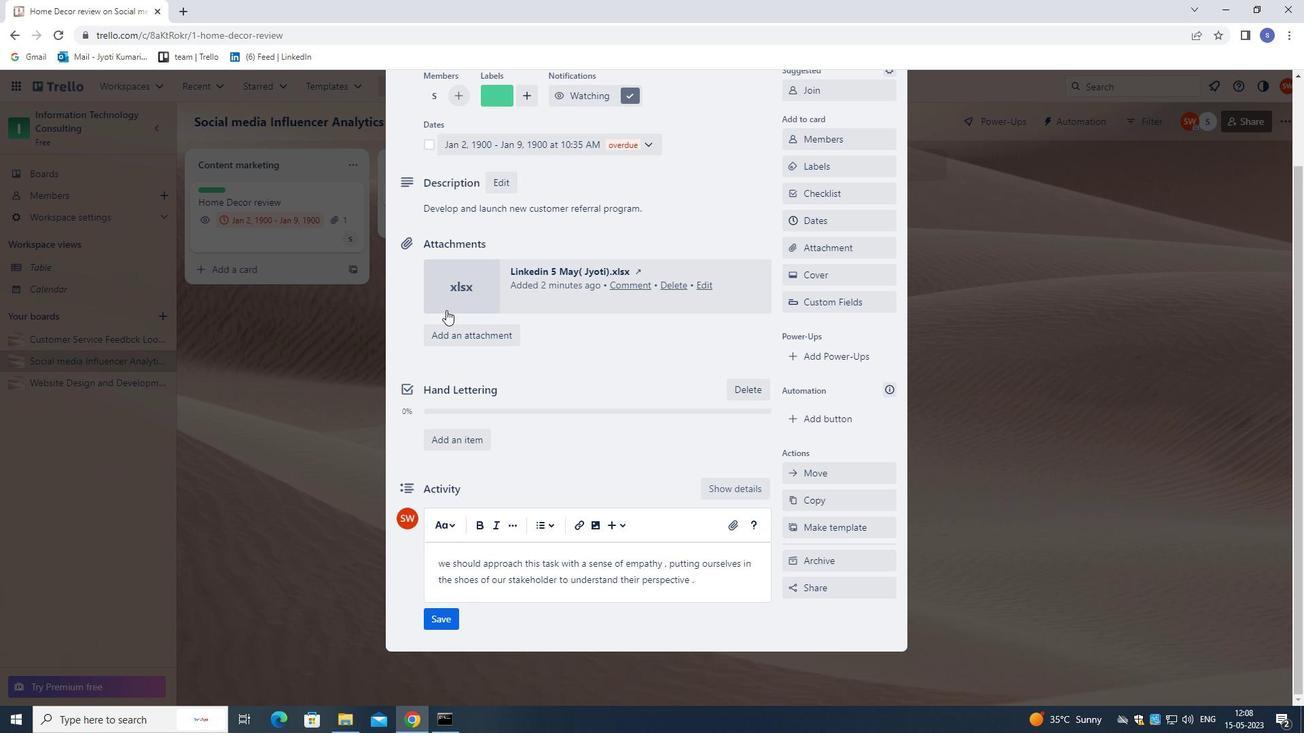 
Action: Mouse moved to (453, 328)
Screenshot: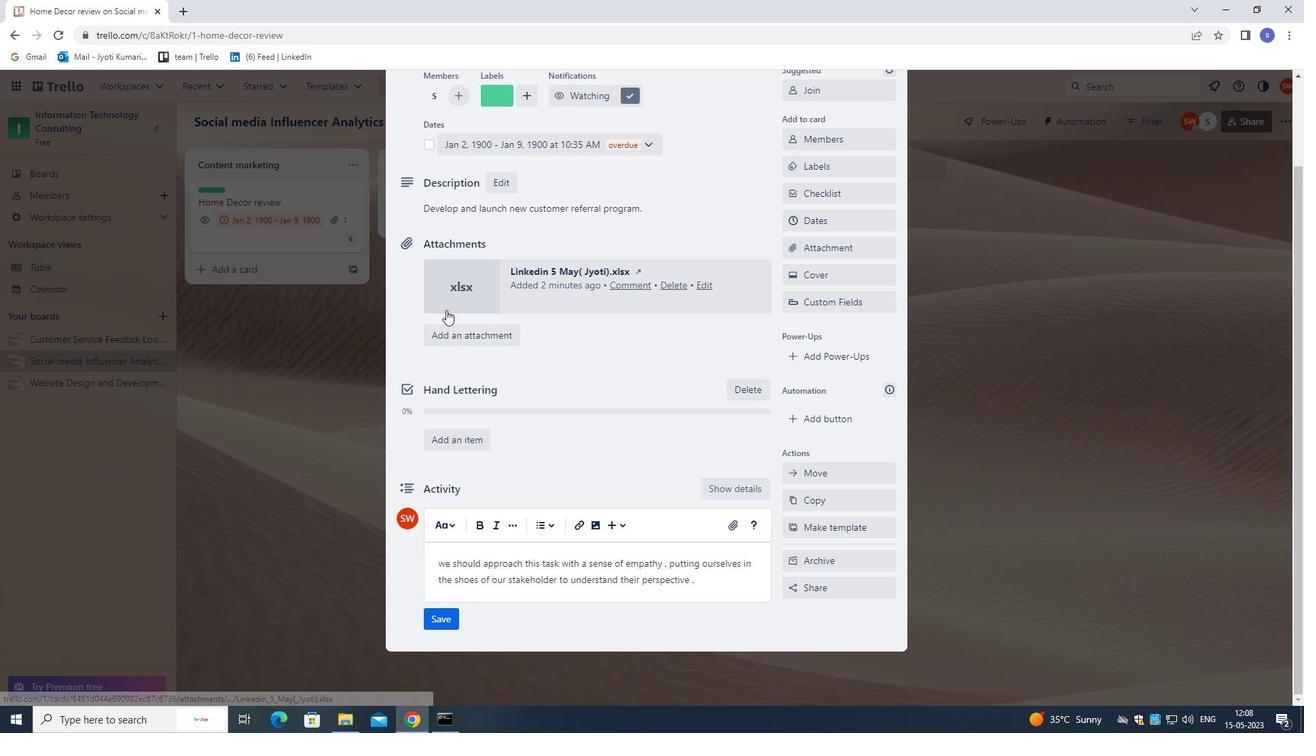 
Action: Mouse scrolled (453, 328) with delta (0, 0)
Screenshot: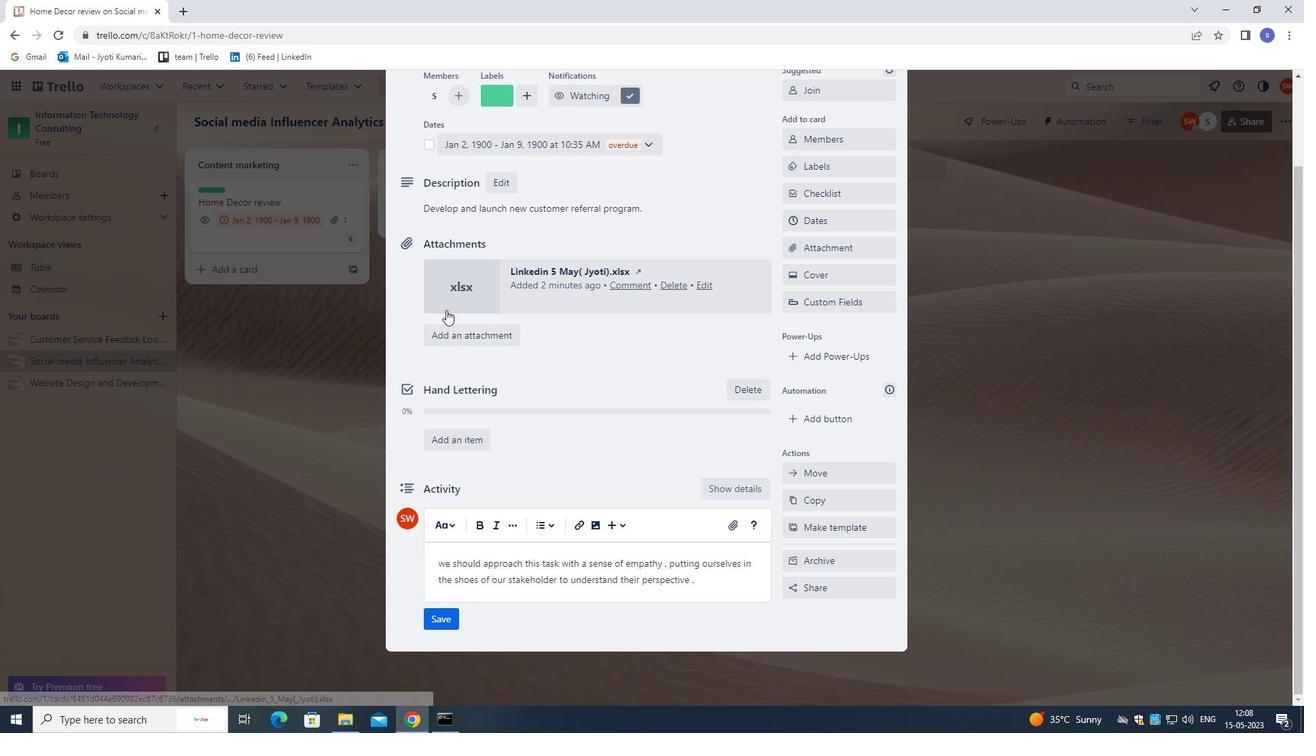 
Action: Mouse moved to (460, 357)
Screenshot: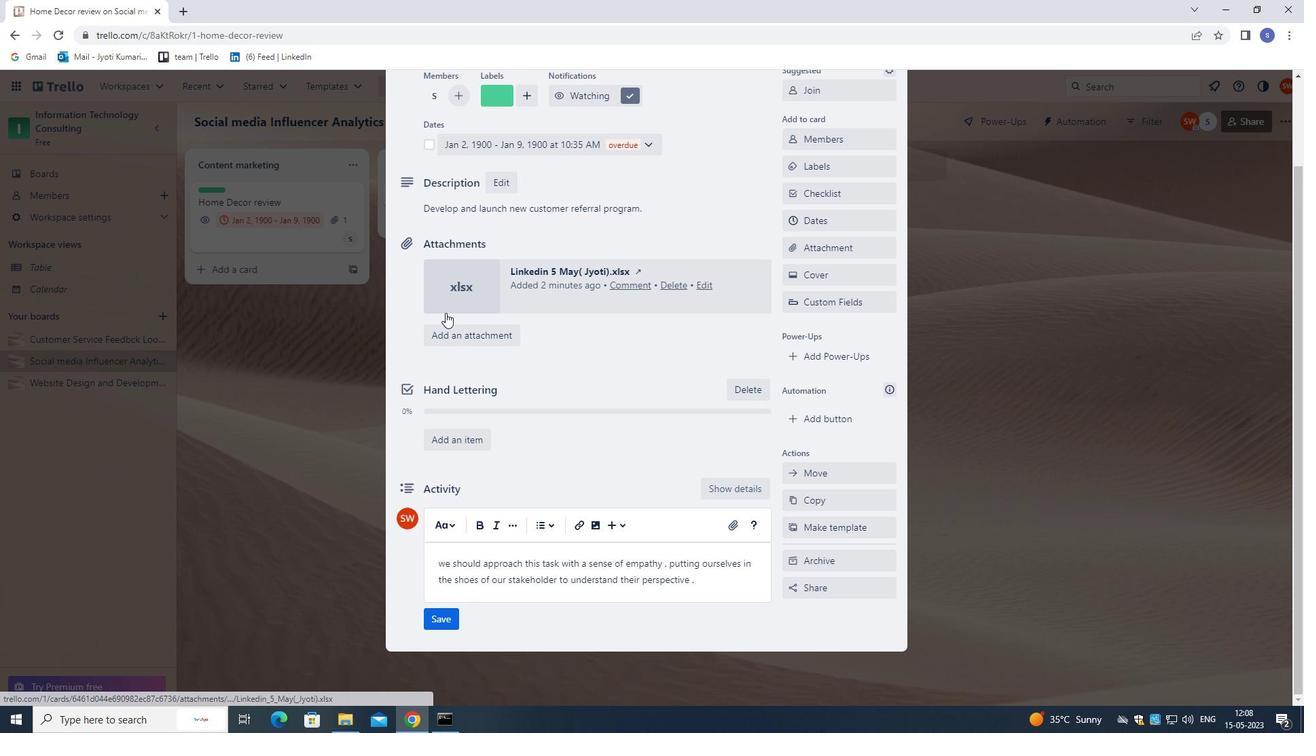 
Action: Mouse scrolled (460, 357) with delta (0, 0)
Screenshot: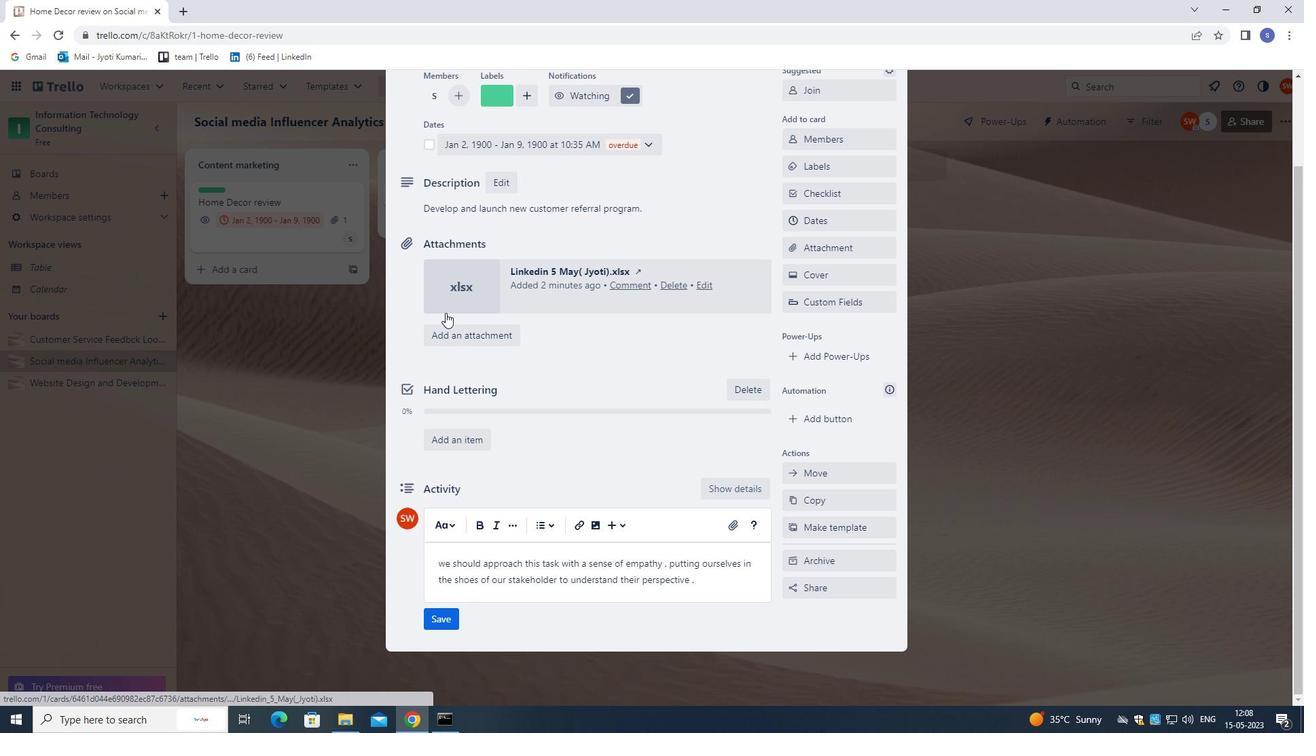
Action: Mouse moved to (446, 626)
Screenshot: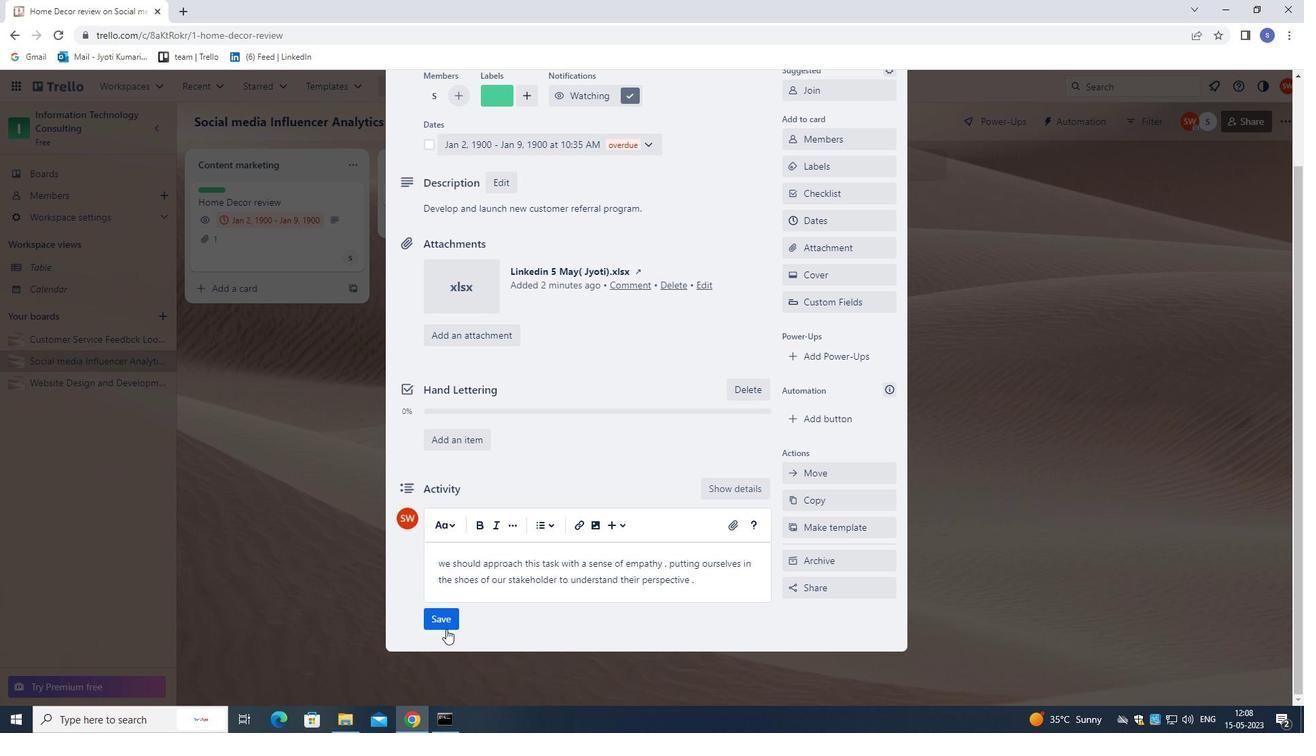 
Action: Mouse pressed left at (446, 626)
Screenshot: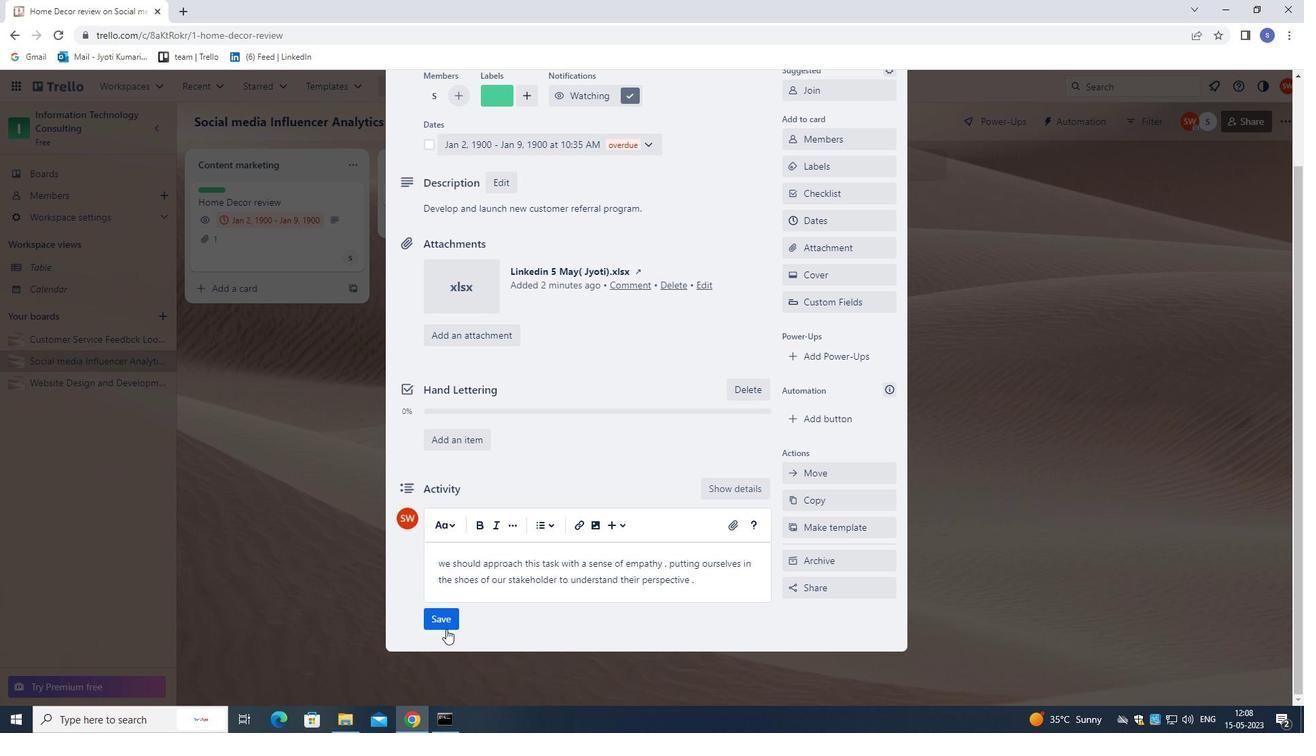 
Action: Mouse moved to (557, 516)
Screenshot: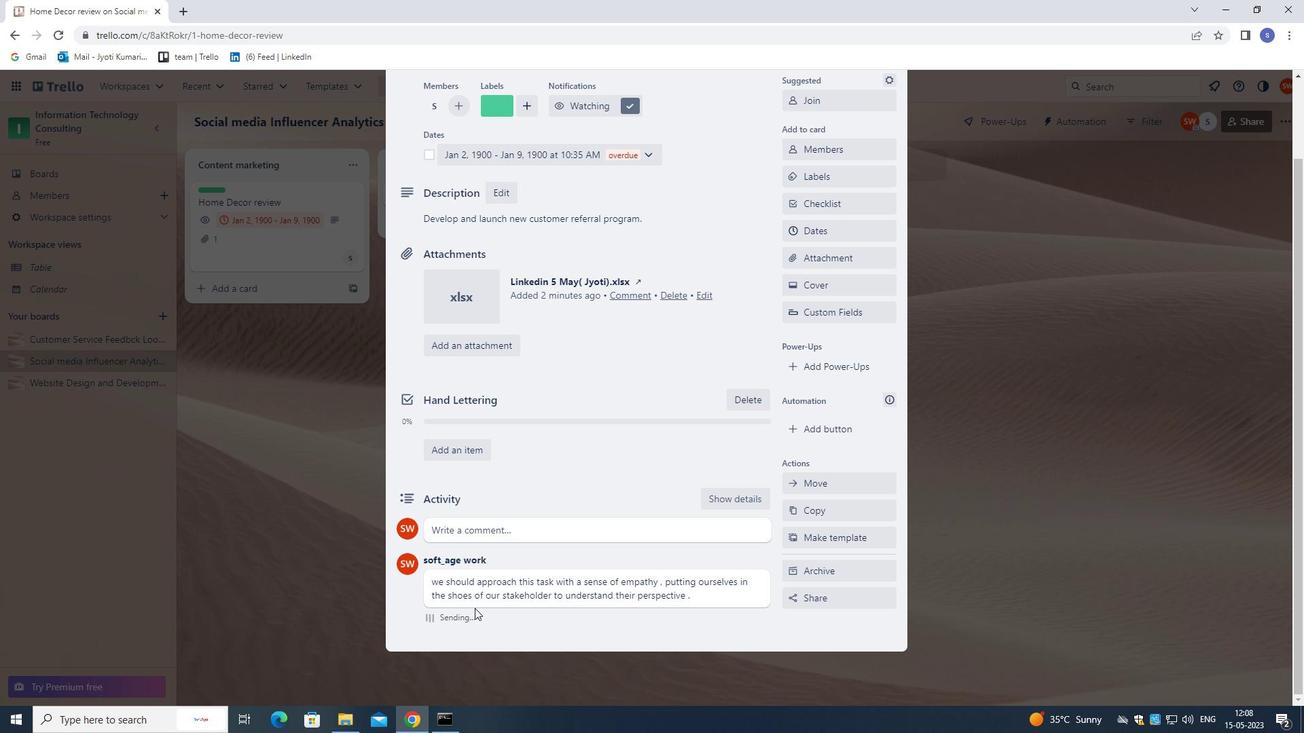 
Action: Mouse scrolled (557, 516) with delta (0, 0)
Screenshot: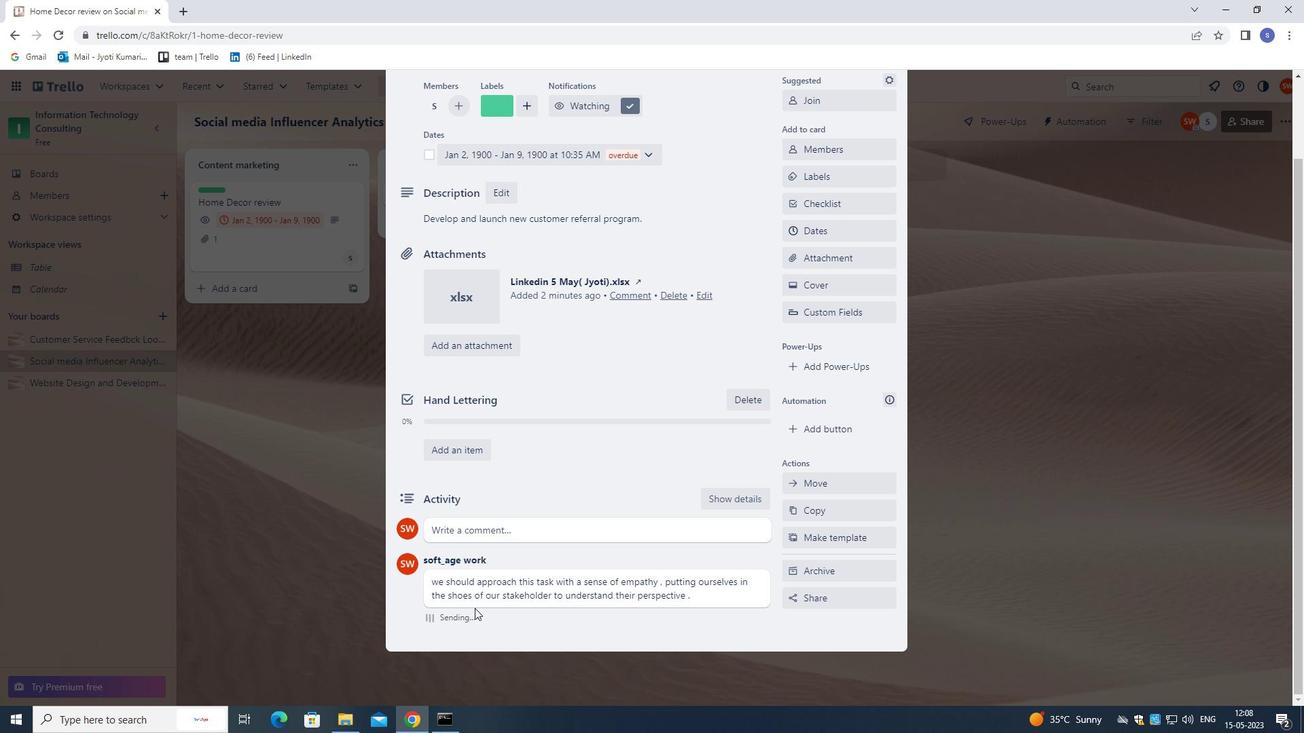 
Action: Mouse moved to (571, 493)
Screenshot: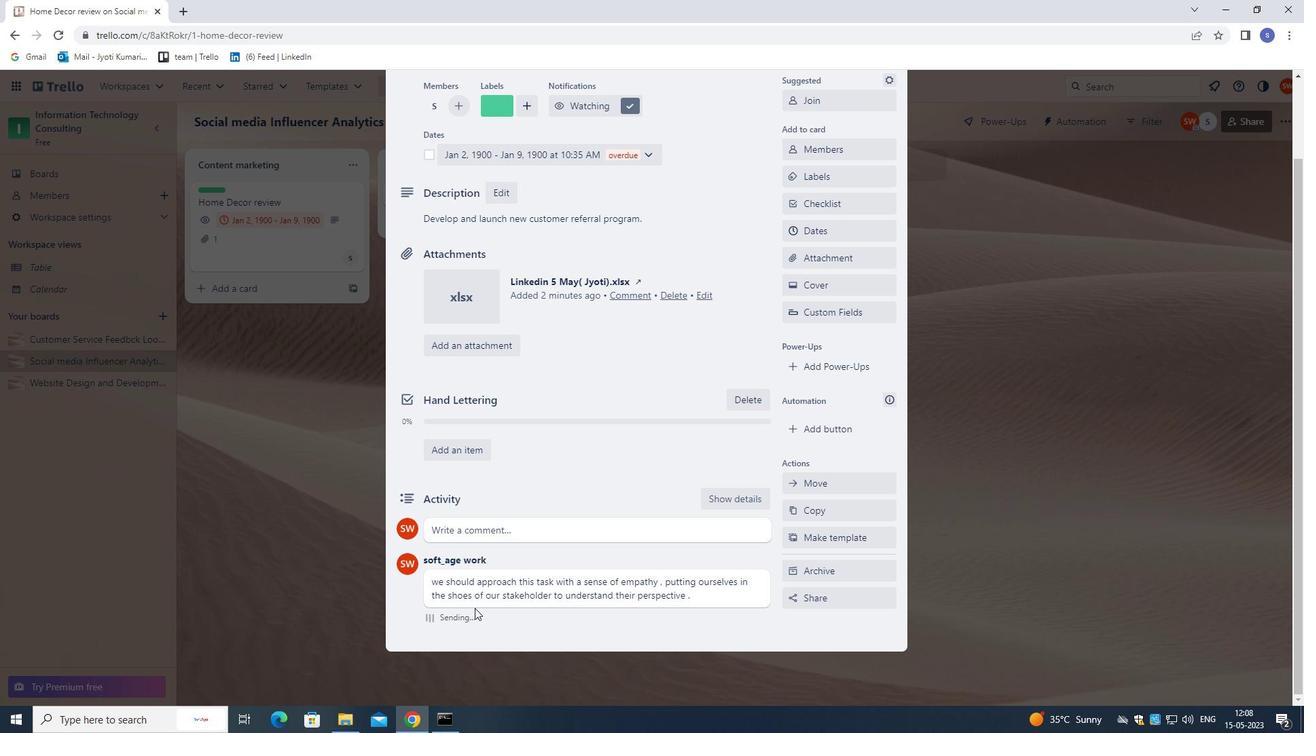 
Action: Mouse scrolled (571, 494) with delta (0, 0)
Screenshot: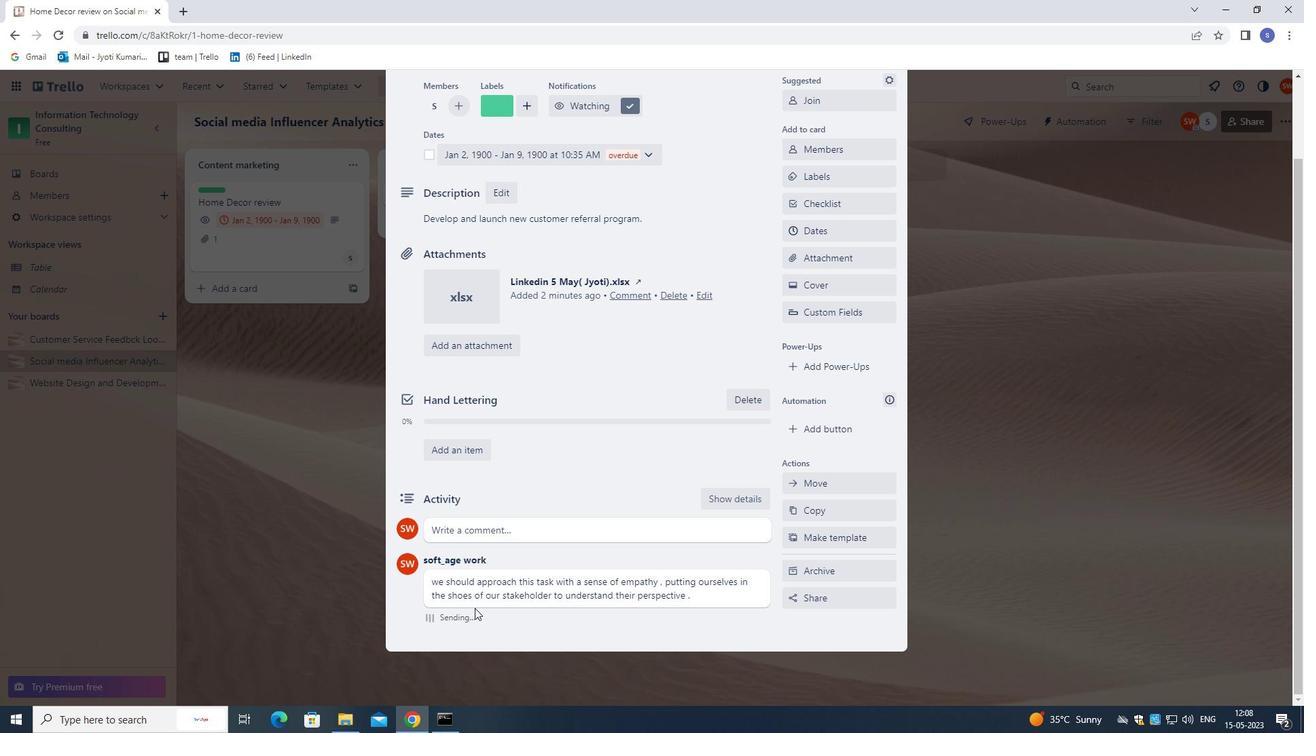 
Action: Mouse moved to (582, 478)
Screenshot: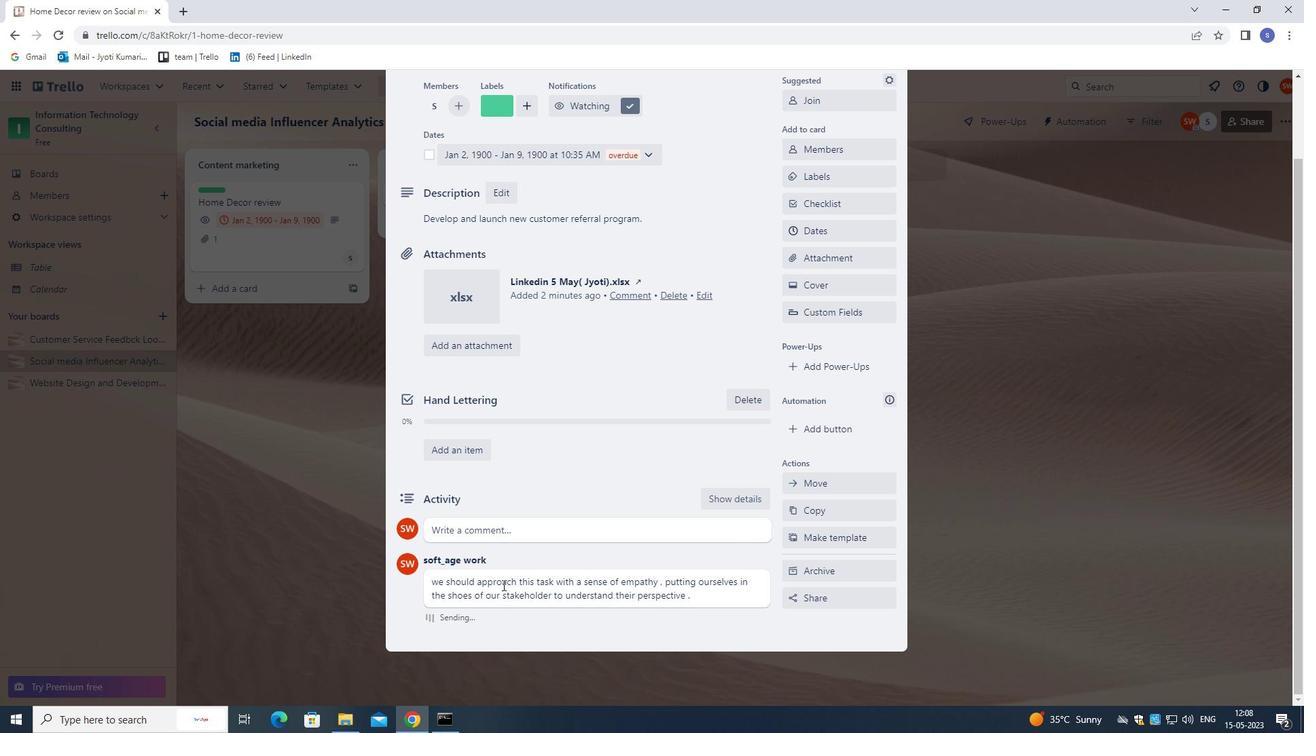 
Action: Mouse scrolled (582, 479) with delta (0, 0)
Screenshot: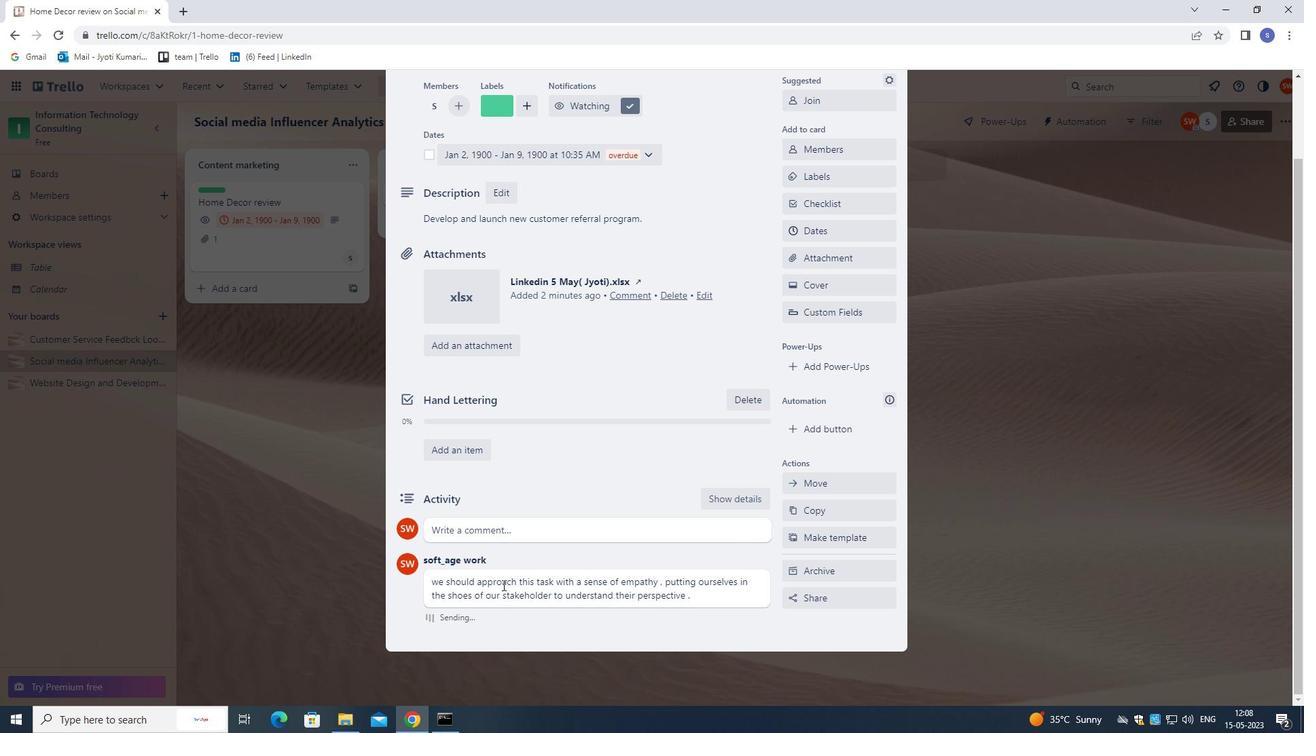 
Action: Mouse moved to (590, 463)
Screenshot: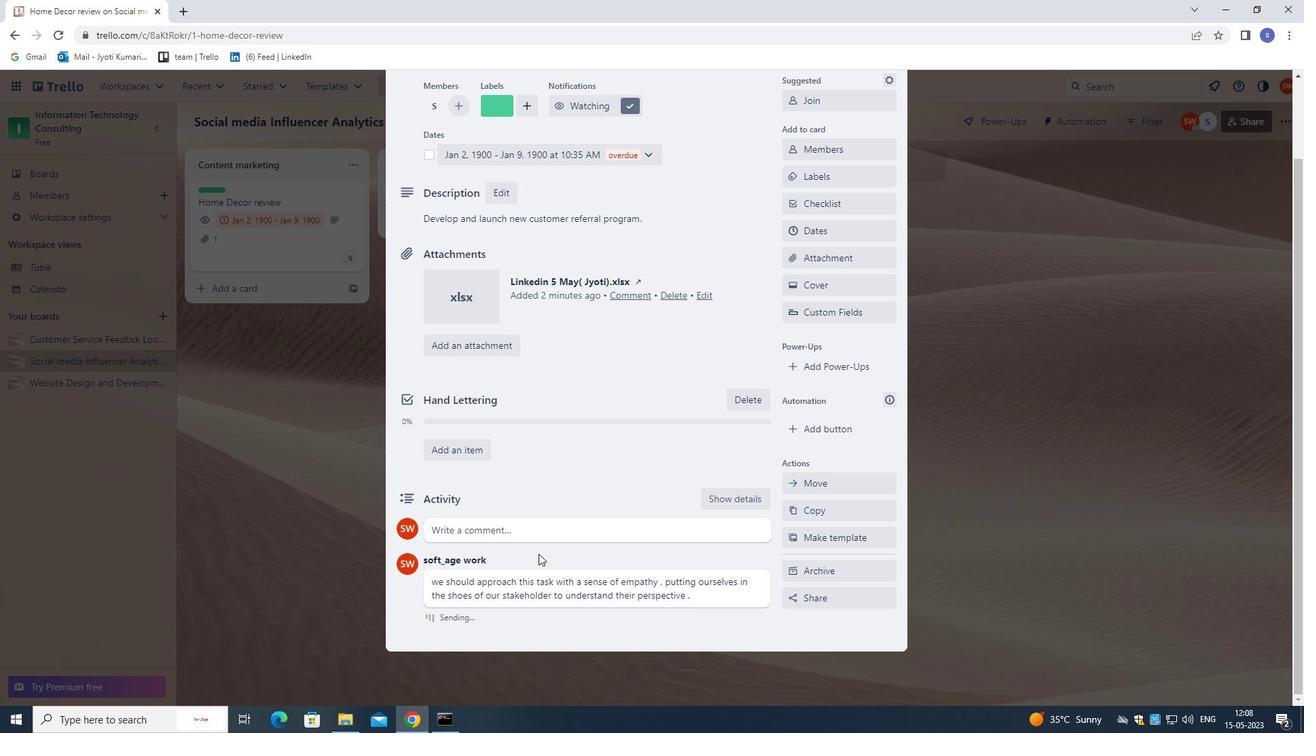 
Action: Mouse scrolled (590, 464) with delta (0, 0)
Screenshot: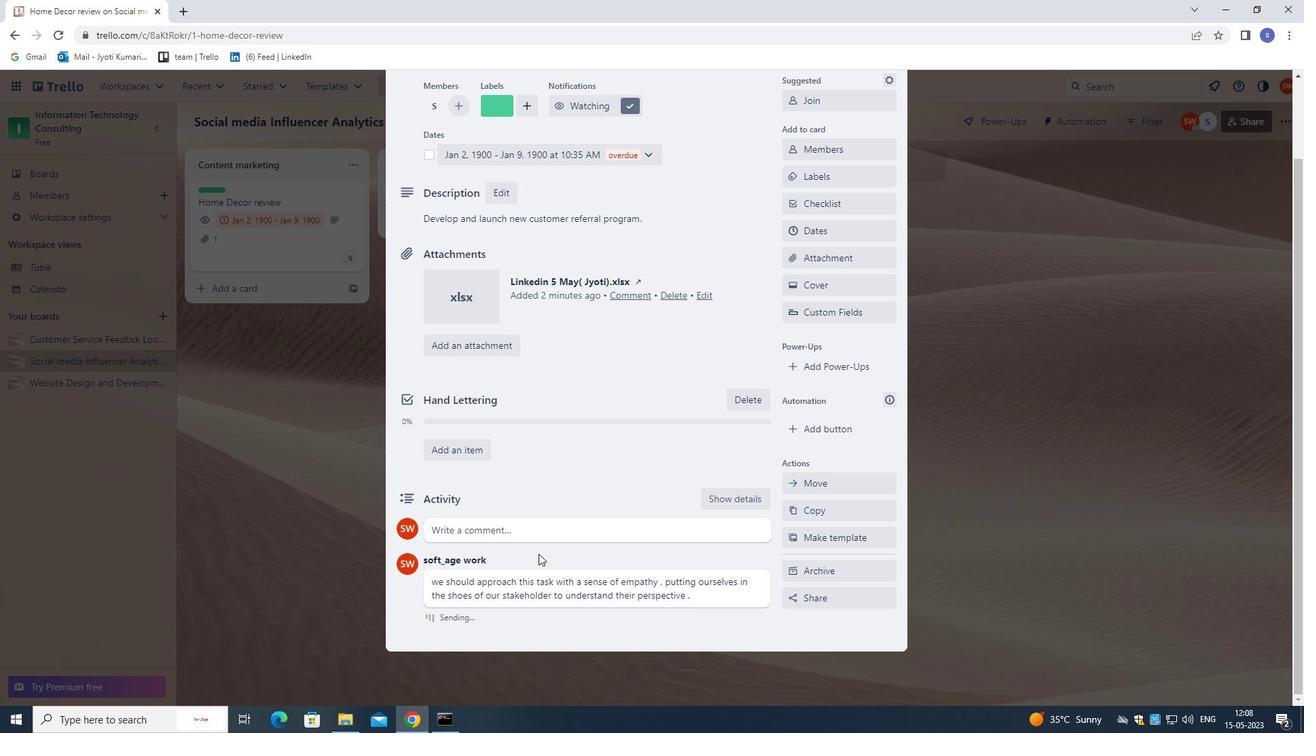 
Action: Mouse moved to (602, 440)
Screenshot: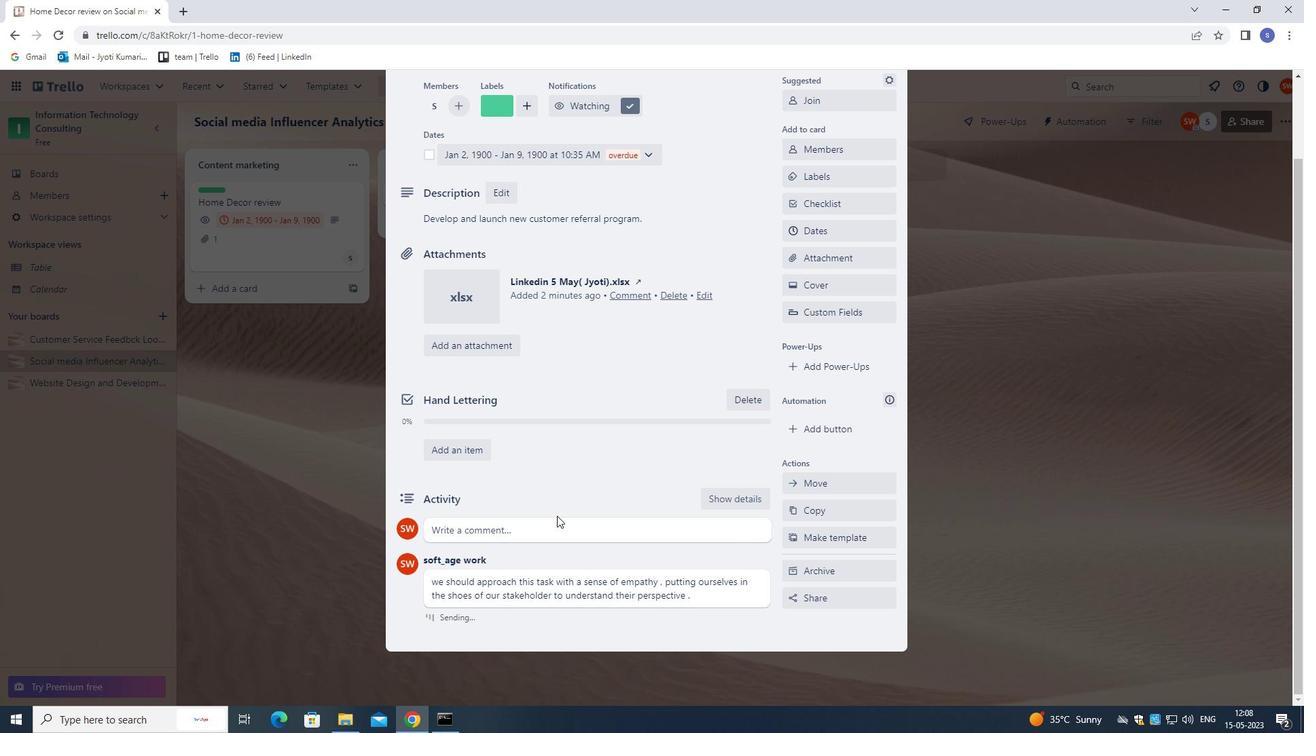 
Action: Mouse scrolled (602, 440) with delta (0, 0)
Screenshot: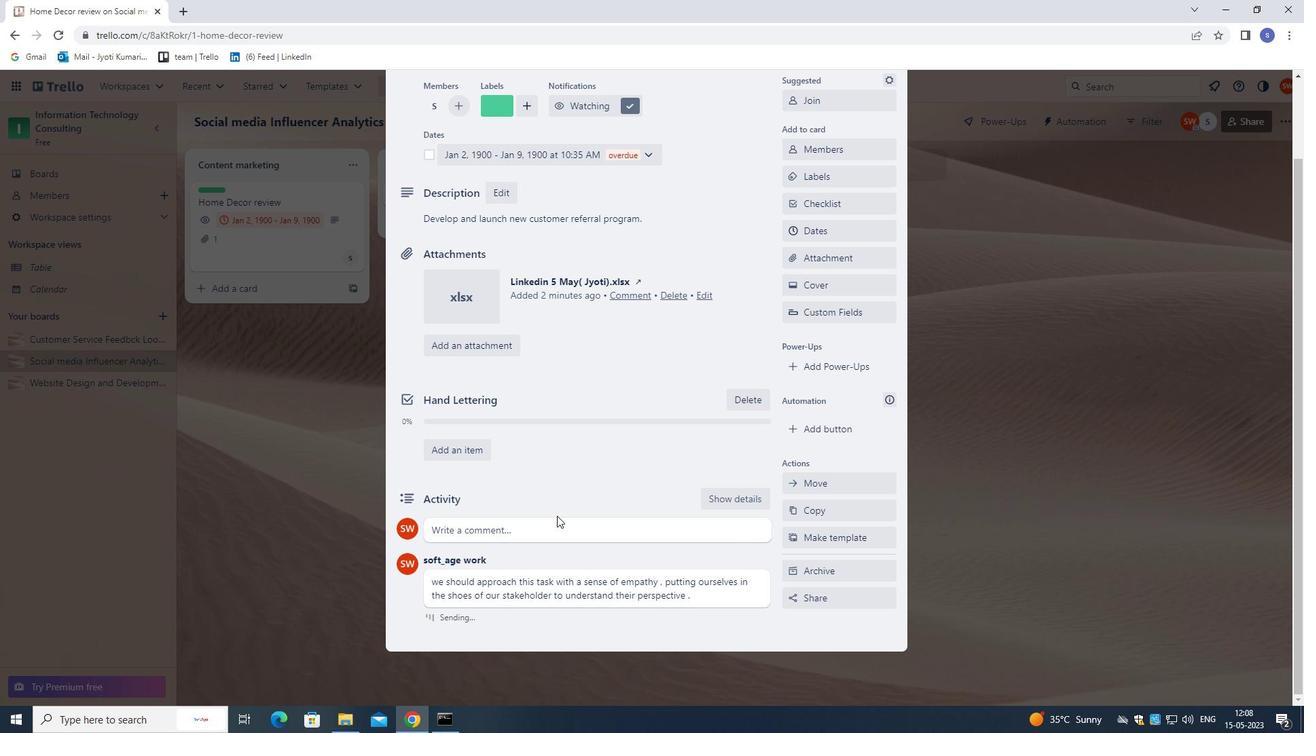 
Action: Mouse moved to (750, 319)
Screenshot: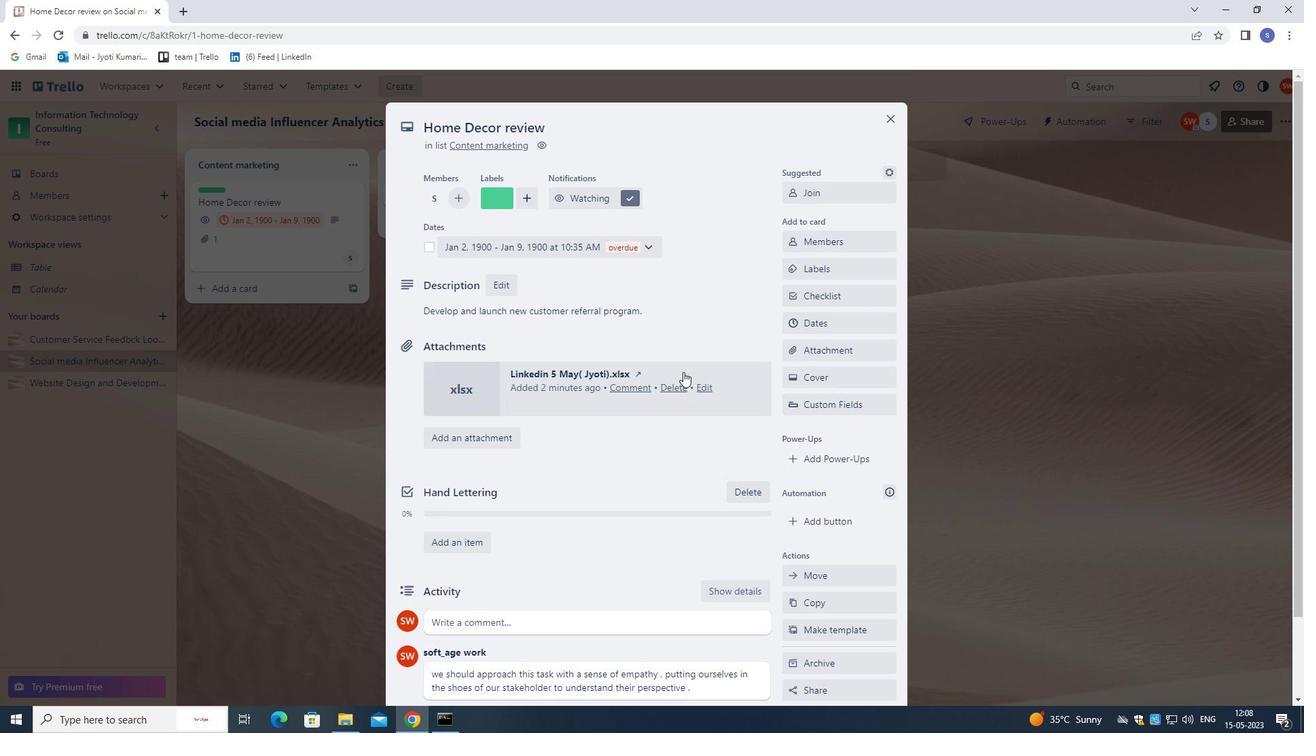
Action: Mouse scrolled (750, 319) with delta (0, 0)
Screenshot: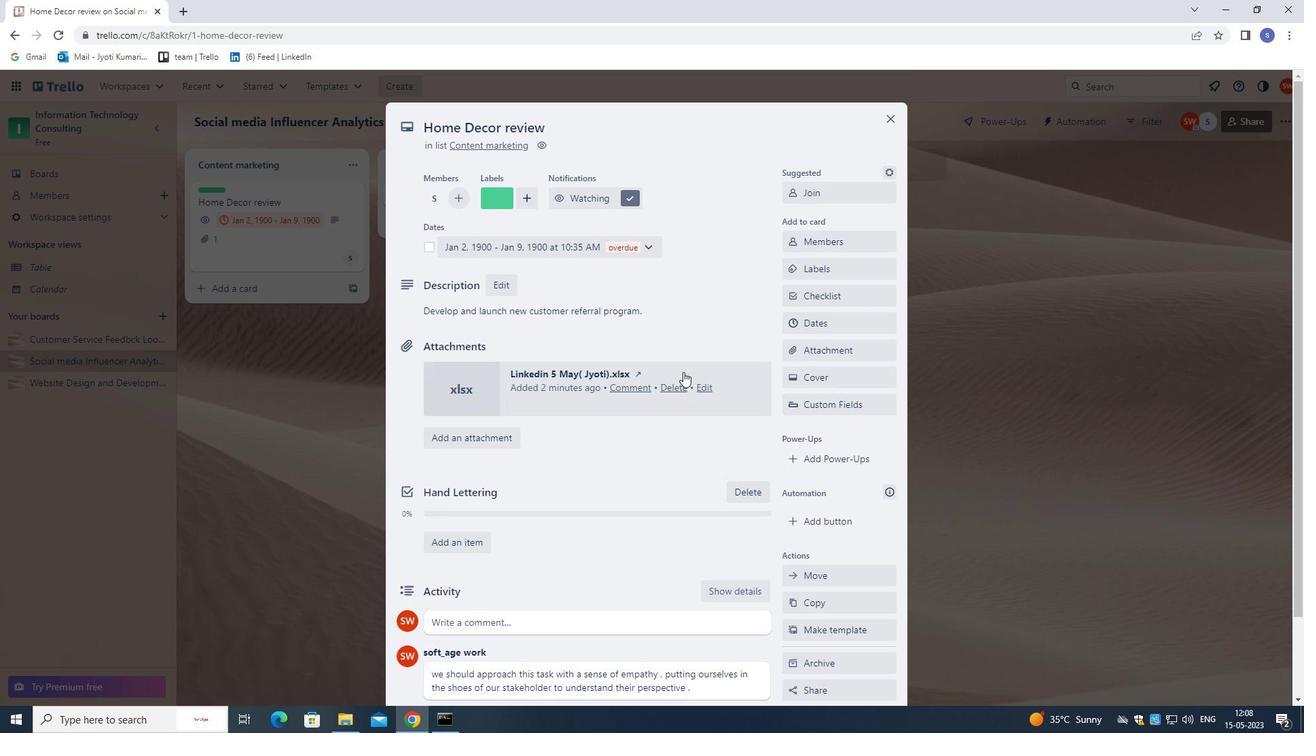 
Action: Mouse scrolled (750, 319) with delta (0, 0)
Screenshot: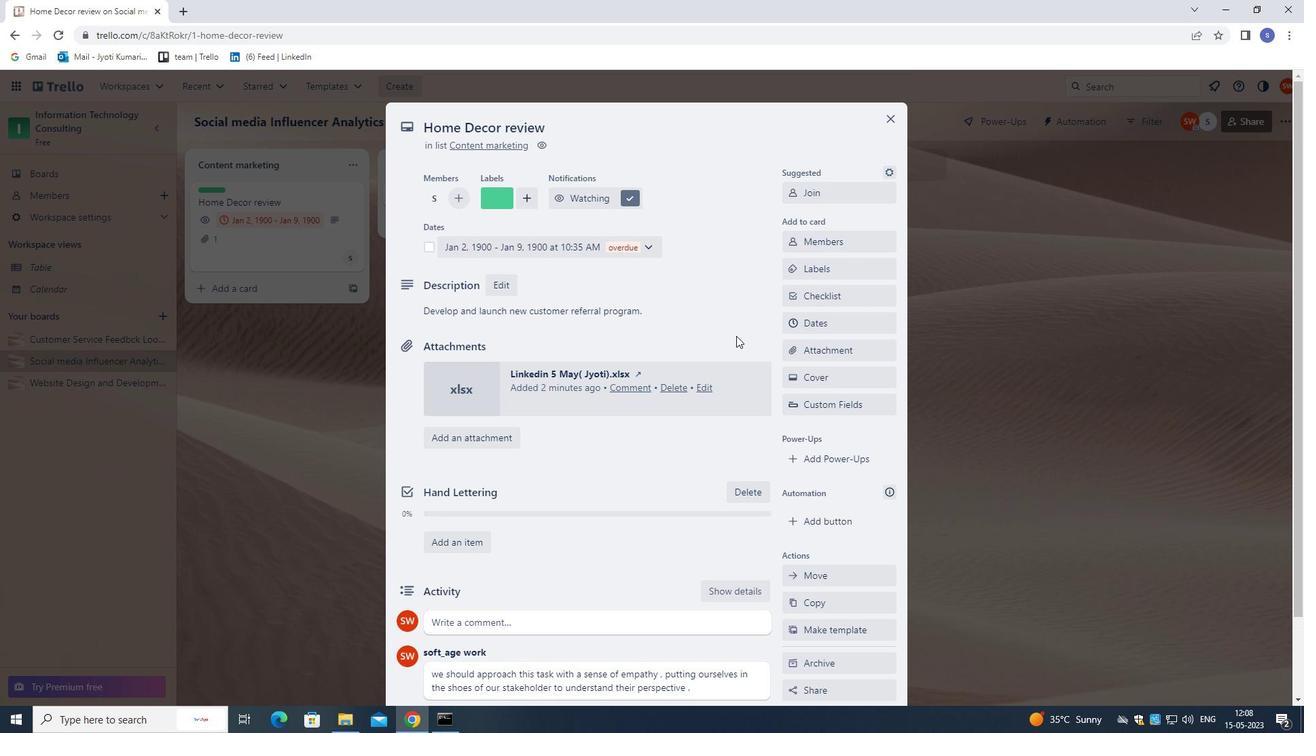 
Action: Mouse moved to (751, 316)
Screenshot: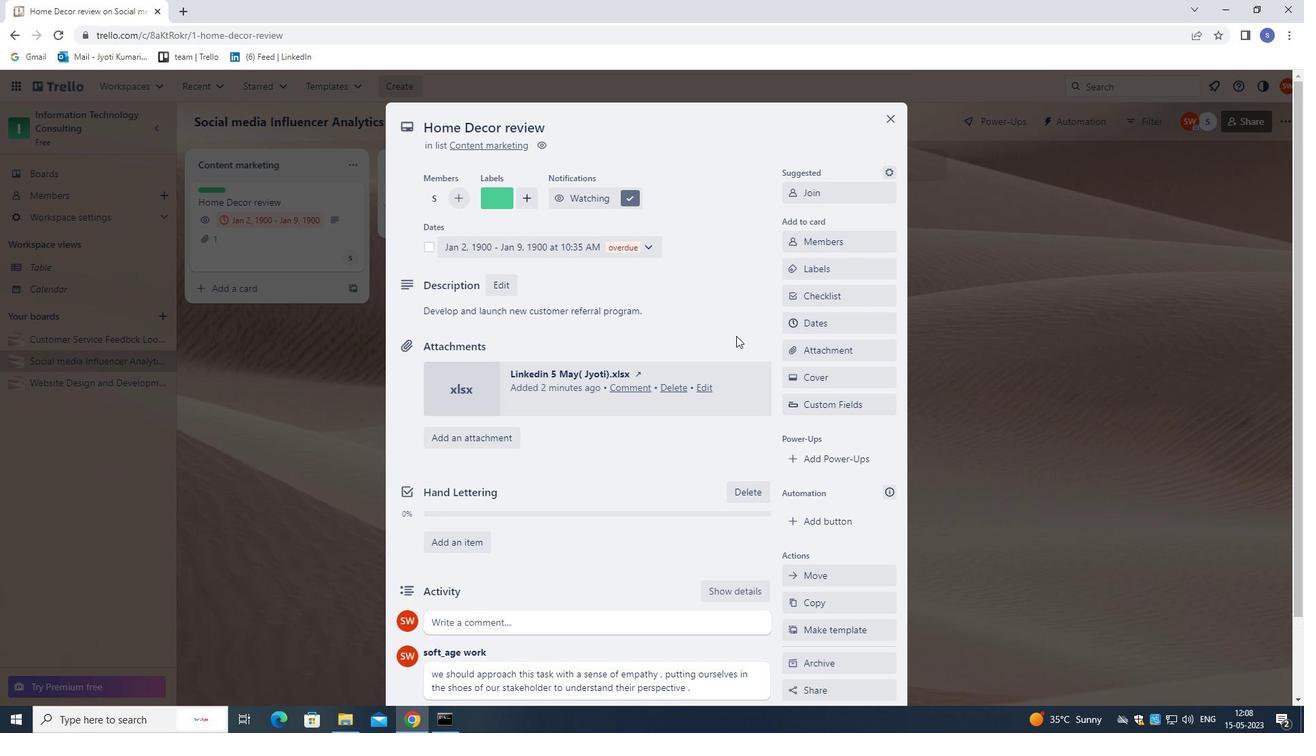 
Action: Mouse scrolled (751, 317) with delta (0, 0)
Screenshot: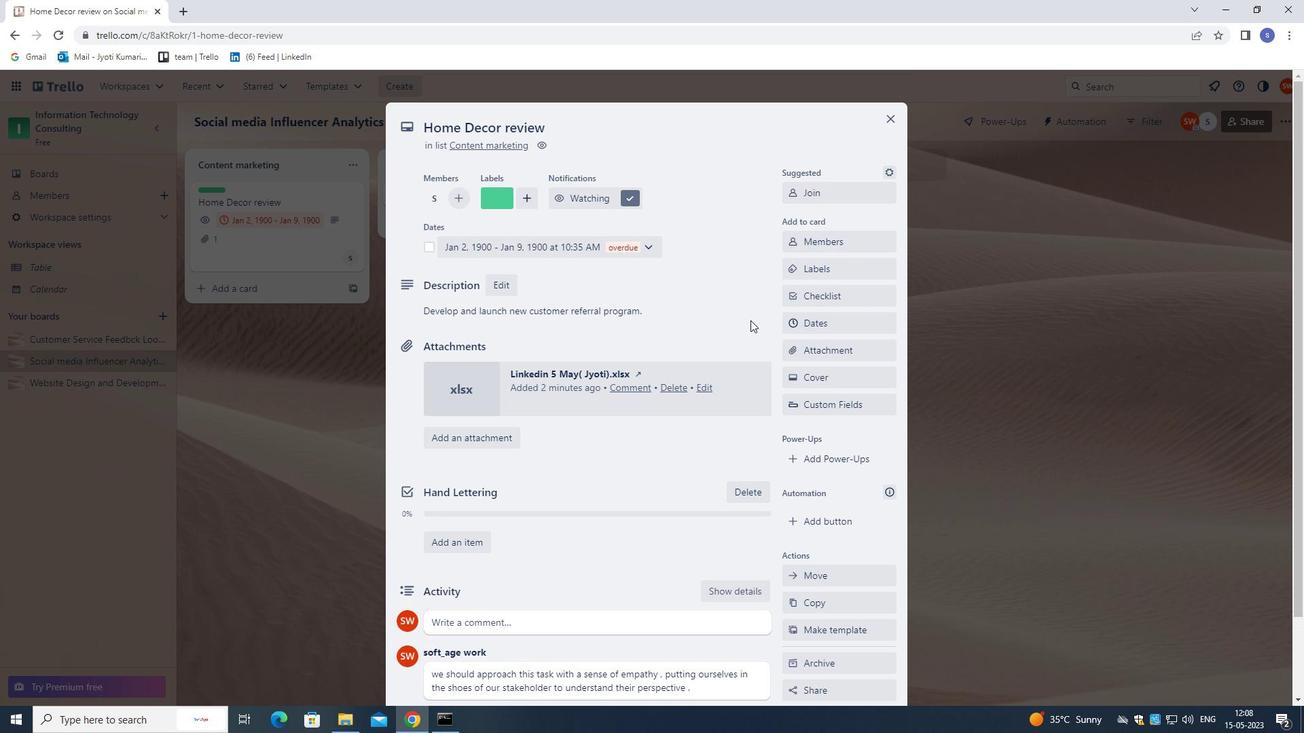 
Action: Mouse moved to (889, 116)
Screenshot: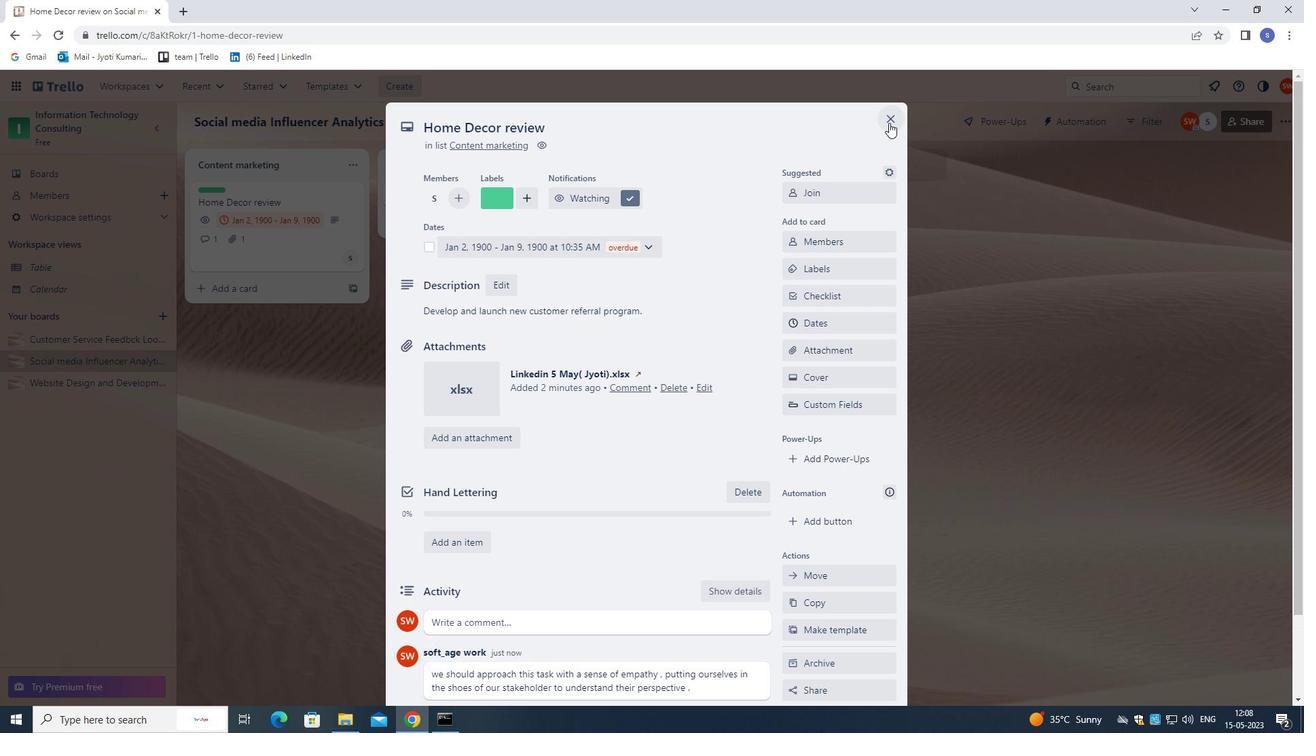 
Action: Mouse pressed left at (889, 116)
Screenshot: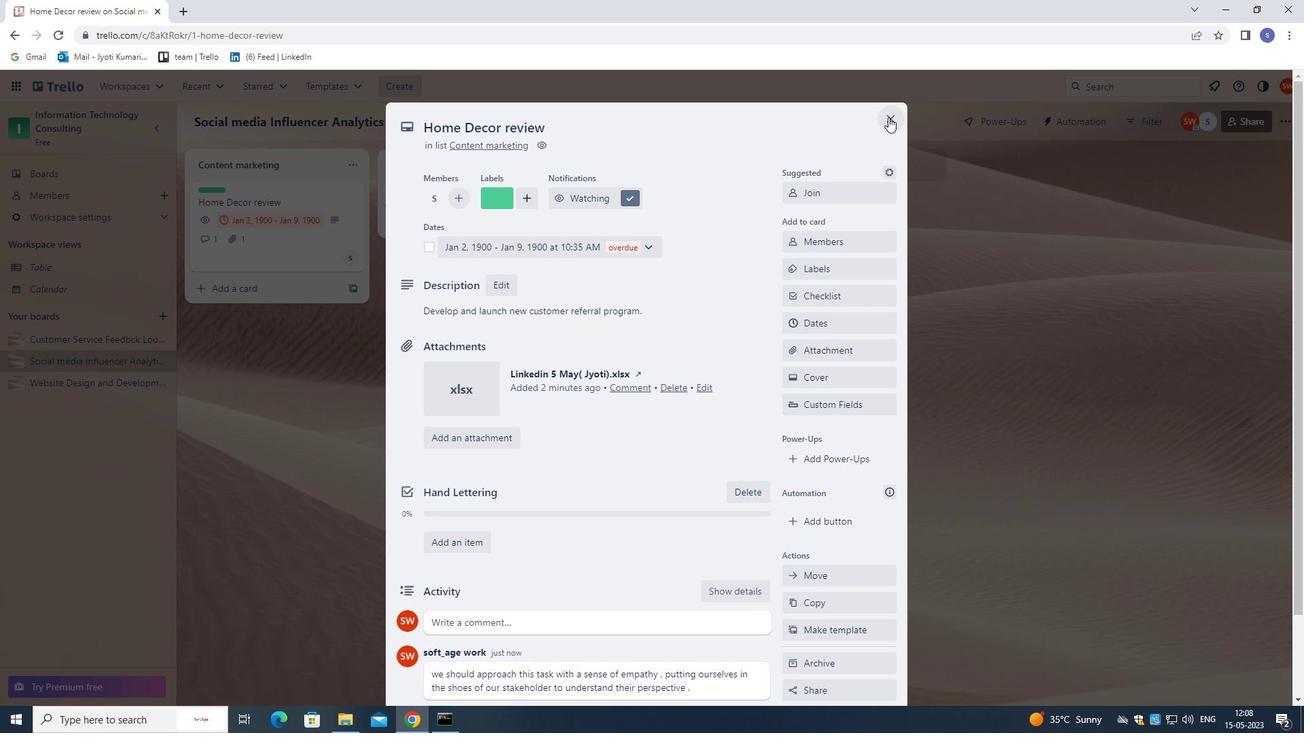 
Action: Mouse moved to (864, 106)
Screenshot: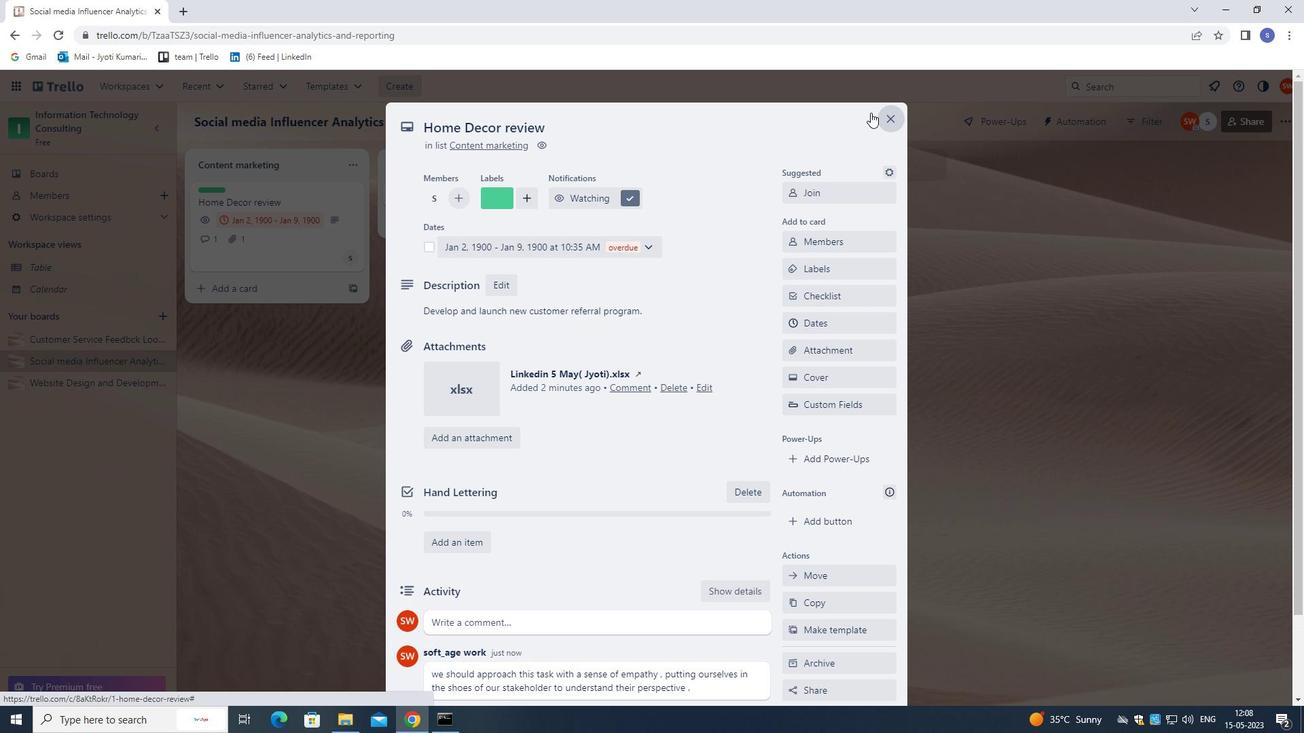 
